 Task: Create relationship between tournament and venue object.
Action: Mouse moved to (922, 73)
Screenshot: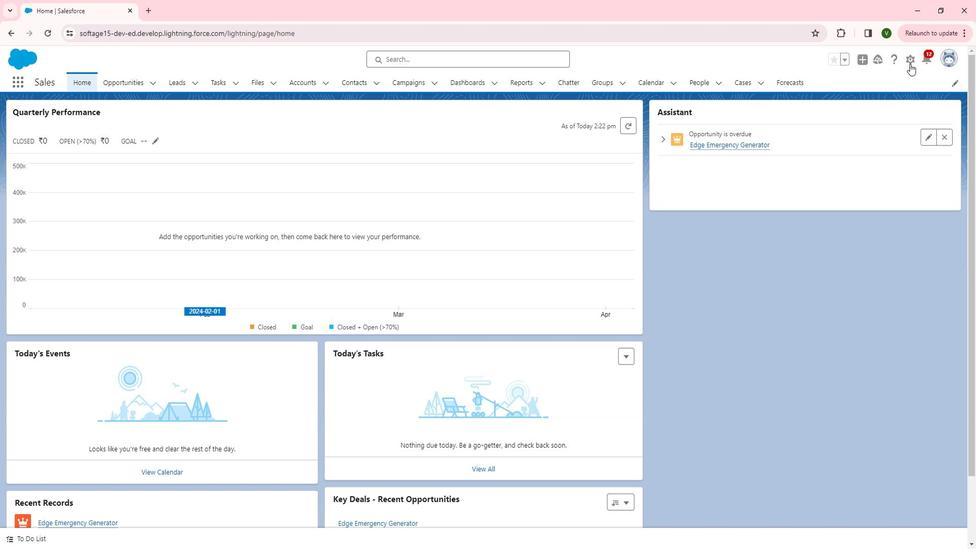 
Action: Mouse pressed left at (922, 73)
Screenshot: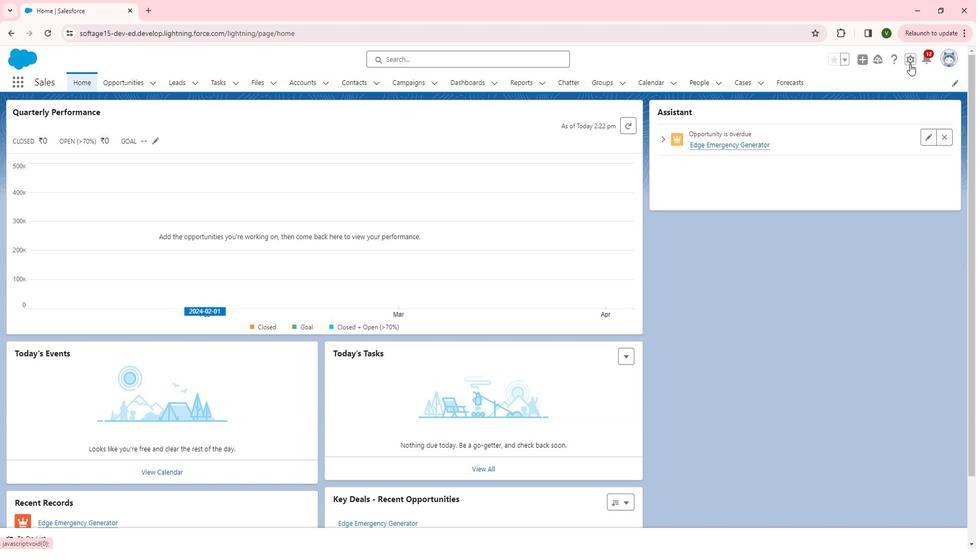
Action: Mouse moved to (891, 99)
Screenshot: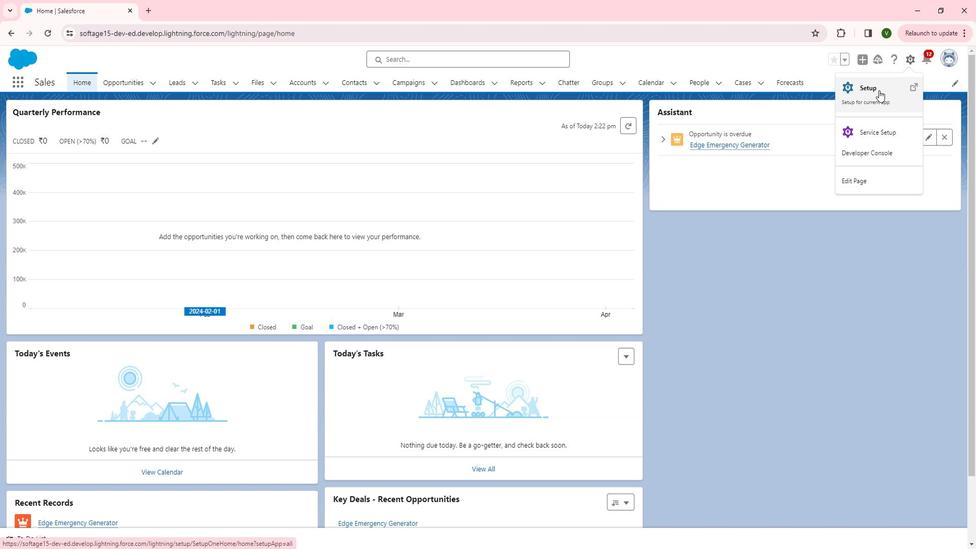
Action: Mouse pressed left at (891, 99)
Screenshot: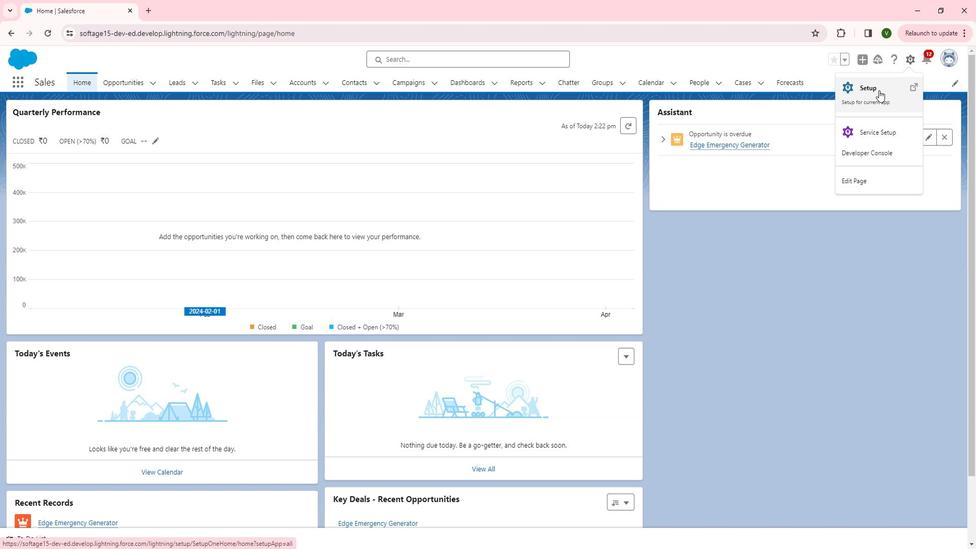 
Action: Mouse moved to (84, 456)
Screenshot: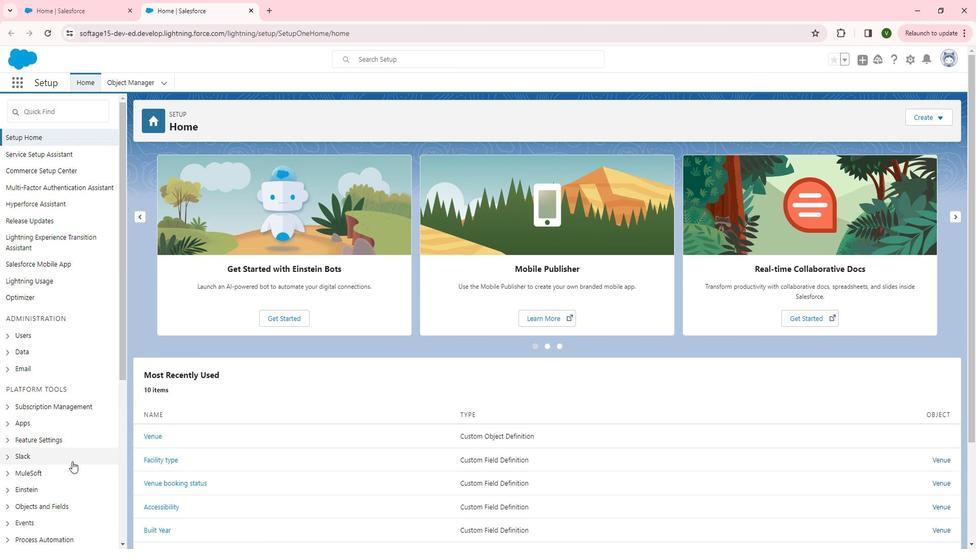 
Action: Mouse scrolled (84, 456) with delta (0, 0)
Screenshot: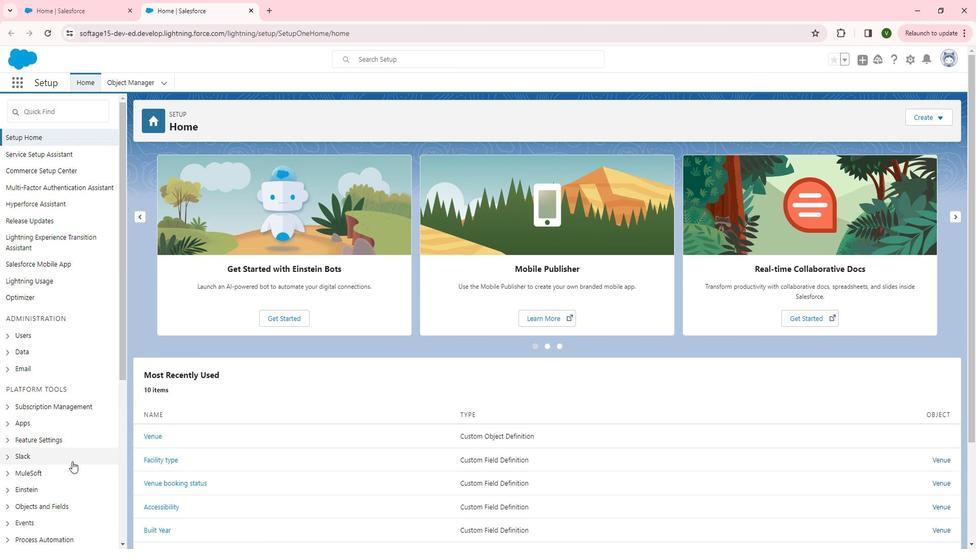 
Action: Mouse moved to (53, 447)
Screenshot: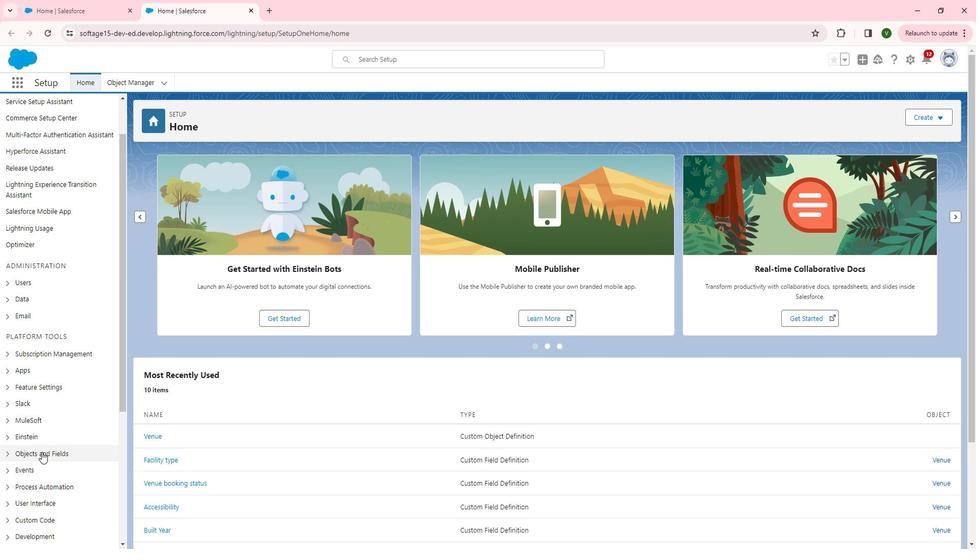 
Action: Mouse pressed left at (53, 447)
Screenshot: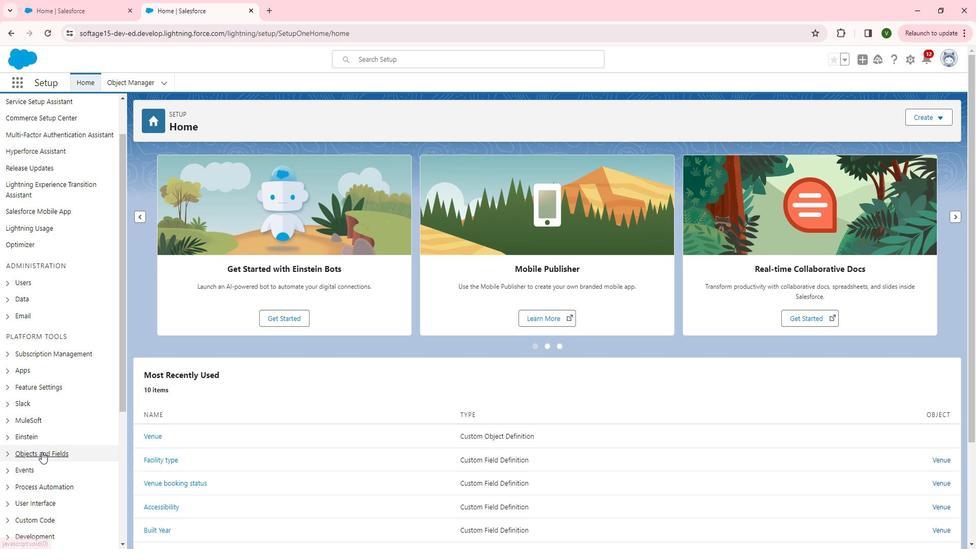 
Action: Mouse moved to (70, 465)
Screenshot: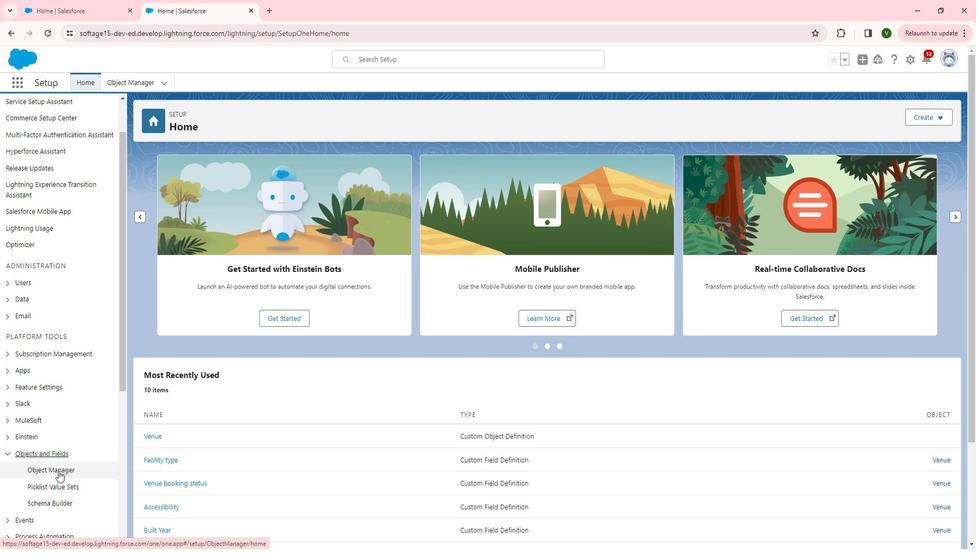 
Action: Mouse pressed left at (70, 465)
Screenshot: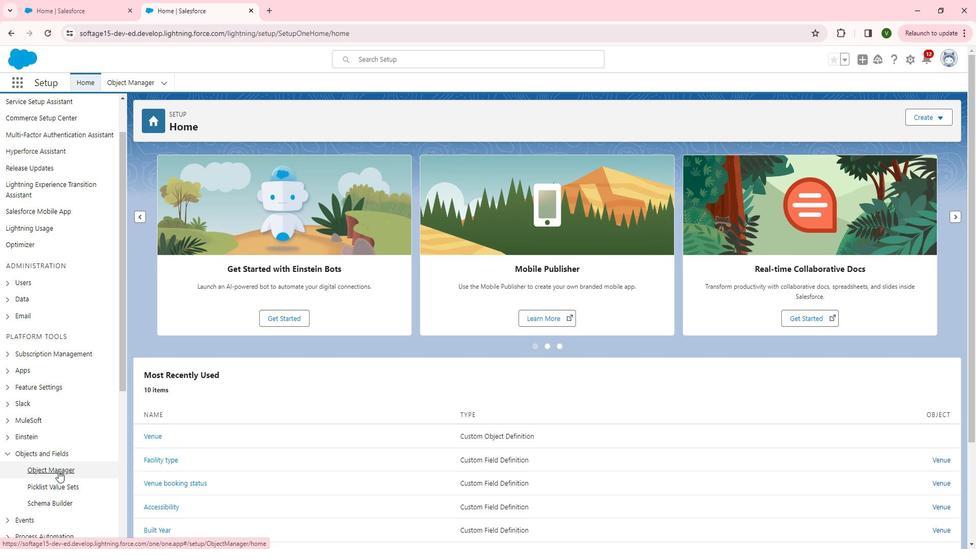 
Action: Mouse moved to (166, 396)
Screenshot: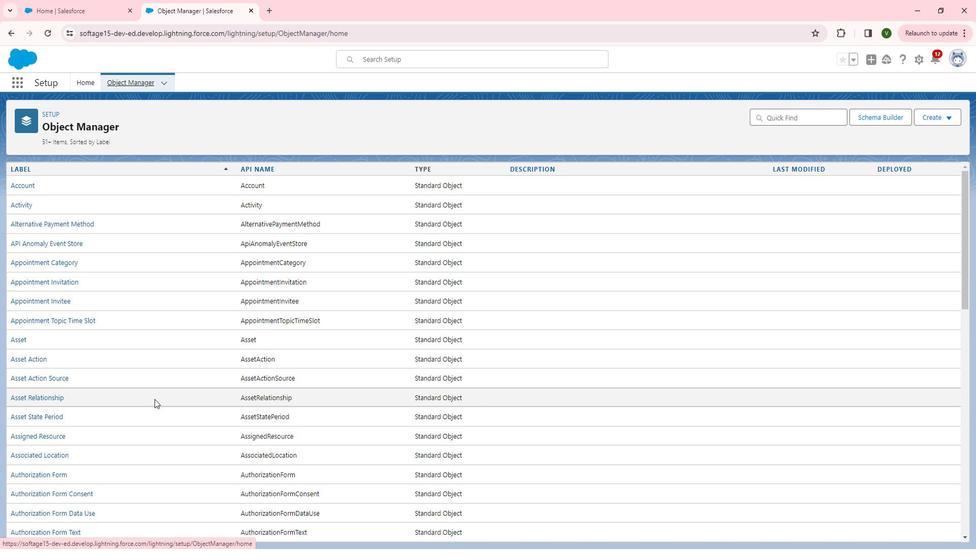 
Action: Mouse scrolled (166, 395) with delta (0, 0)
Screenshot: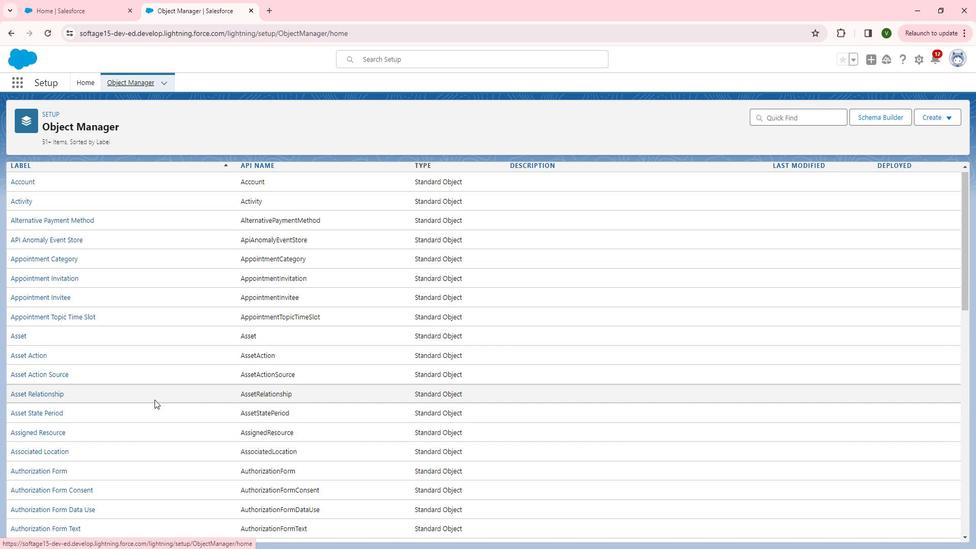 
Action: Mouse moved to (166, 397)
Screenshot: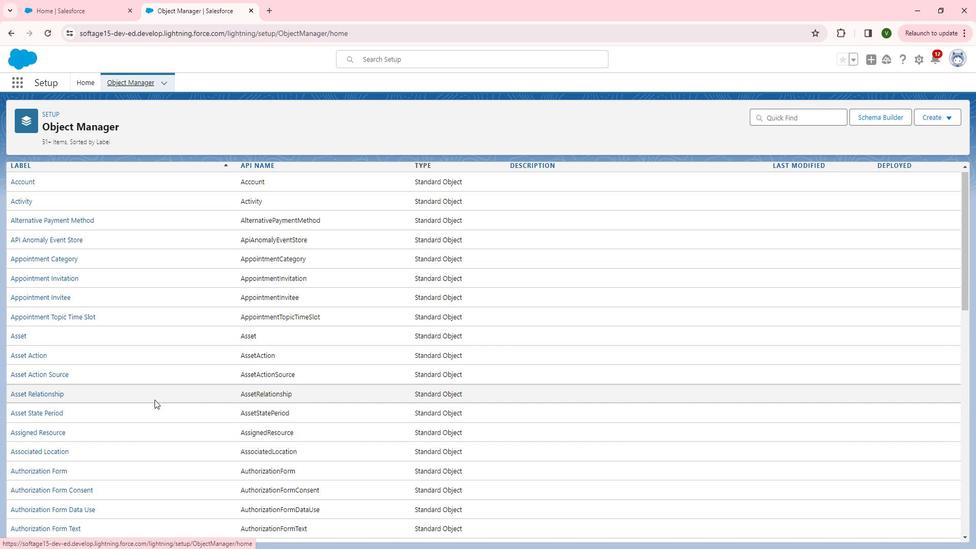 
Action: Mouse scrolled (166, 396) with delta (0, 0)
Screenshot: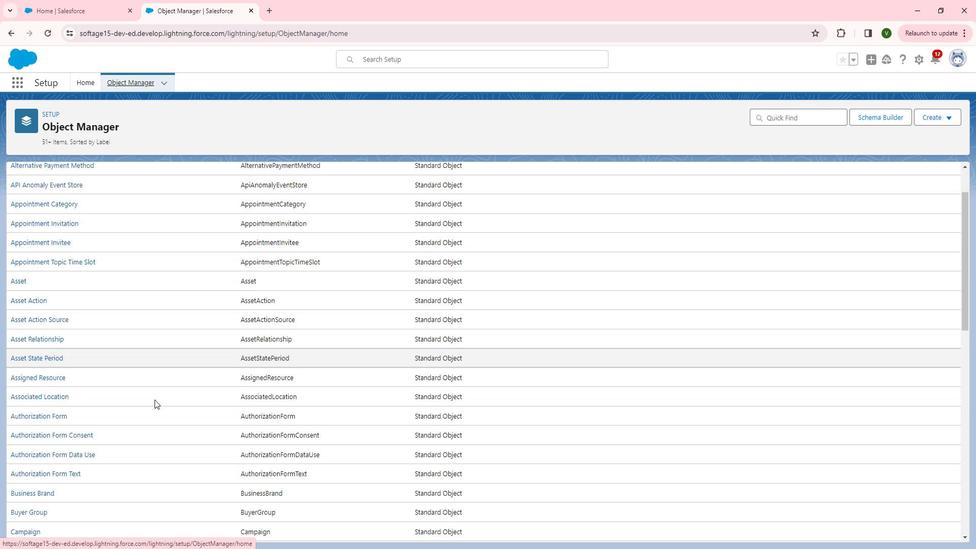 
Action: Mouse scrolled (166, 396) with delta (0, 0)
Screenshot: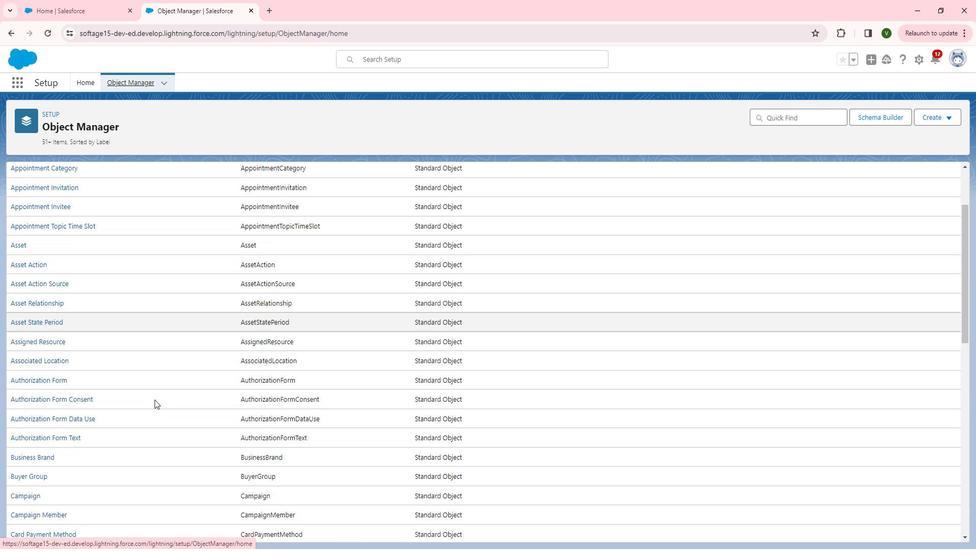 
Action: Mouse moved to (172, 398)
Screenshot: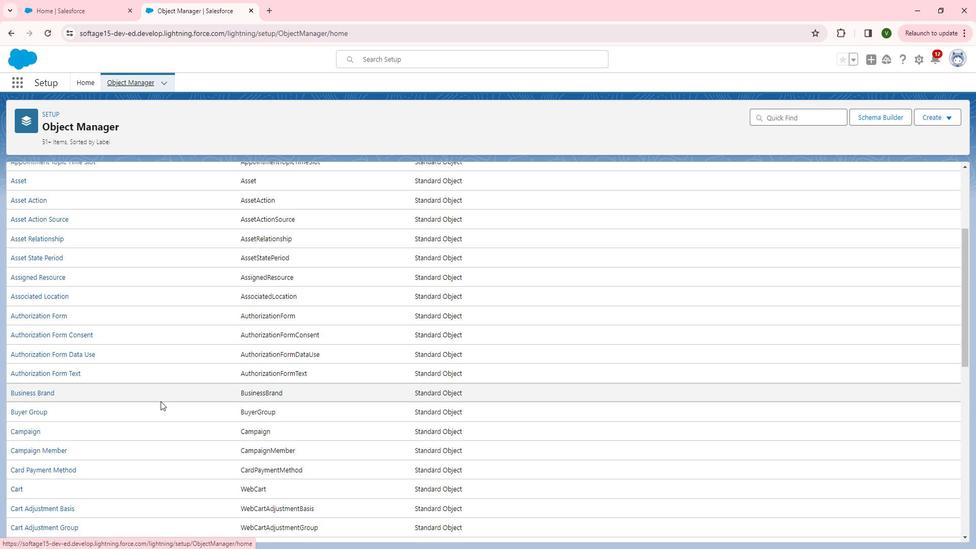 
Action: Mouse scrolled (172, 398) with delta (0, 0)
Screenshot: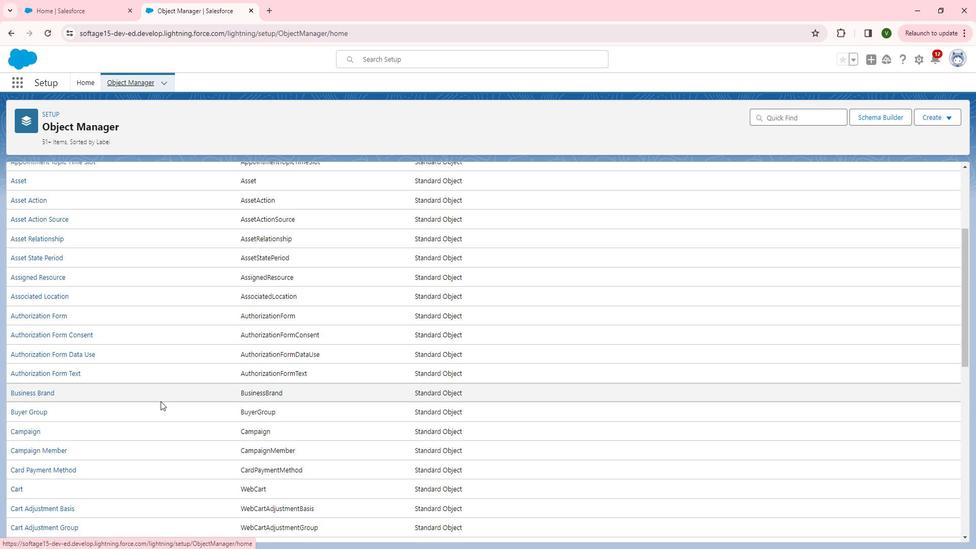 
Action: Mouse scrolled (172, 398) with delta (0, 0)
Screenshot: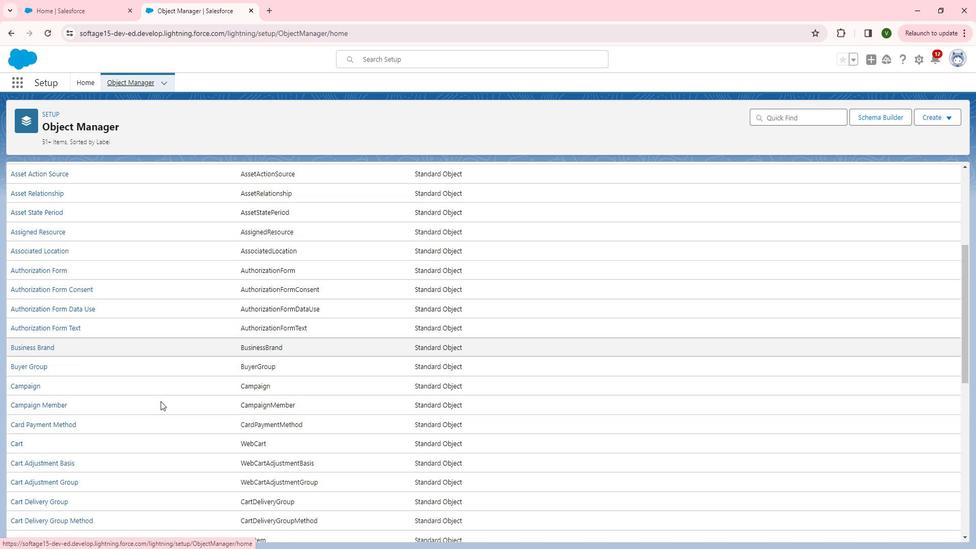 
Action: Mouse scrolled (172, 398) with delta (0, 0)
Screenshot: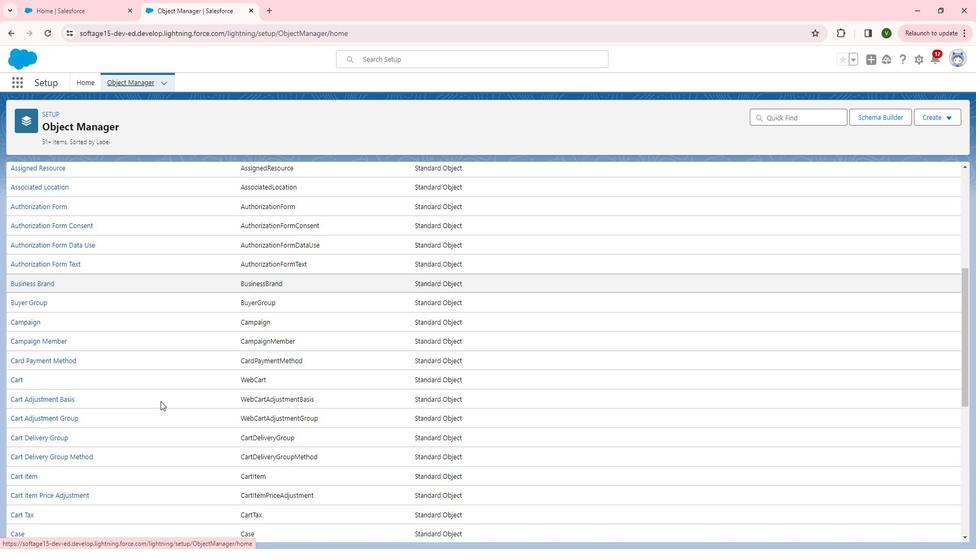 
Action: Mouse scrolled (172, 398) with delta (0, 0)
Screenshot: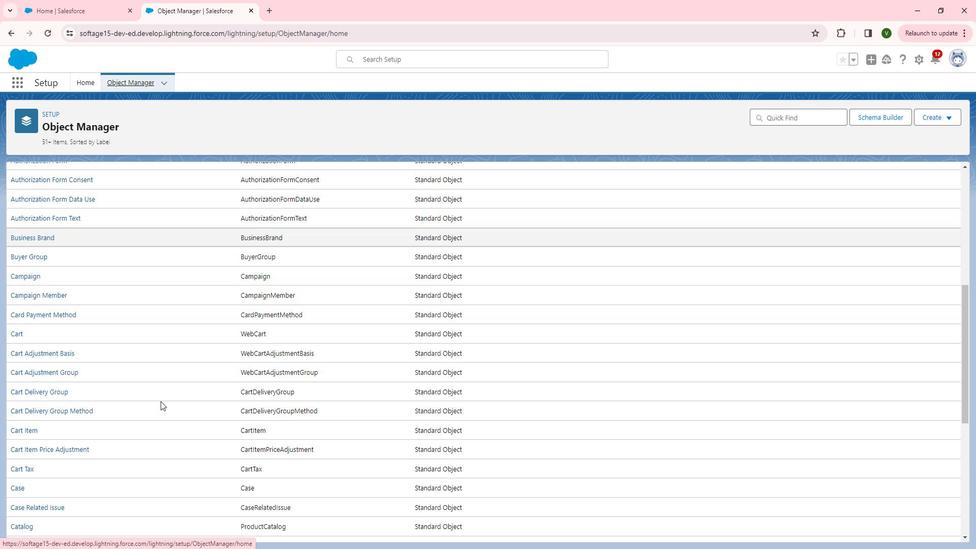 
Action: Mouse scrolled (172, 398) with delta (0, 0)
Screenshot: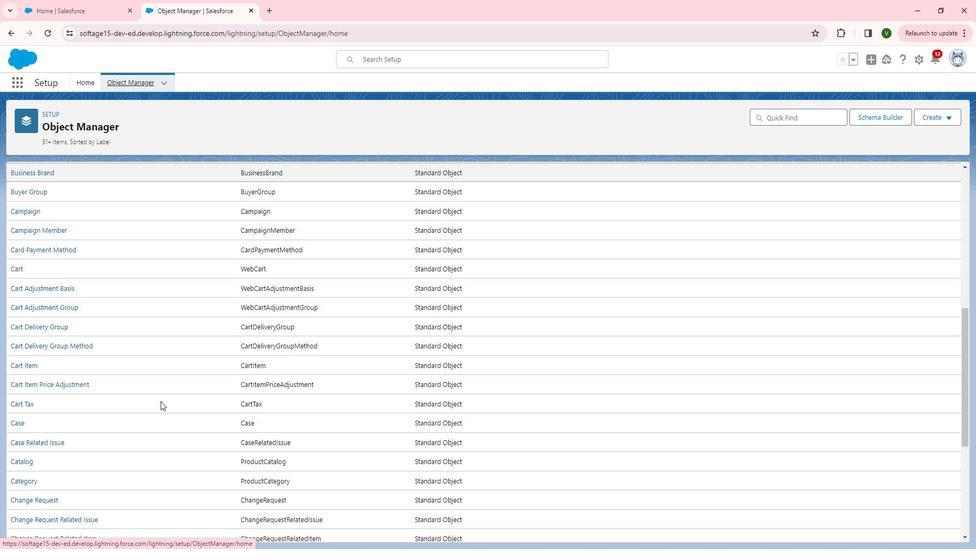 
Action: Mouse scrolled (172, 398) with delta (0, 0)
Screenshot: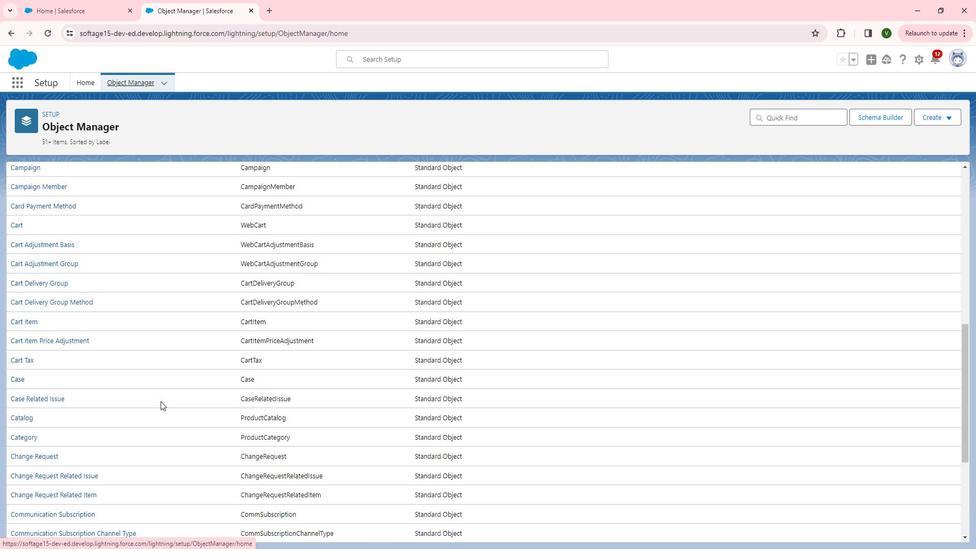 
Action: Mouse scrolled (172, 398) with delta (0, 0)
Screenshot: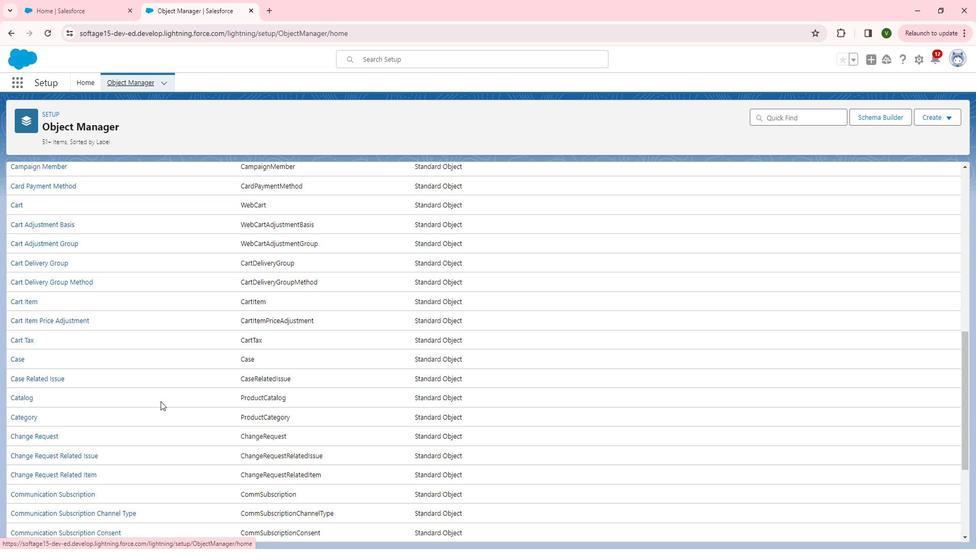
Action: Mouse scrolled (172, 398) with delta (0, 0)
Screenshot: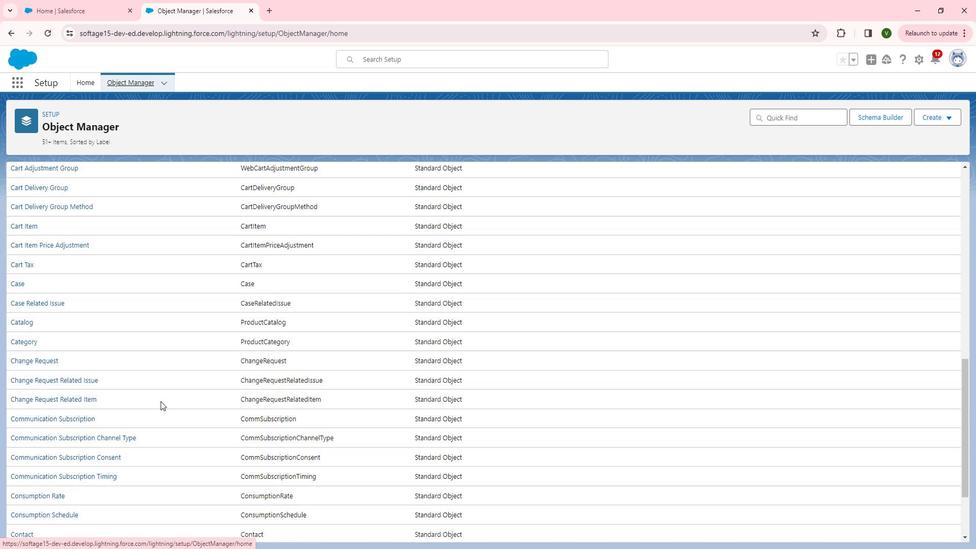 
Action: Mouse scrolled (172, 398) with delta (0, 0)
Screenshot: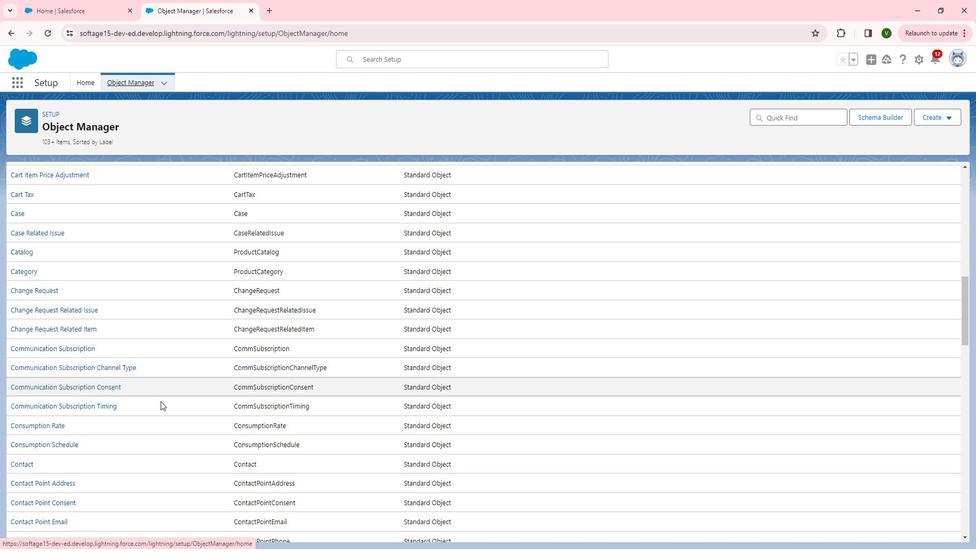 
Action: Mouse scrolled (172, 398) with delta (0, 0)
Screenshot: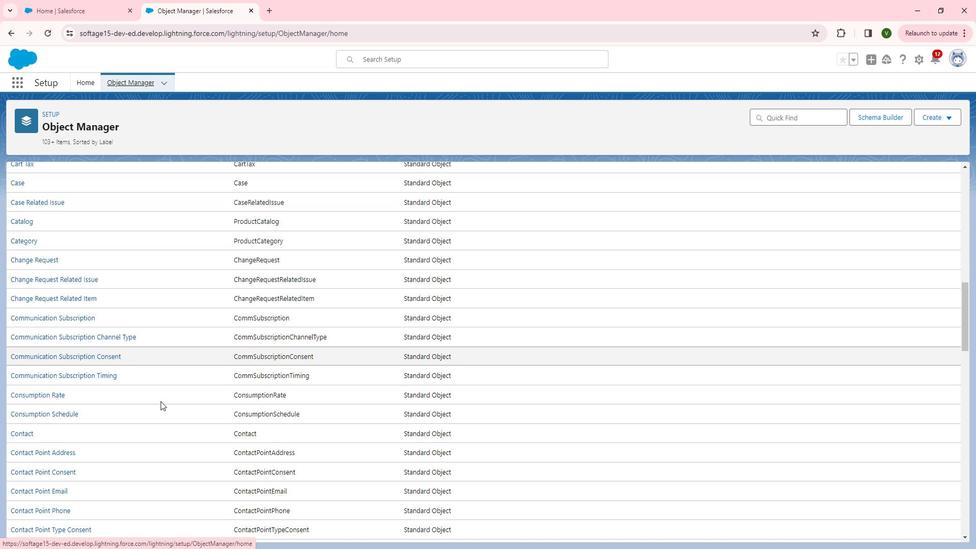 
Action: Mouse scrolled (172, 398) with delta (0, 0)
Screenshot: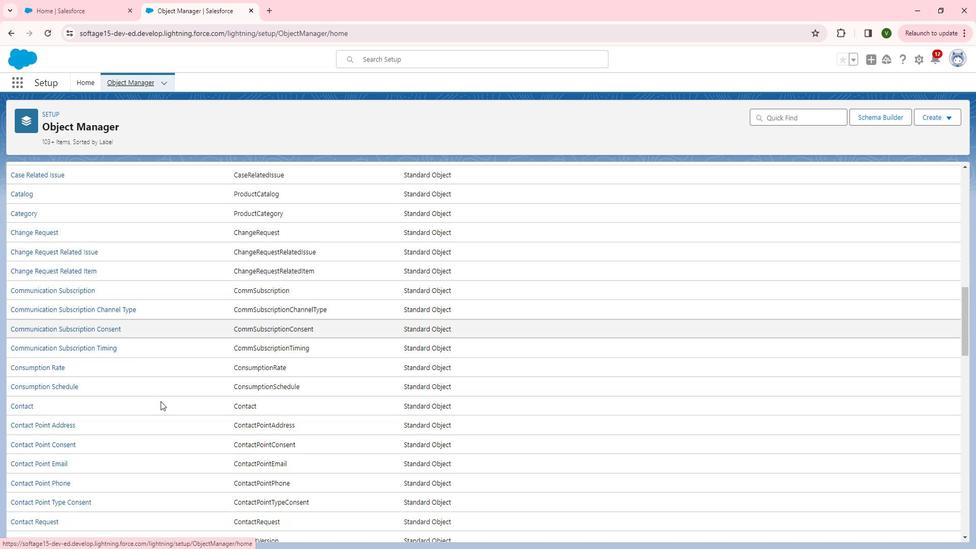
Action: Mouse scrolled (172, 398) with delta (0, 0)
Screenshot: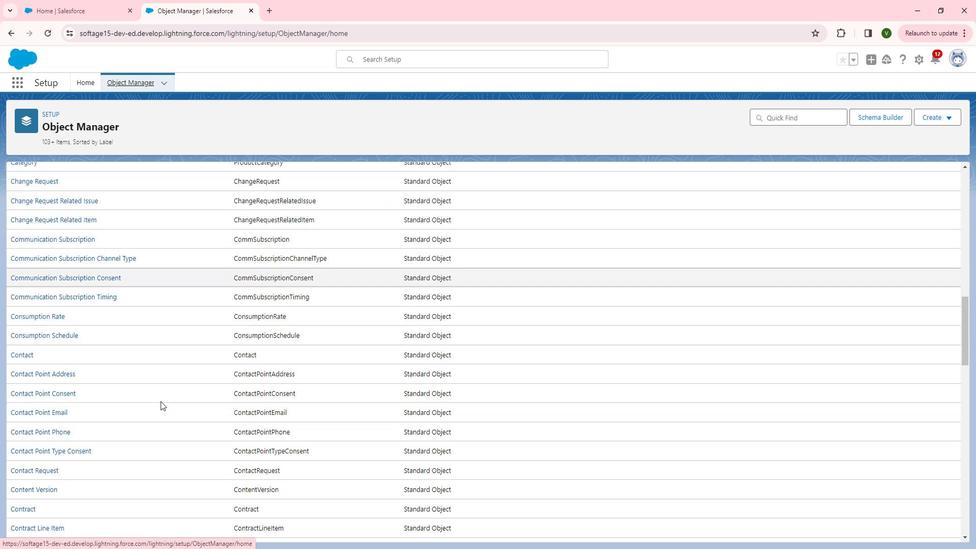 
Action: Mouse moved to (172, 399)
Screenshot: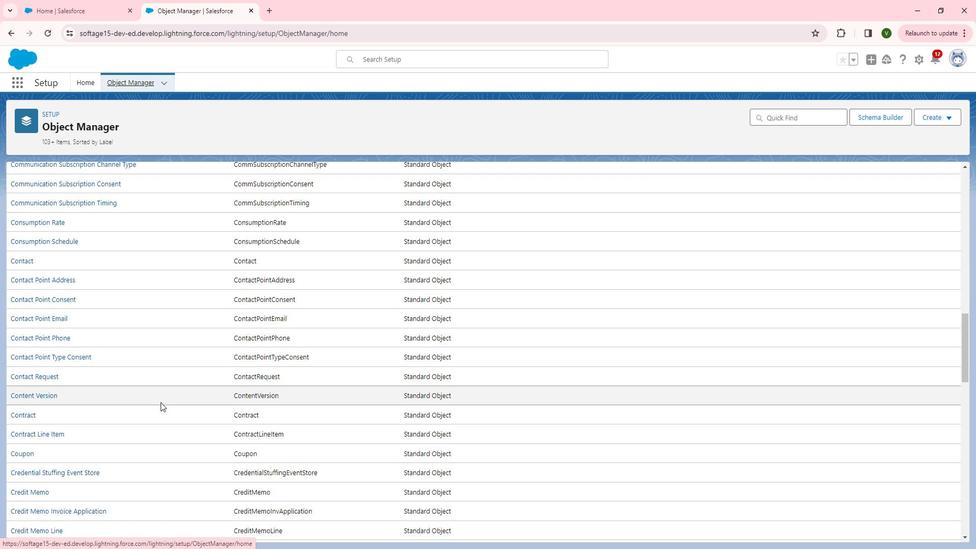
Action: Mouse scrolled (172, 399) with delta (0, 0)
Screenshot: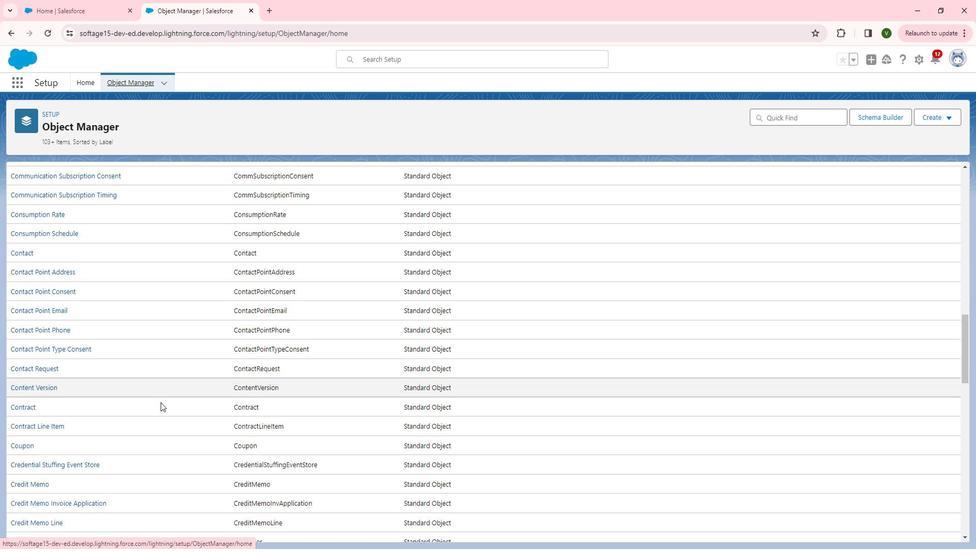 
Action: Mouse scrolled (172, 399) with delta (0, 0)
Screenshot: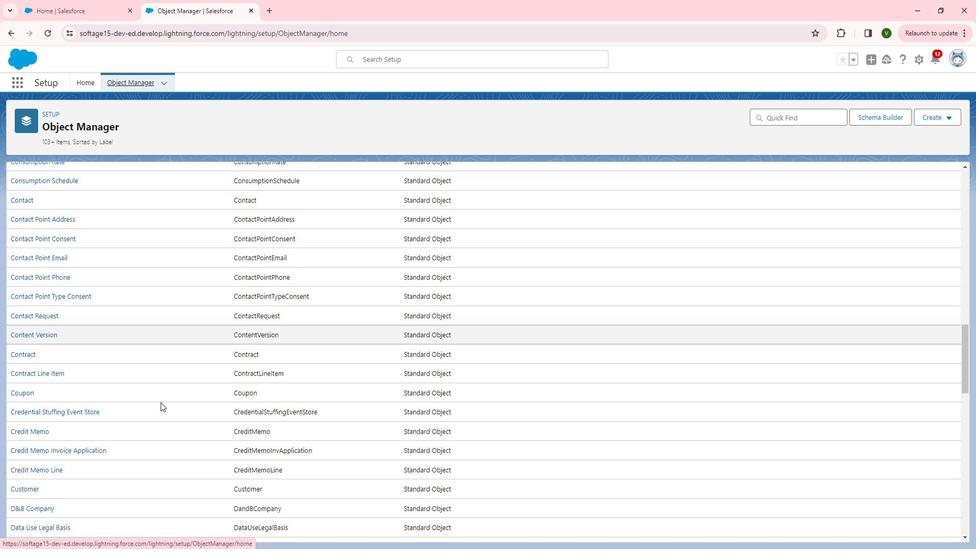 
Action: Mouse scrolled (172, 399) with delta (0, 0)
Screenshot: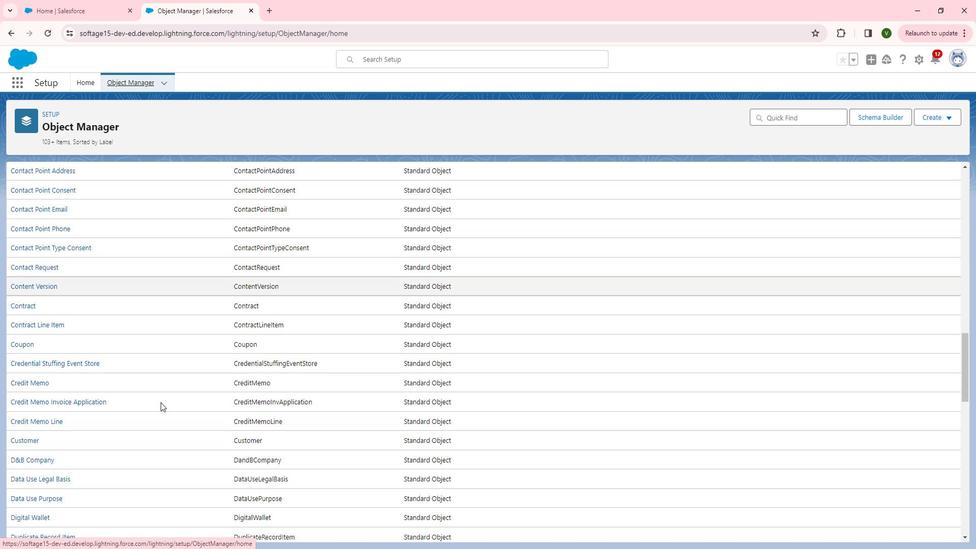 
Action: Mouse scrolled (172, 399) with delta (0, 0)
Screenshot: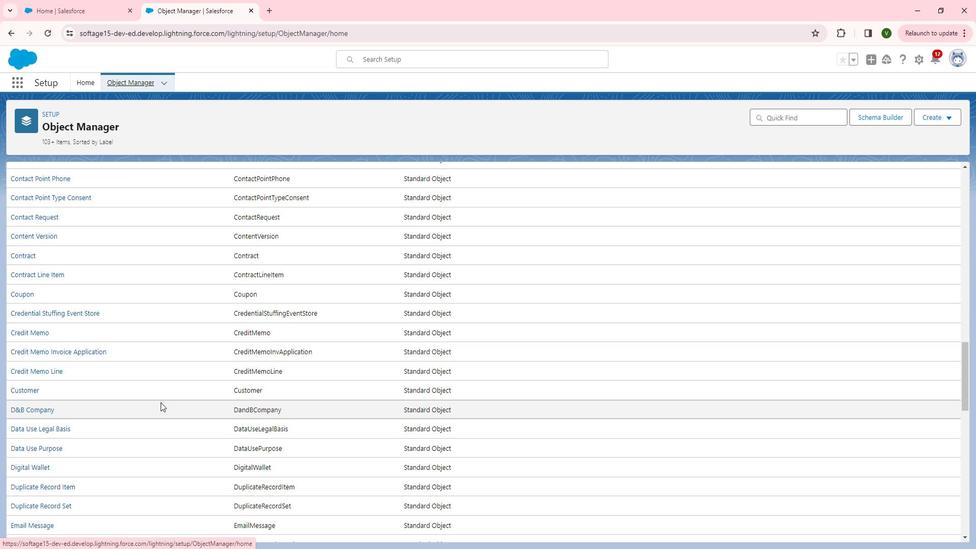 
Action: Mouse scrolled (172, 399) with delta (0, 0)
Screenshot: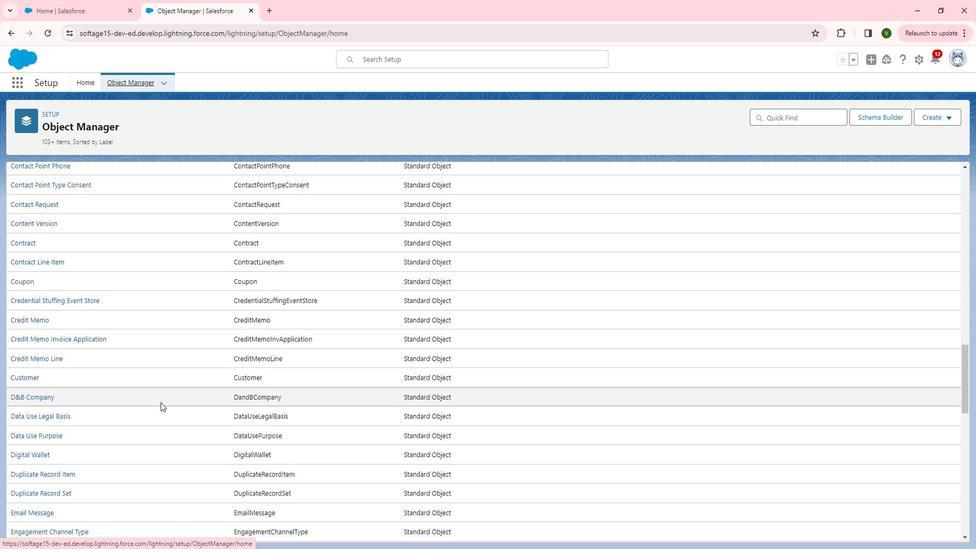 
Action: Mouse scrolled (172, 399) with delta (0, 0)
Screenshot: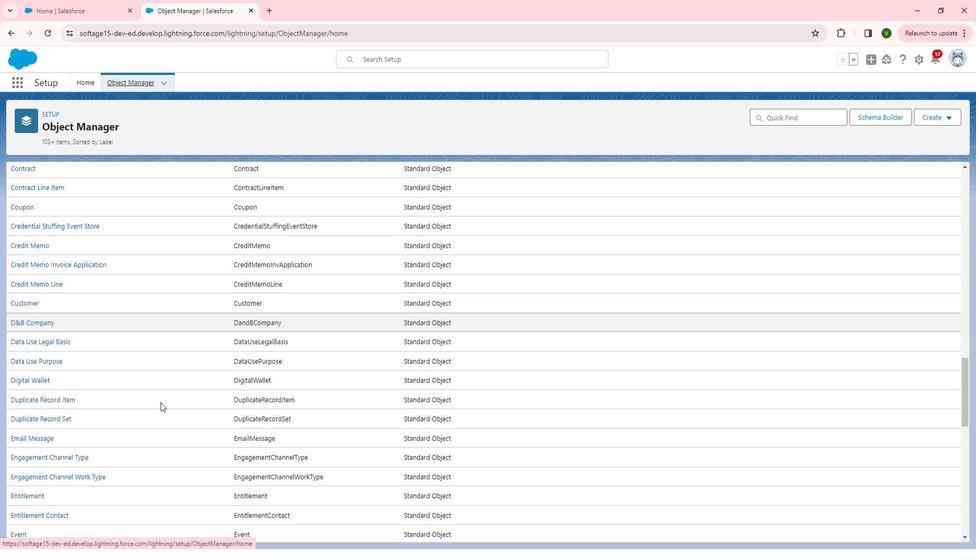 
Action: Mouse scrolled (172, 399) with delta (0, 0)
Screenshot: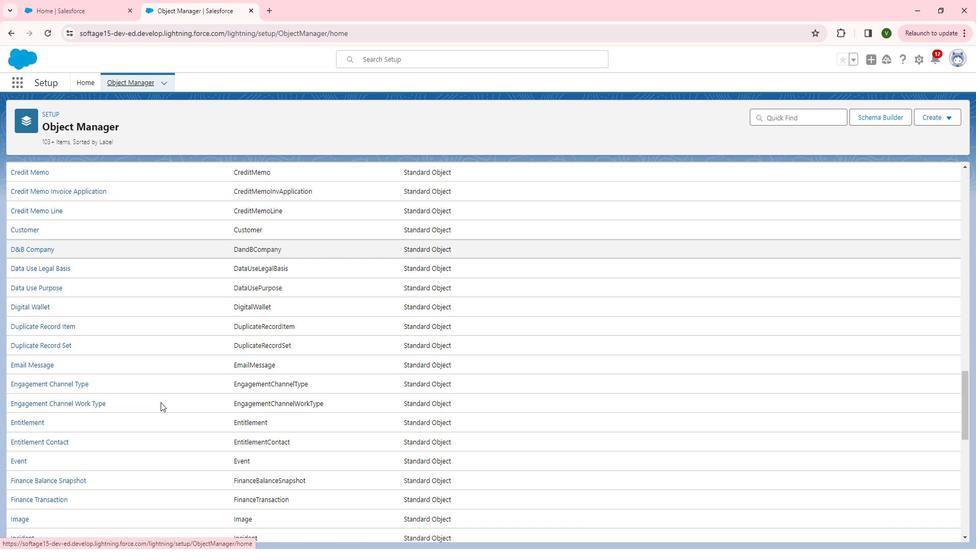 
Action: Mouse scrolled (172, 399) with delta (0, 0)
Screenshot: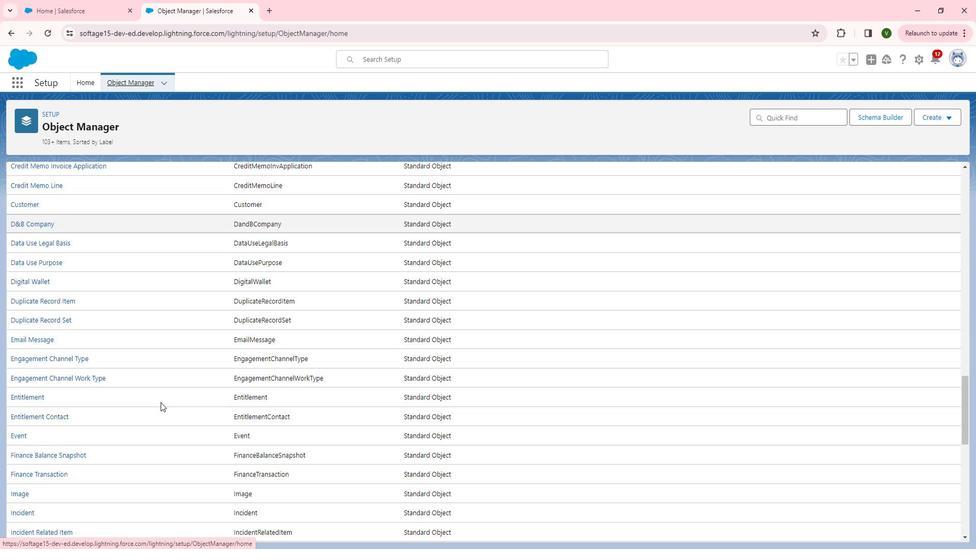 
Action: Mouse scrolled (172, 399) with delta (0, 0)
Screenshot: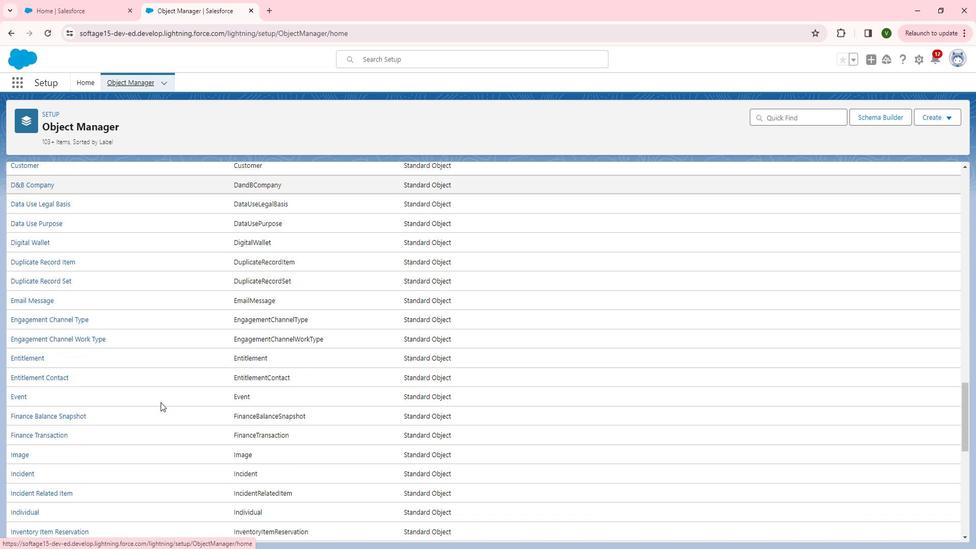 
Action: Mouse scrolled (172, 399) with delta (0, 0)
Screenshot: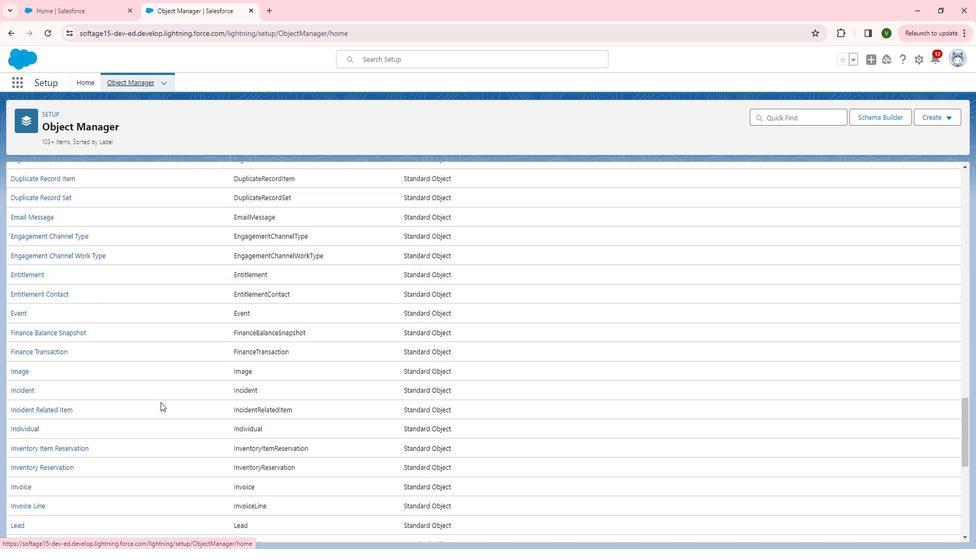
Action: Mouse scrolled (172, 399) with delta (0, 0)
Screenshot: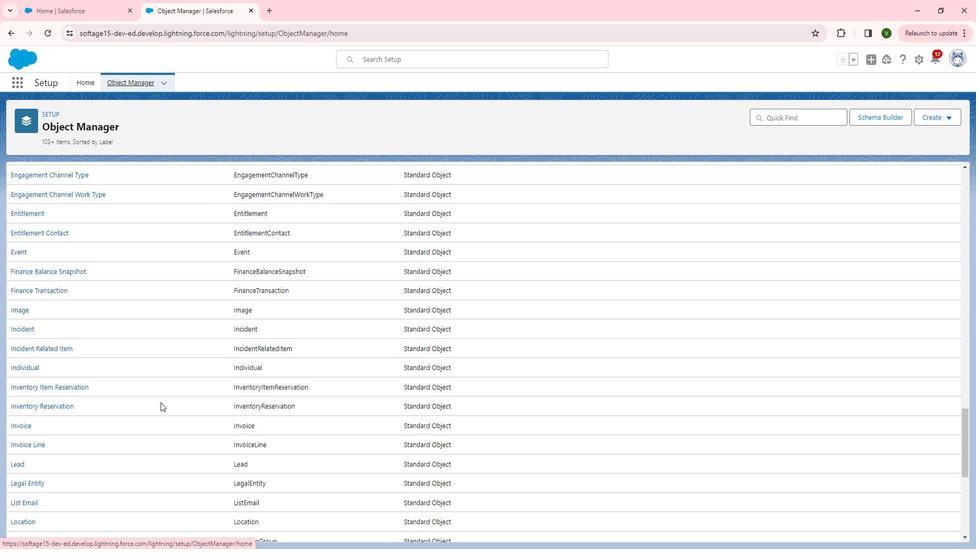 
Action: Mouse scrolled (172, 399) with delta (0, 0)
Screenshot: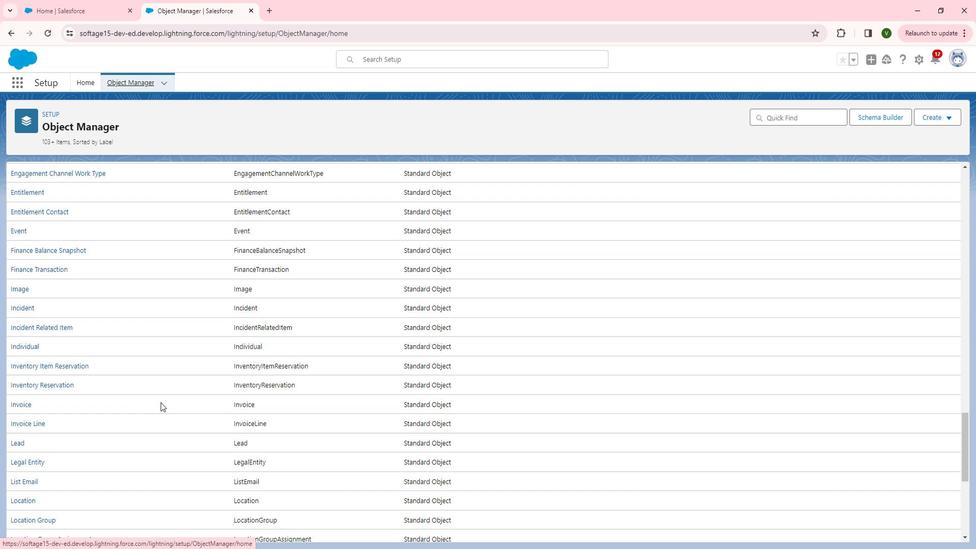 
Action: Mouse scrolled (172, 399) with delta (0, 0)
Screenshot: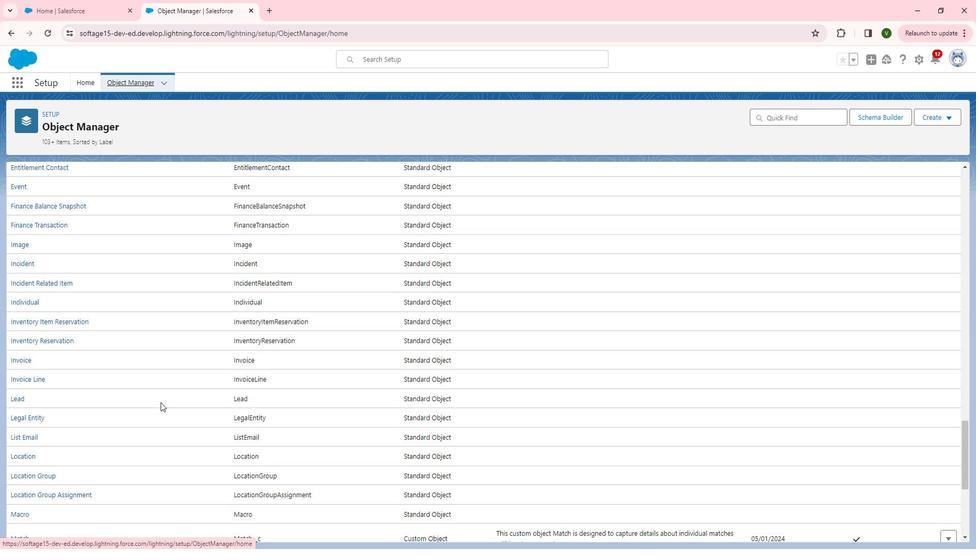 
Action: Mouse scrolled (172, 399) with delta (0, 0)
Screenshot: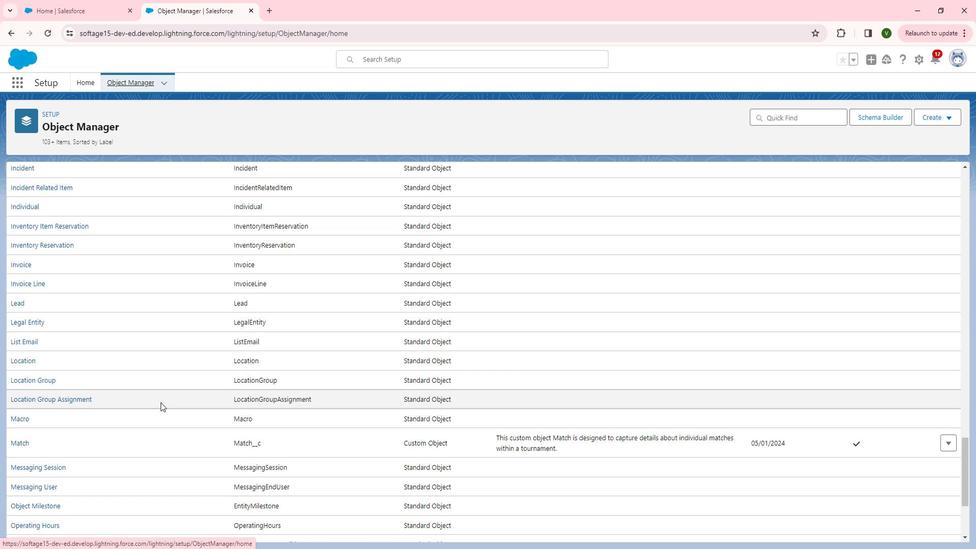 
Action: Mouse scrolled (172, 399) with delta (0, 0)
Screenshot: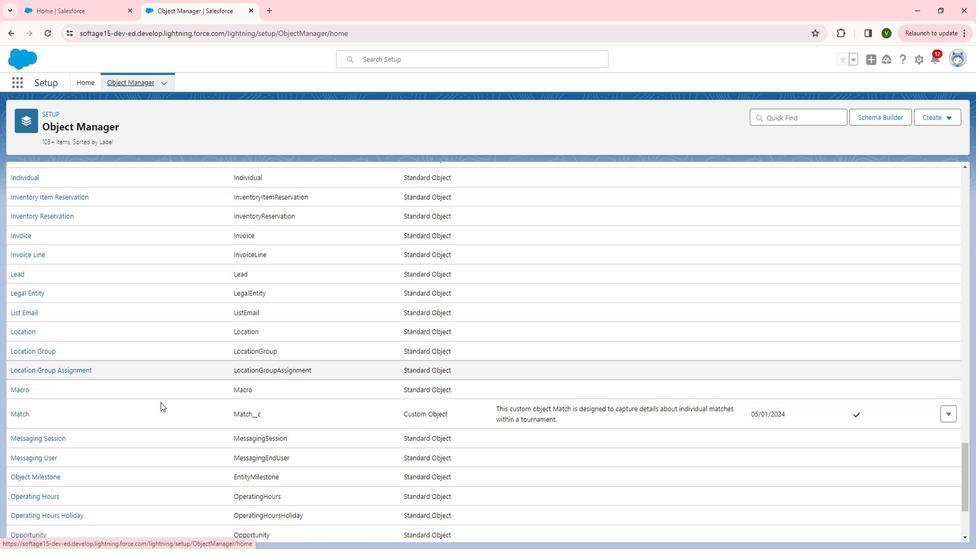 
Action: Mouse scrolled (172, 399) with delta (0, 0)
Screenshot: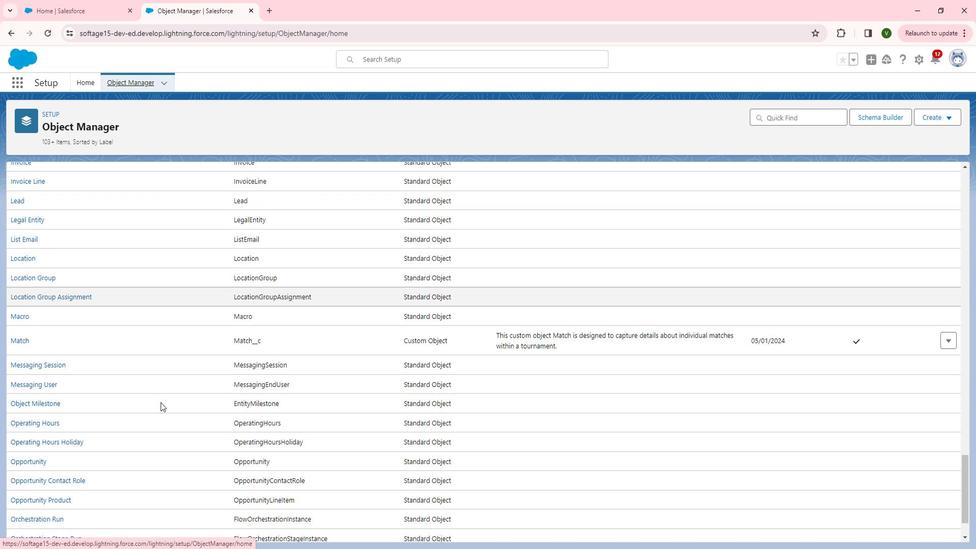 
Action: Mouse scrolled (172, 399) with delta (0, 0)
Screenshot: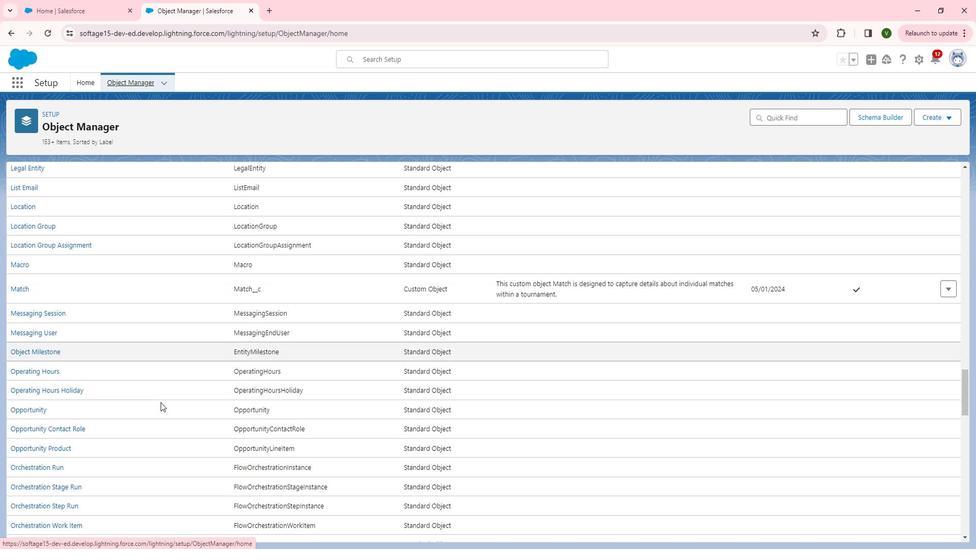 
Action: Mouse scrolled (172, 399) with delta (0, 0)
Screenshot: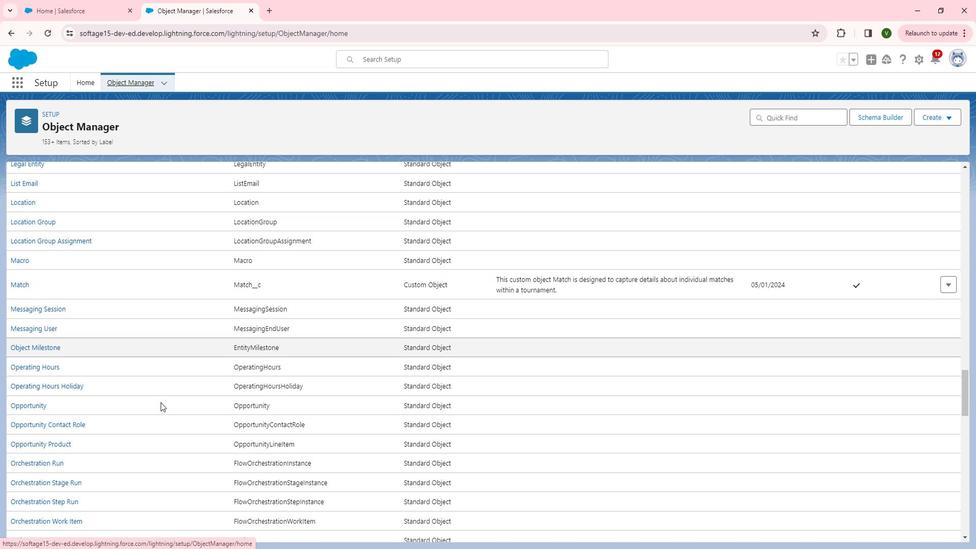 
Action: Mouse scrolled (172, 399) with delta (0, 0)
Screenshot: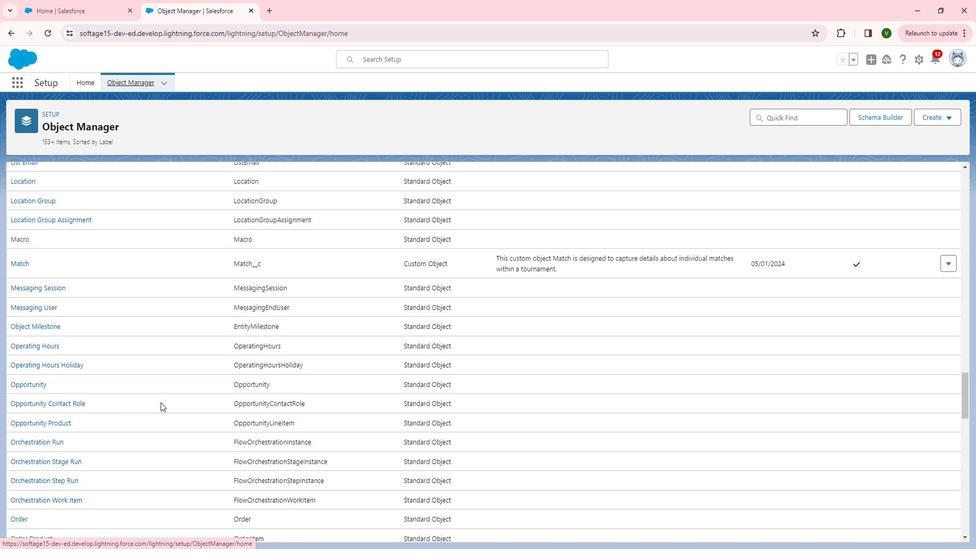 
Action: Mouse scrolled (172, 399) with delta (0, 0)
Screenshot: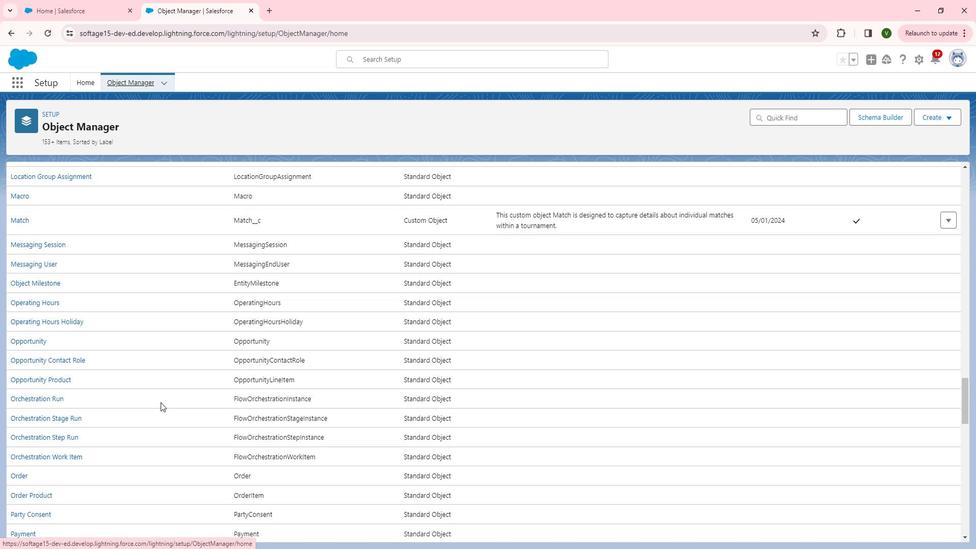 
Action: Mouse scrolled (172, 399) with delta (0, 0)
Screenshot: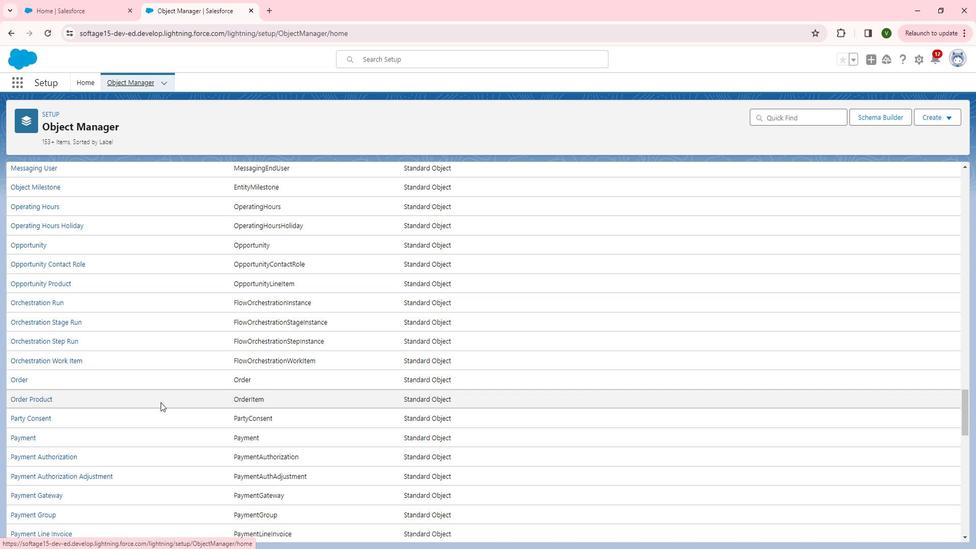 
Action: Mouse scrolled (172, 399) with delta (0, 0)
Screenshot: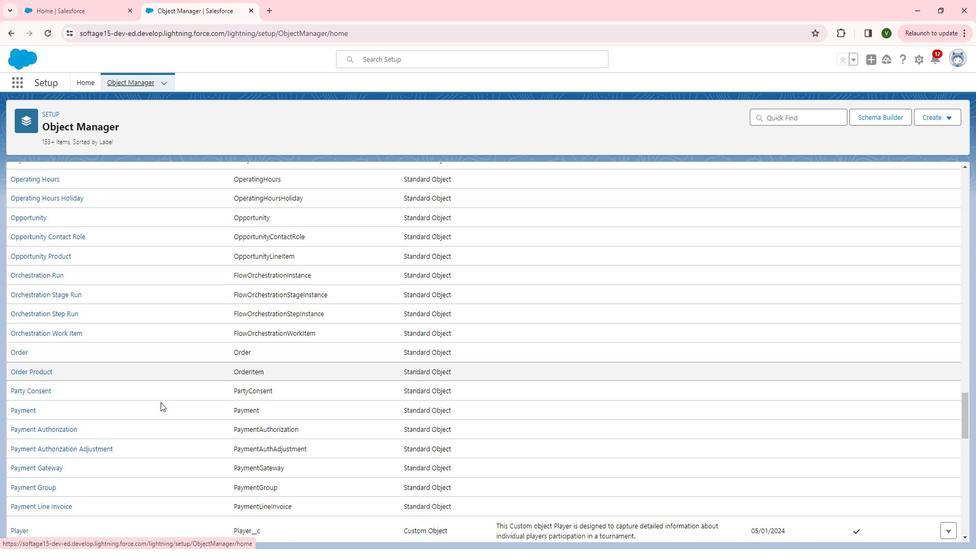 
Action: Mouse scrolled (172, 399) with delta (0, 0)
Screenshot: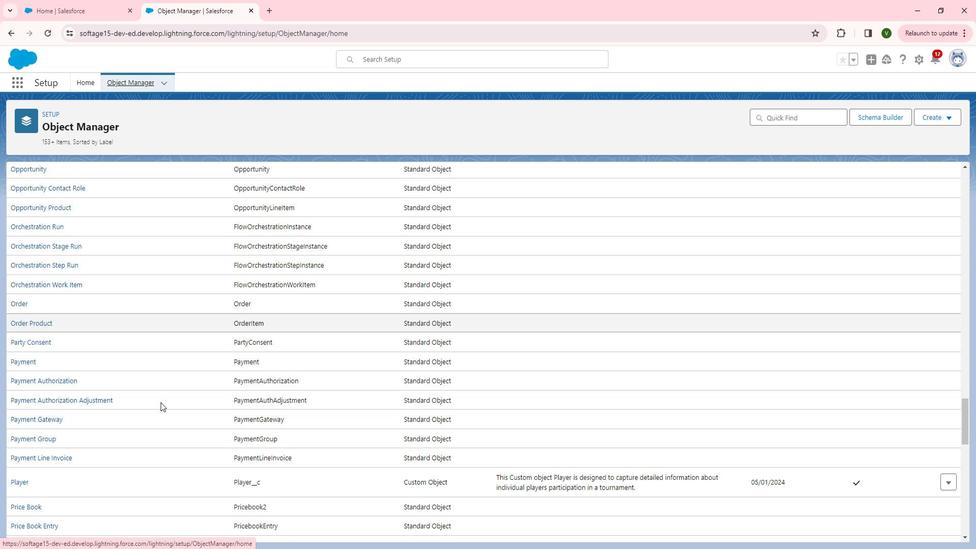 
Action: Mouse scrolled (172, 399) with delta (0, 0)
Screenshot: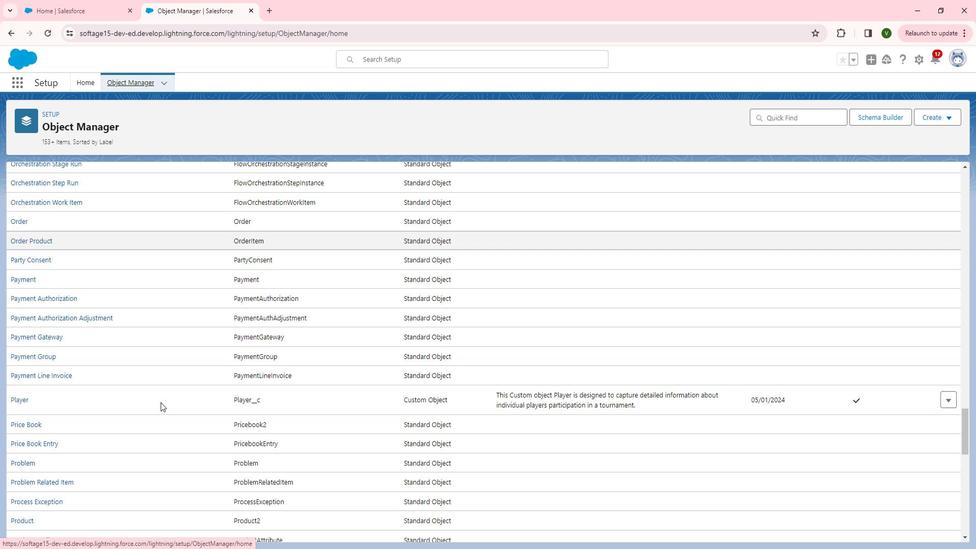 
Action: Mouse scrolled (172, 399) with delta (0, 0)
Screenshot: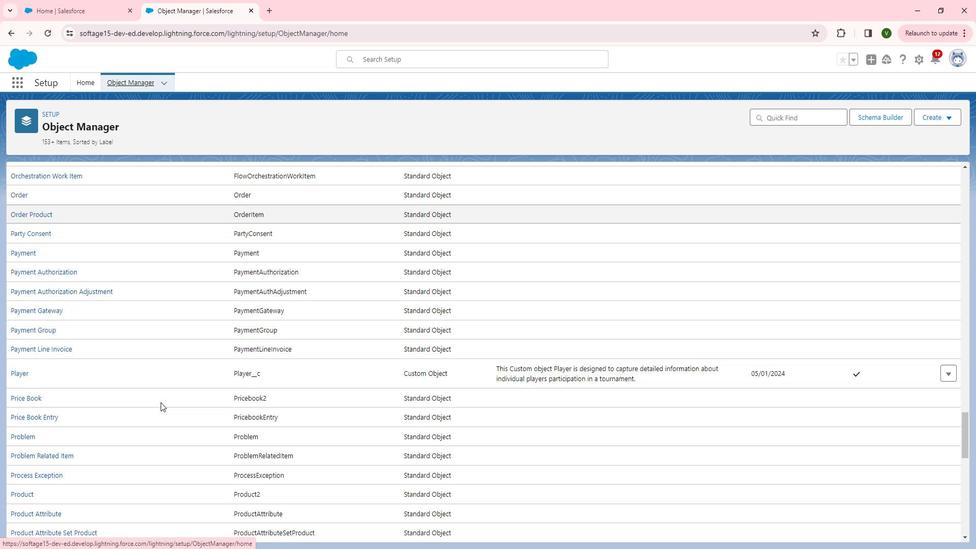 
Action: Mouse scrolled (172, 399) with delta (0, 0)
Screenshot: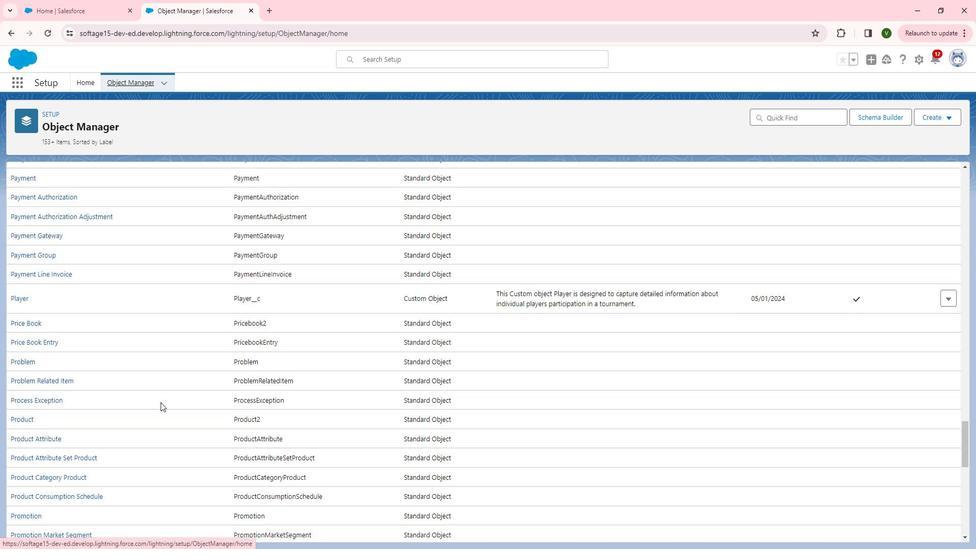 
Action: Mouse moved to (172, 399)
Screenshot: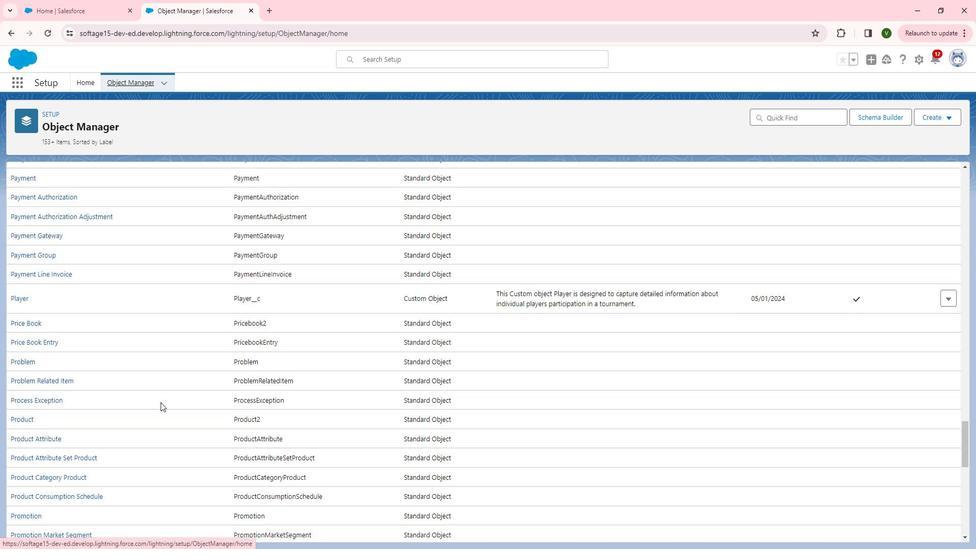 
Action: Mouse scrolled (172, 399) with delta (0, 0)
Screenshot: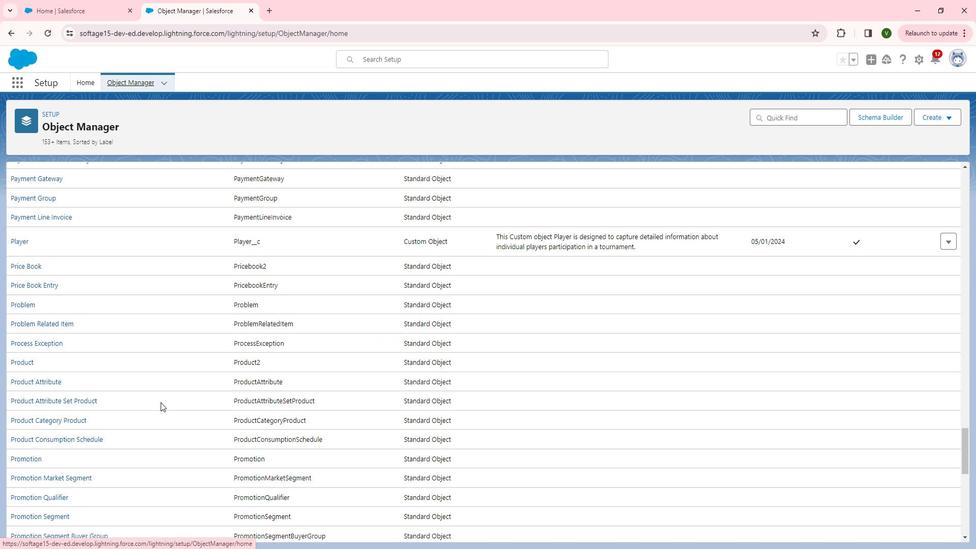 
Action: Mouse scrolled (172, 399) with delta (0, 0)
Screenshot: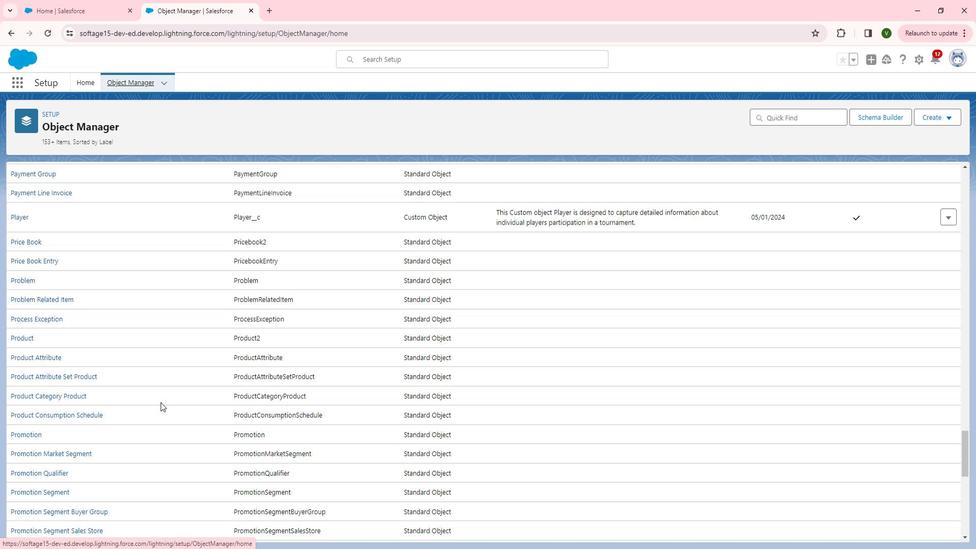 
Action: Mouse scrolled (172, 399) with delta (0, 0)
Screenshot: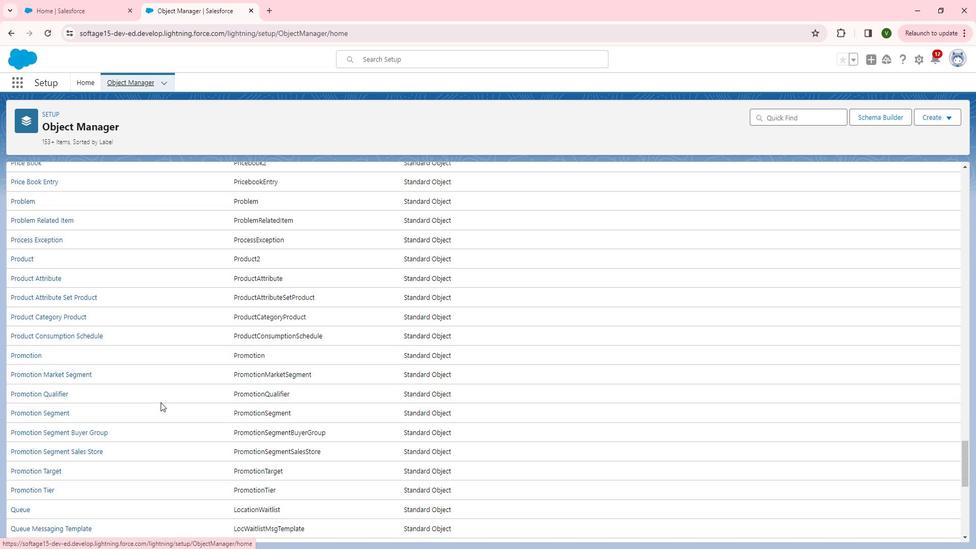 
Action: Mouse scrolled (172, 399) with delta (0, 0)
Screenshot: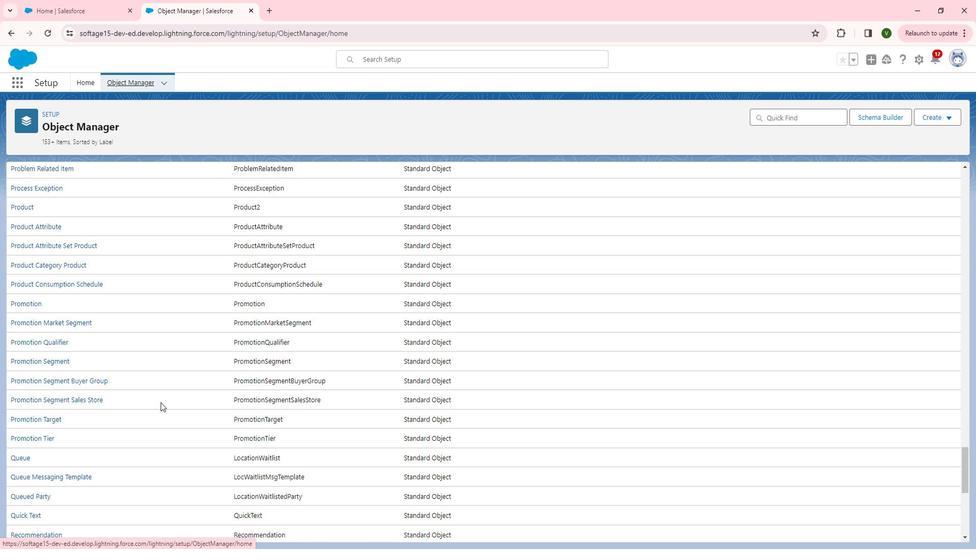 
Action: Mouse scrolled (172, 399) with delta (0, 0)
Screenshot: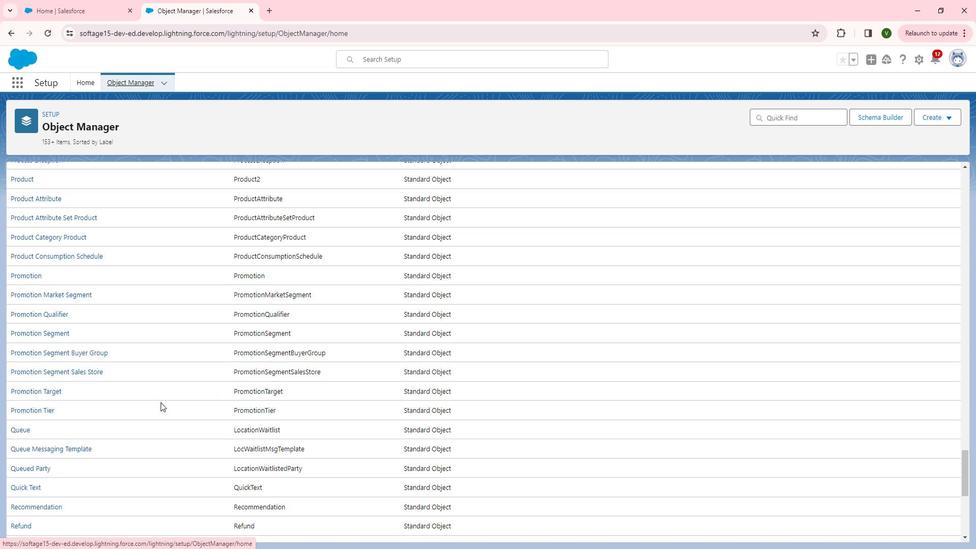 
Action: Mouse scrolled (172, 399) with delta (0, 0)
Screenshot: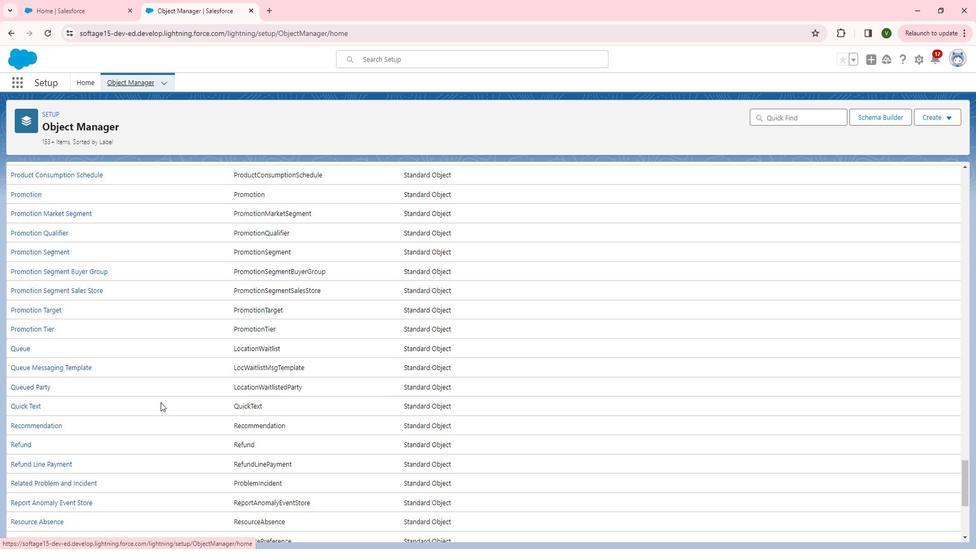 
Action: Mouse scrolled (172, 399) with delta (0, 0)
Screenshot: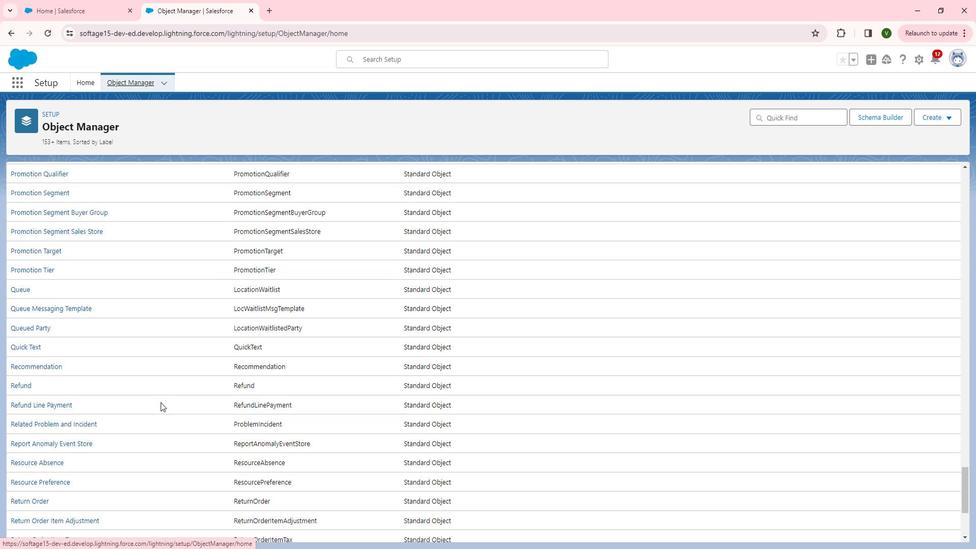 
Action: Mouse moved to (172, 399)
Screenshot: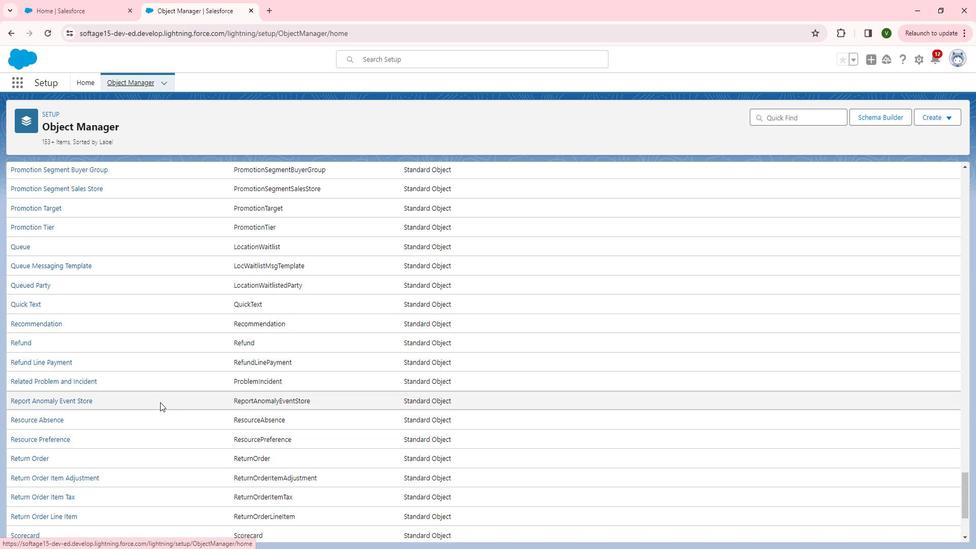 
Action: Mouse scrolled (172, 399) with delta (0, 0)
Screenshot: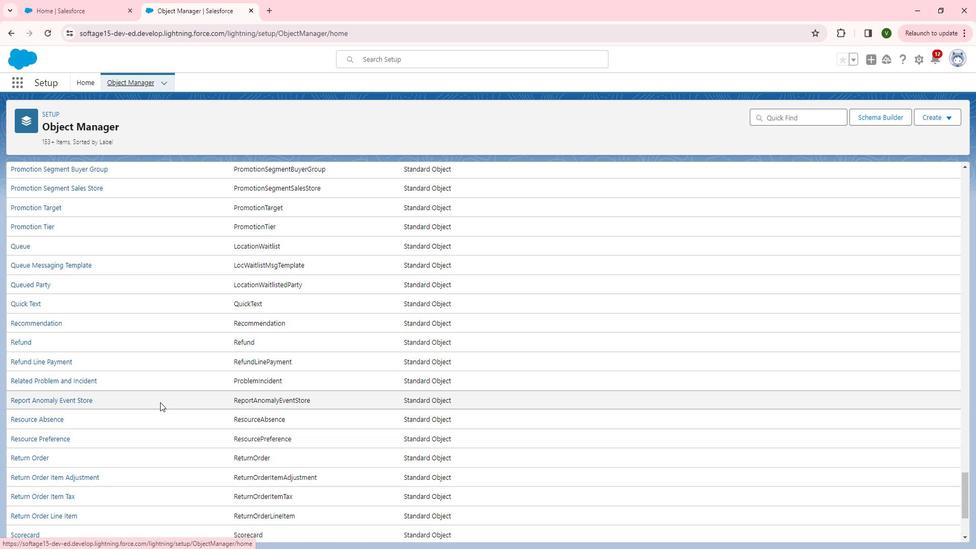 
Action: Mouse scrolled (172, 399) with delta (0, 0)
Screenshot: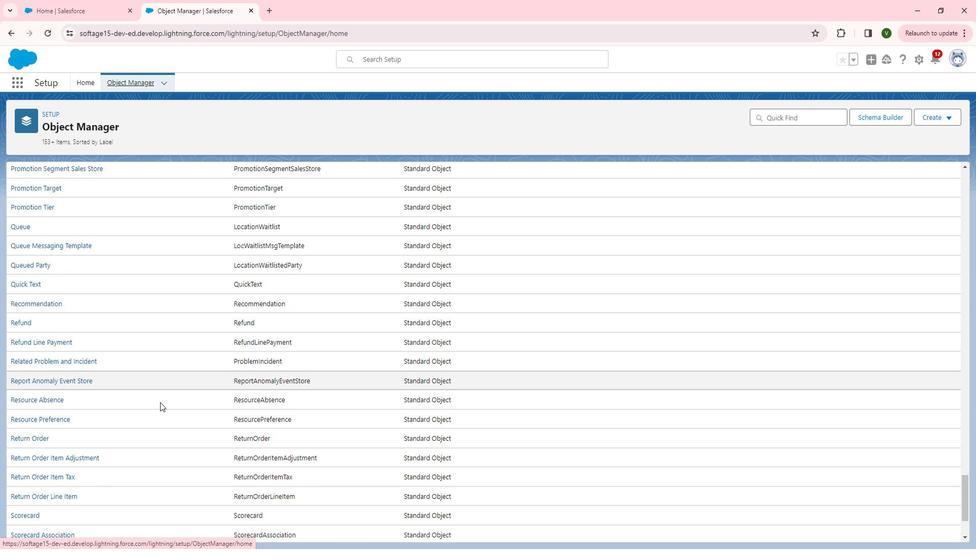 
Action: Mouse scrolled (172, 399) with delta (0, 0)
Screenshot: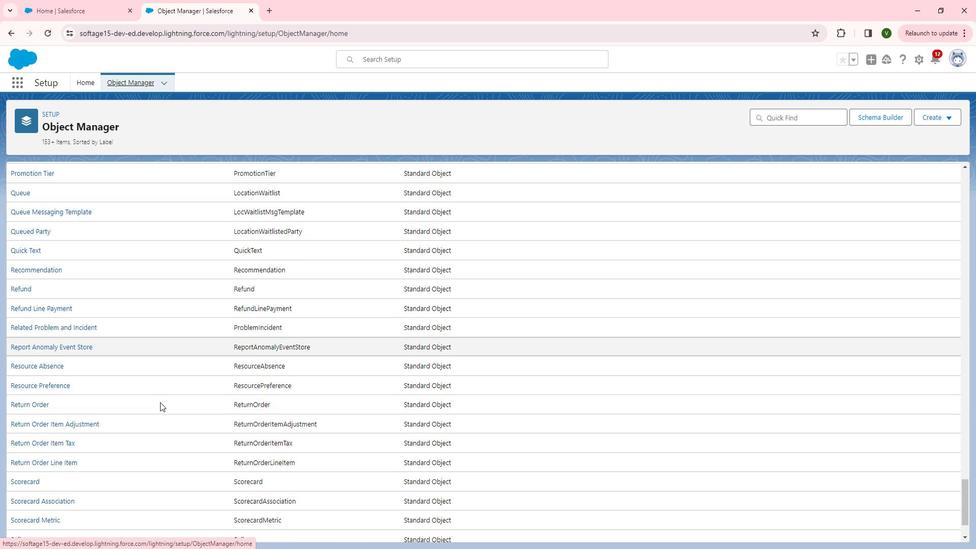 
Action: Mouse scrolled (172, 399) with delta (0, 0)
Screenshot: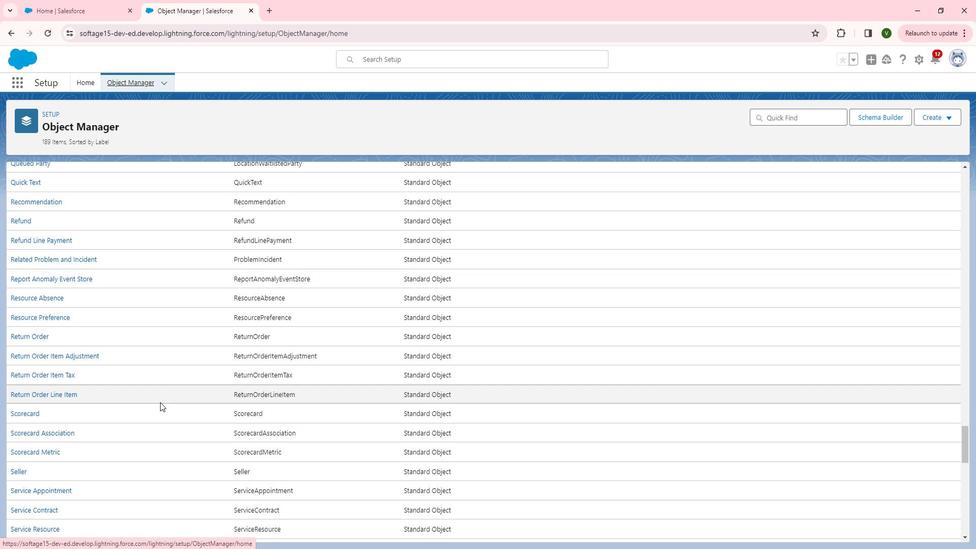 
Action: Mouse scrolled (172, 399) with delta (0, 0)
Screenshot: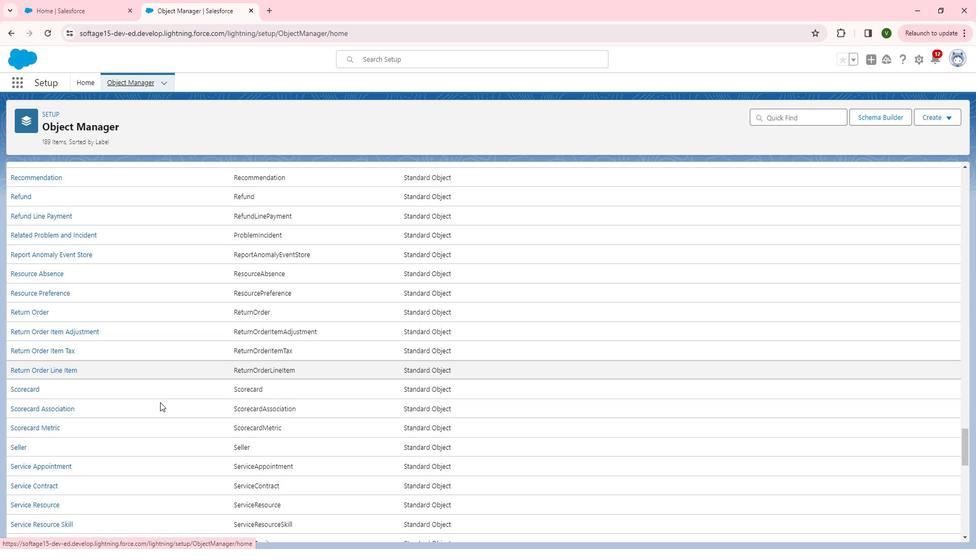 
Action: Mouse scrolled (172, 399) with delta (0, 0)
Screenshot: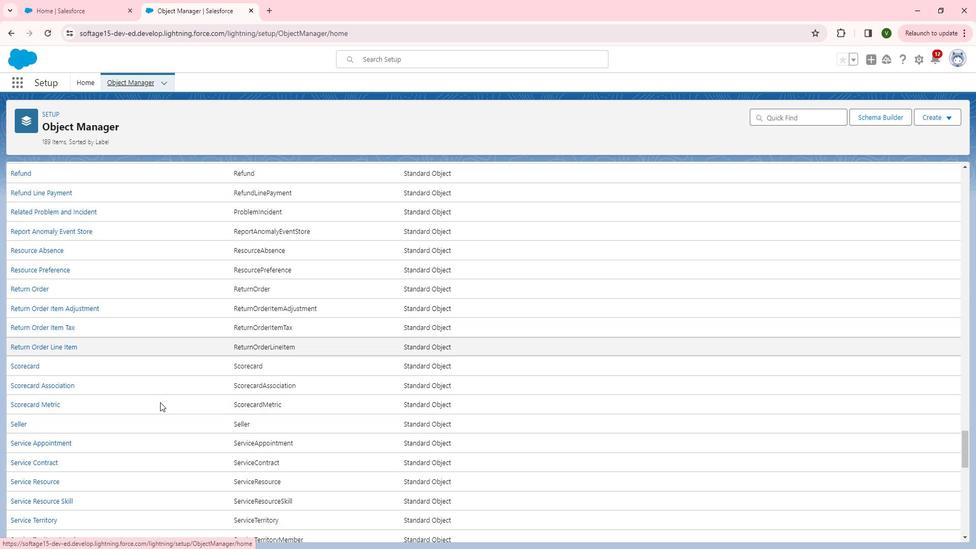 
Action: Mouse scrolled (172, 399) with delta (0, 0)
Screenshot: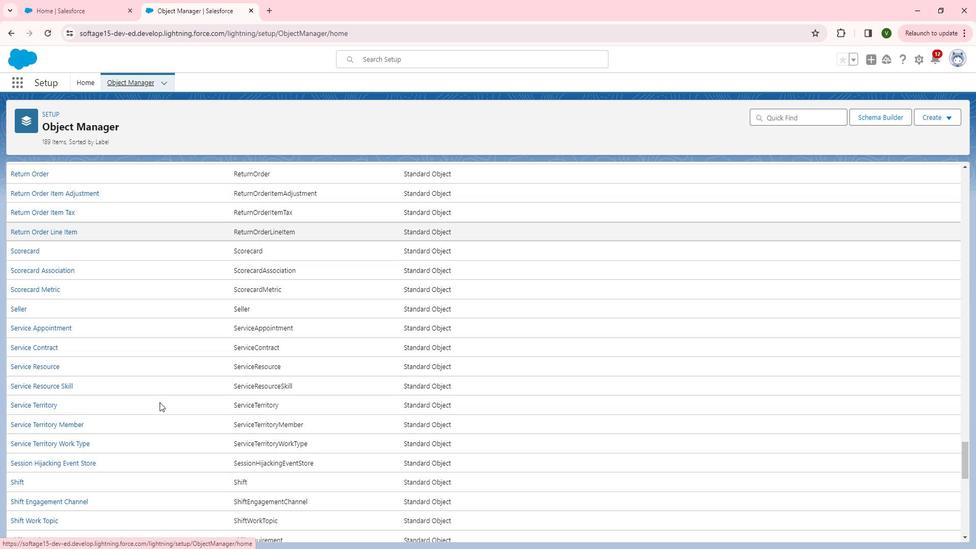 
Action: Mouse moved to (171, 399)
Screenshot: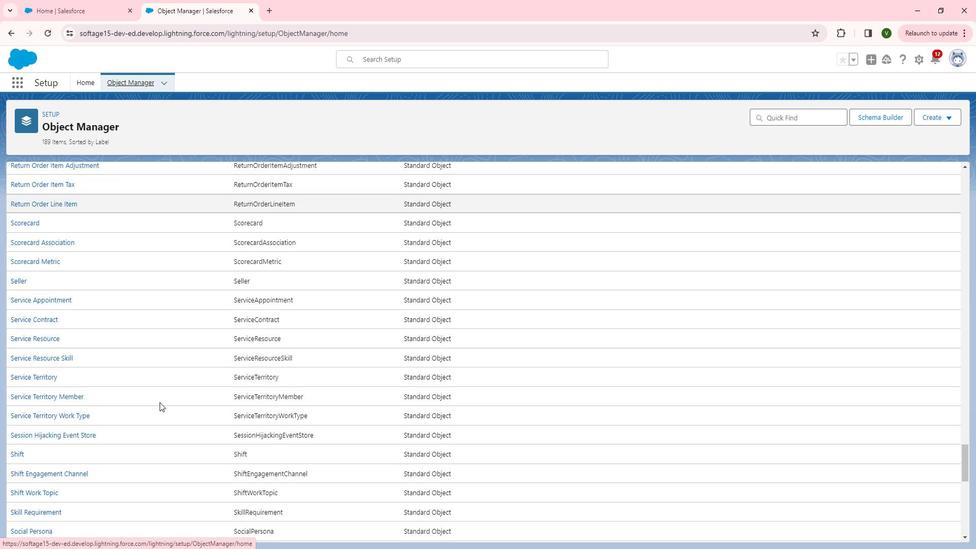 
Action: Mouse scrolled (171, 399) with delta (0, 0)
Screenshot: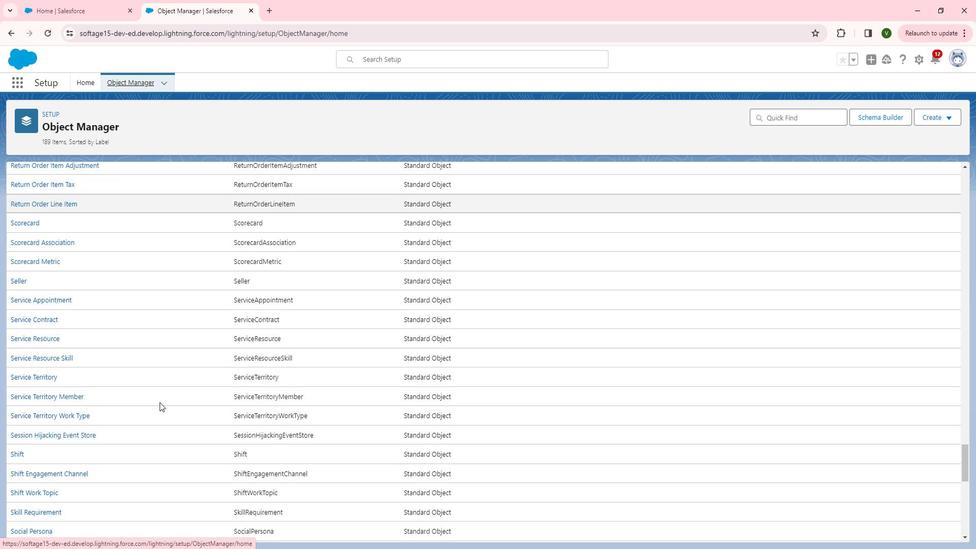 
Action: Mouse scrolled (171, 399) with delta (0, 0)
Screenshot: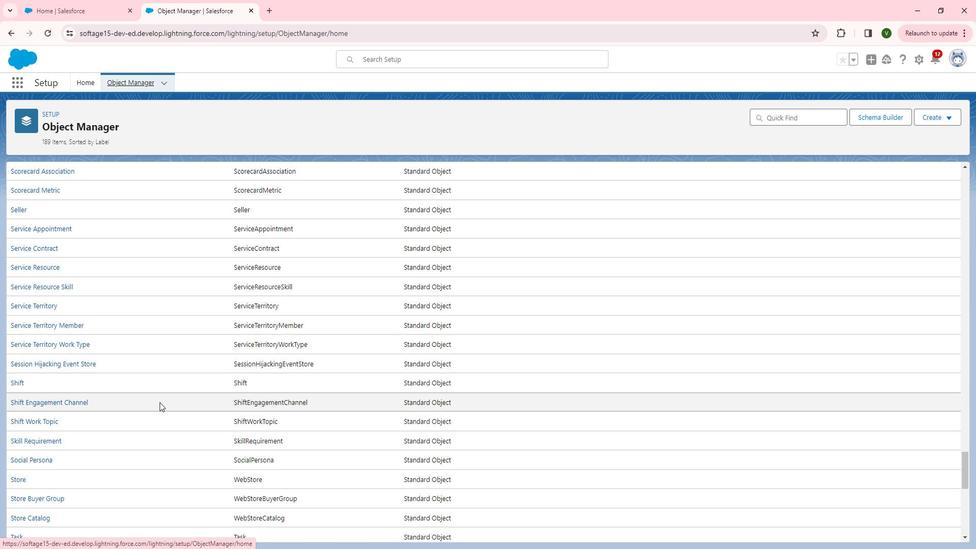 
Action: Mouse scrolled (171, 399) with delta (0, 0)
Screenshot: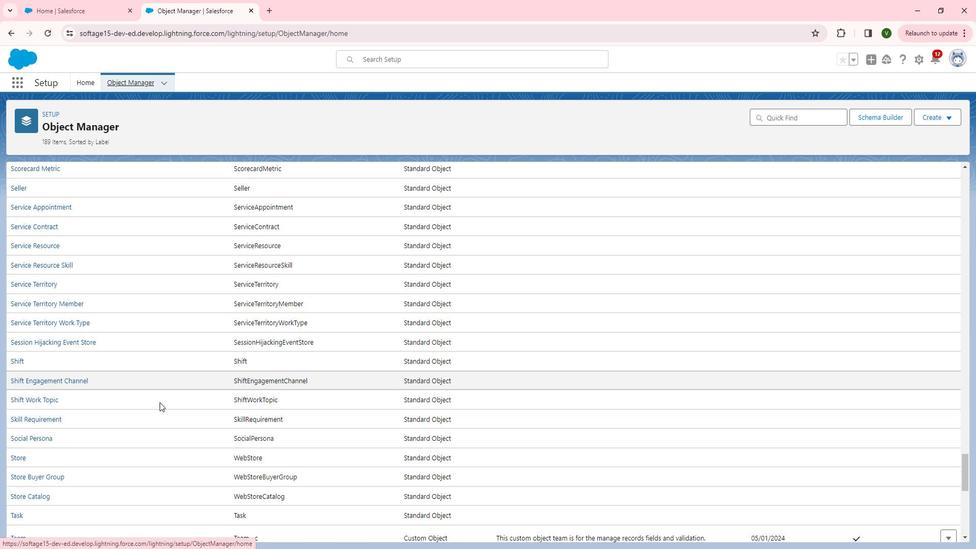 
Action: Mouse scrolled (171, 399) with delta (0, 0)
Screenshot: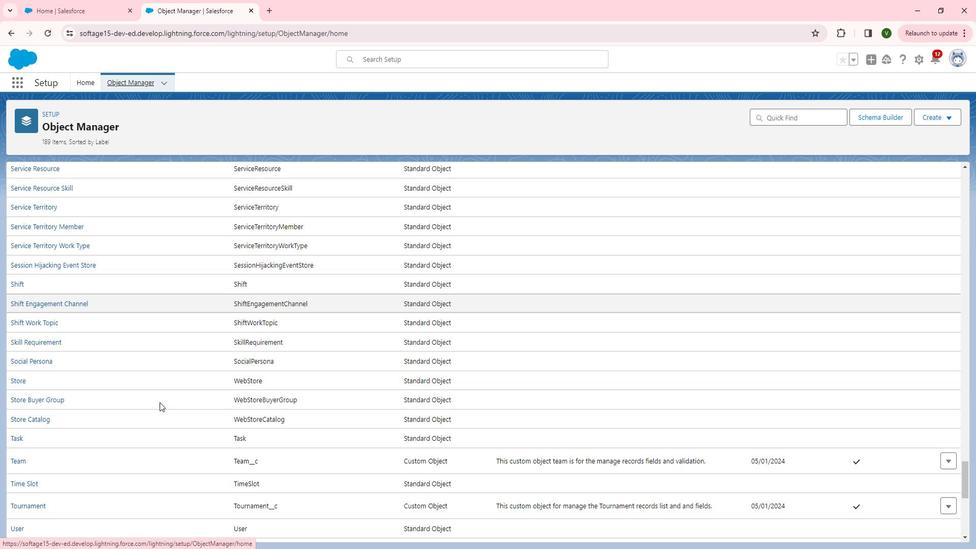 
Action: Mouse scrolled (171, 399) with delta (0, 0)
Screenshot: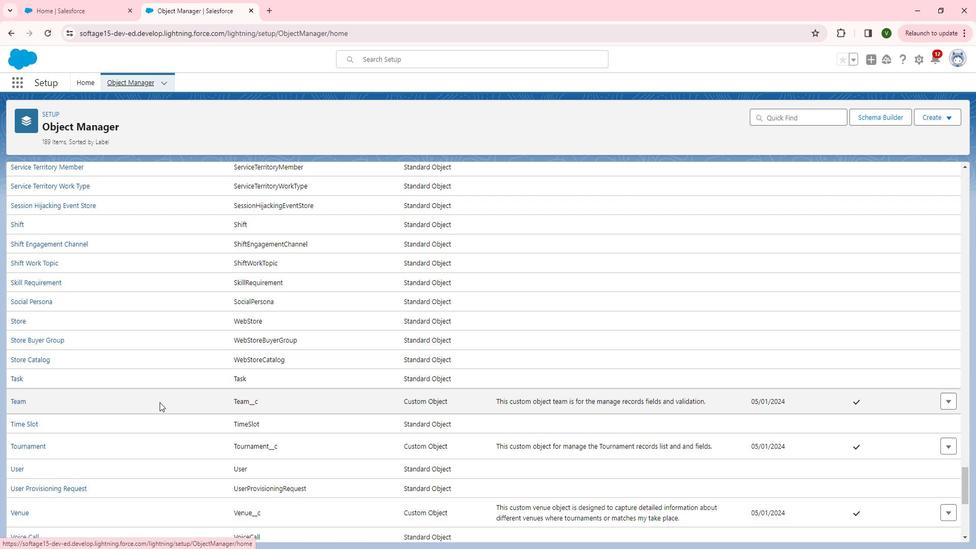 
Action: Mouse scrolled (171, 399) with delta (0, 0)
Screenshot: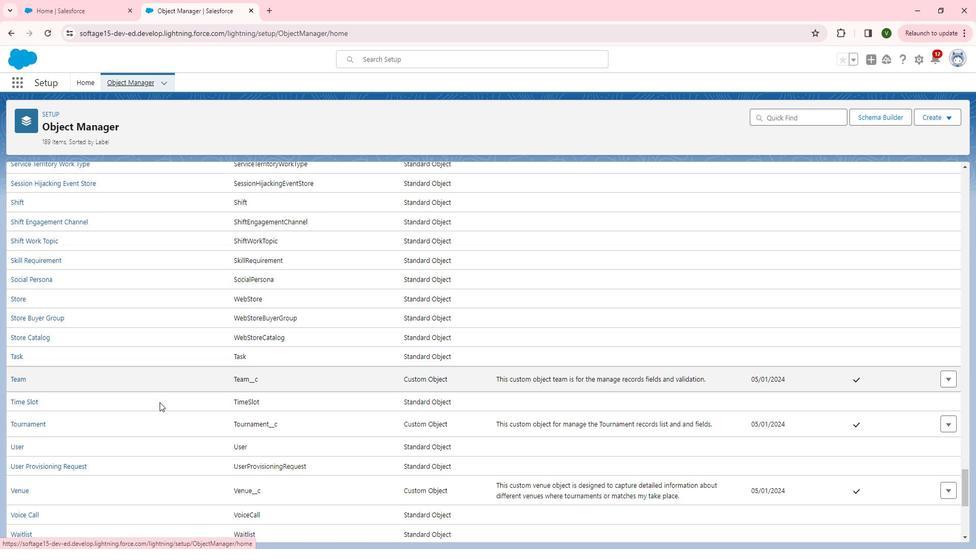 
Action: Mouse moved to (32, 405)
Screenshot: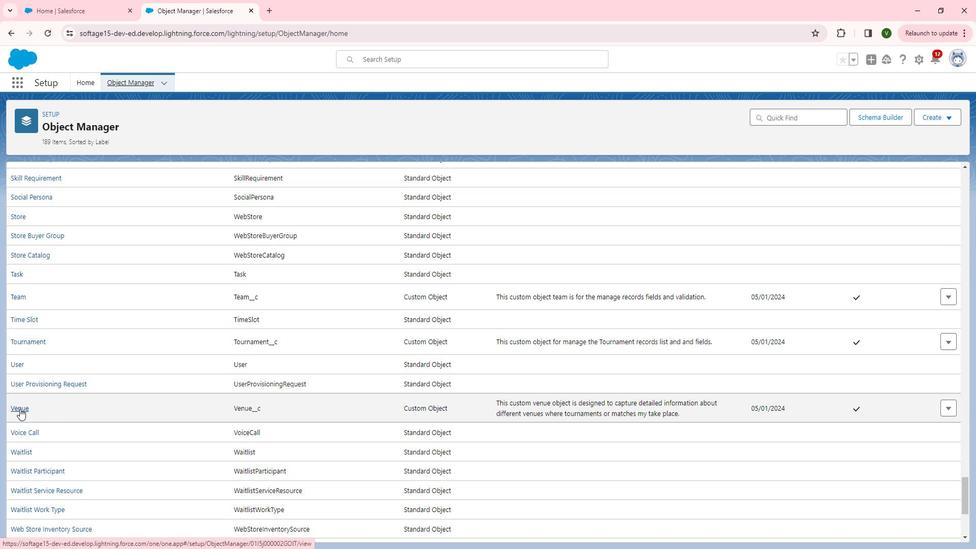 
Action: Mouse pressed left at (32, 405)
Screenshot: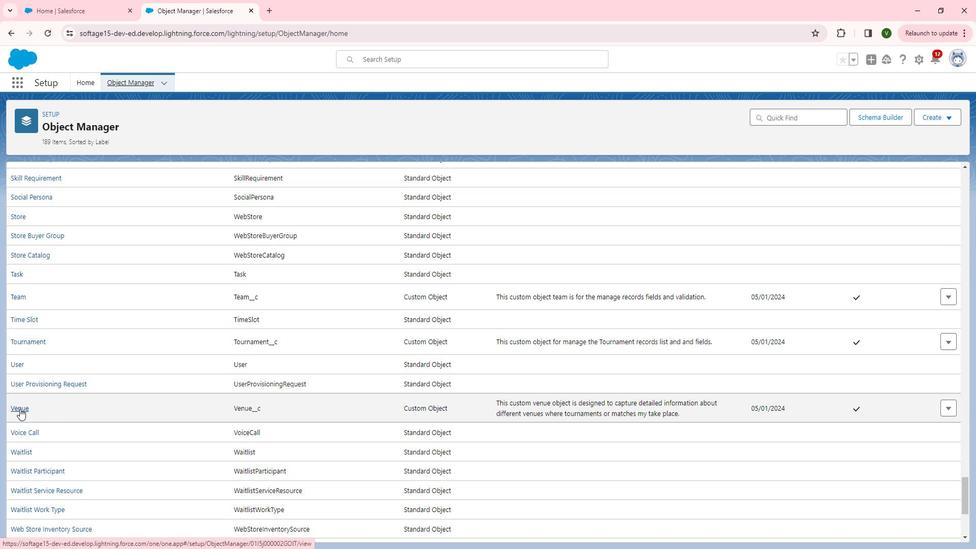 
Action: Mouse moved to (70, 193)
Screenshot: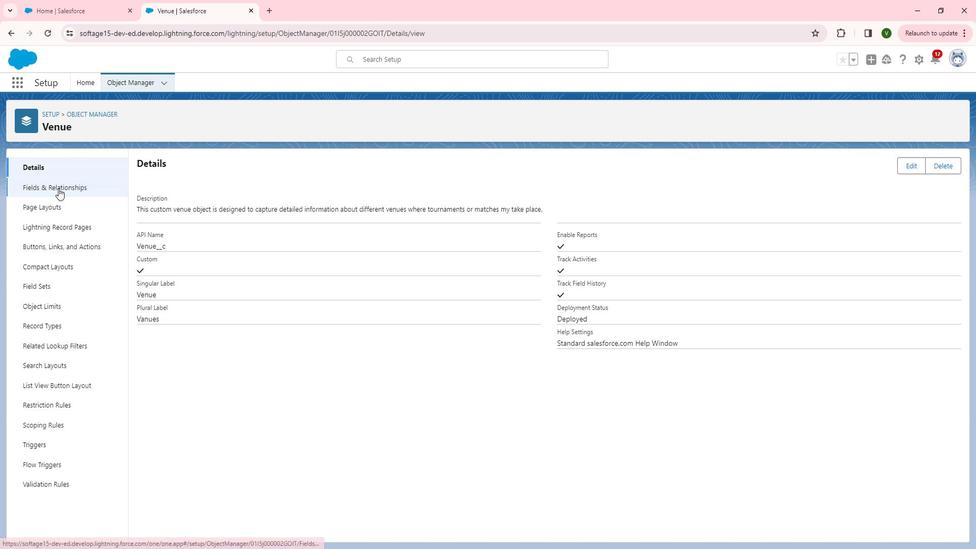 
Action: Mouse pressed left at (70, 193)
Screenshot: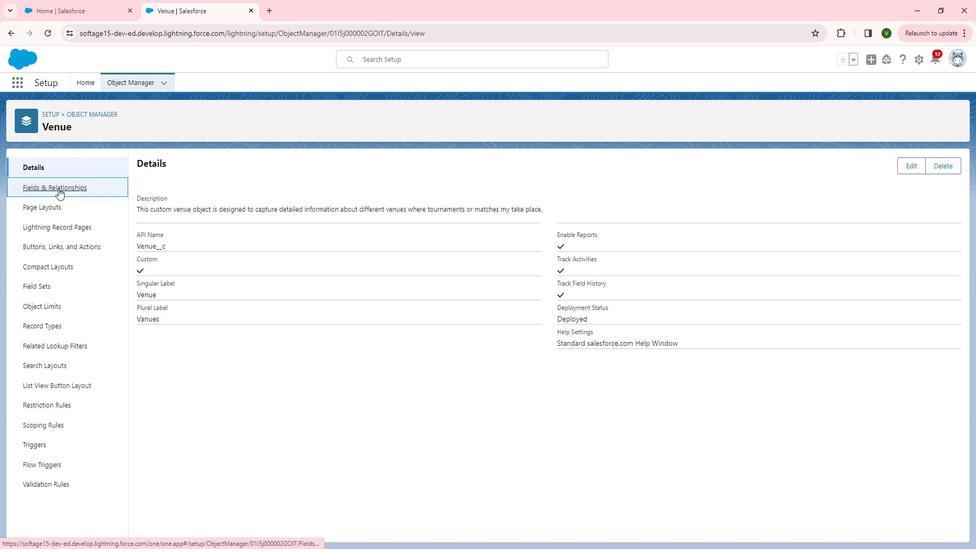 
Action: Mouse moved to (758, 179)
Screenshot: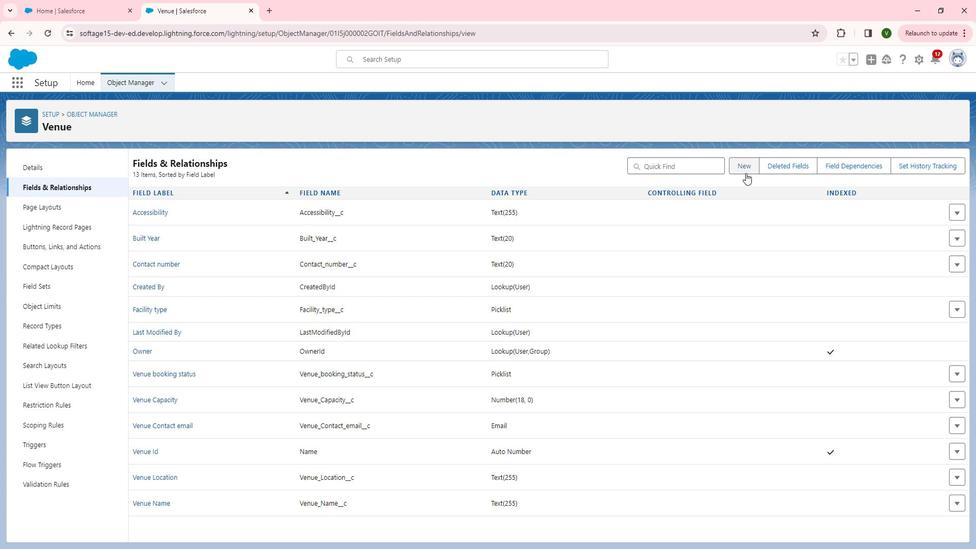 
Action: Mouse pressed left at (758, 179)
Screenshot: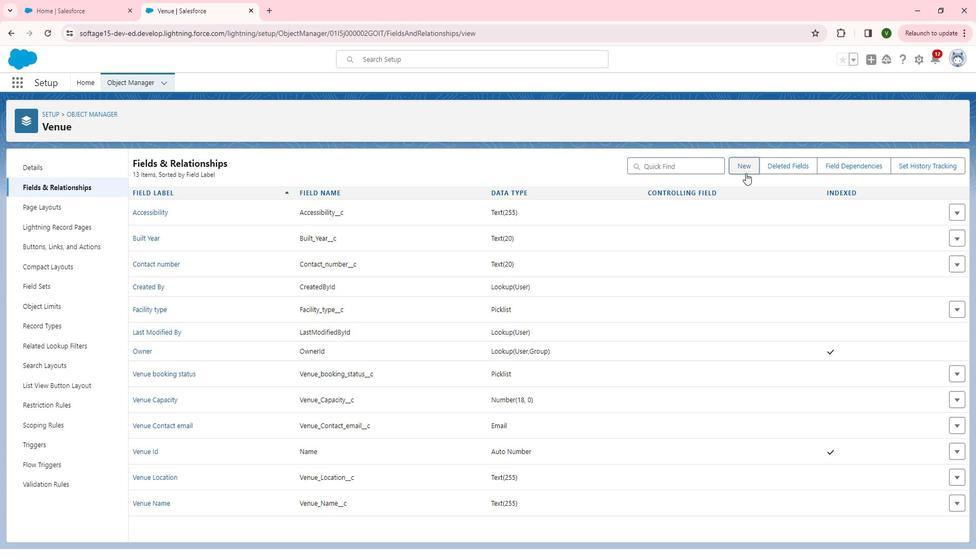 
Action: Mouse moved to (205, 353)
Screenshot: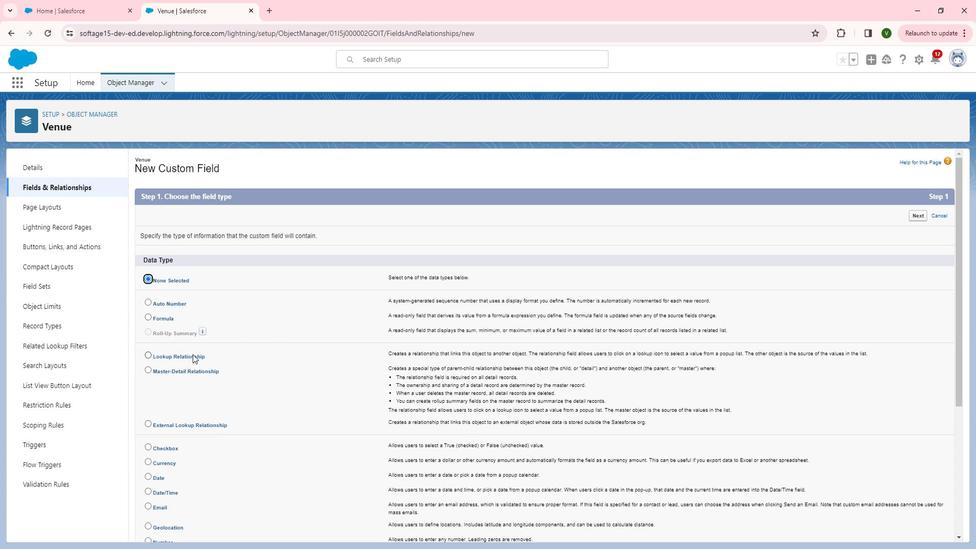 
Action: Mouse pressed left at (205, 353)
Screenshot: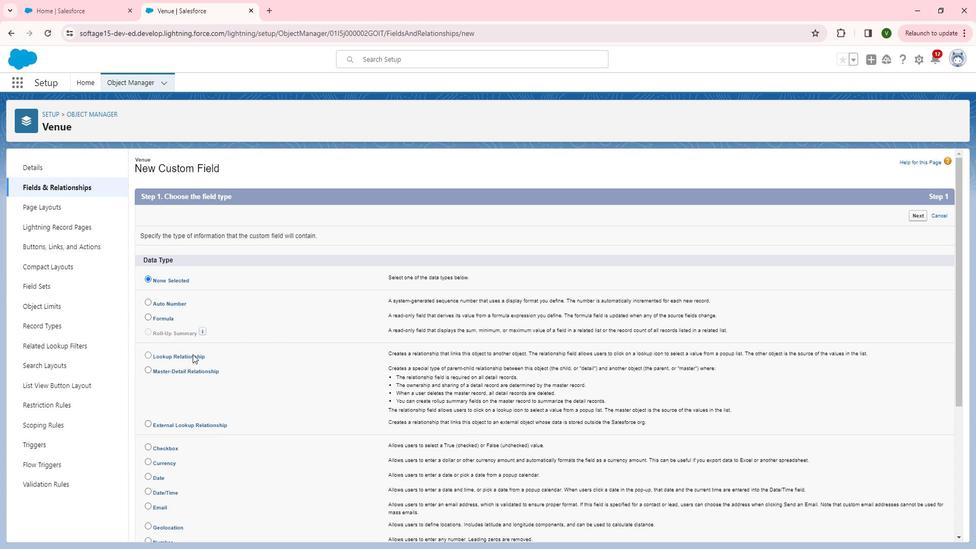 
Action: Mouse moved to (933, 214)
Screenshot: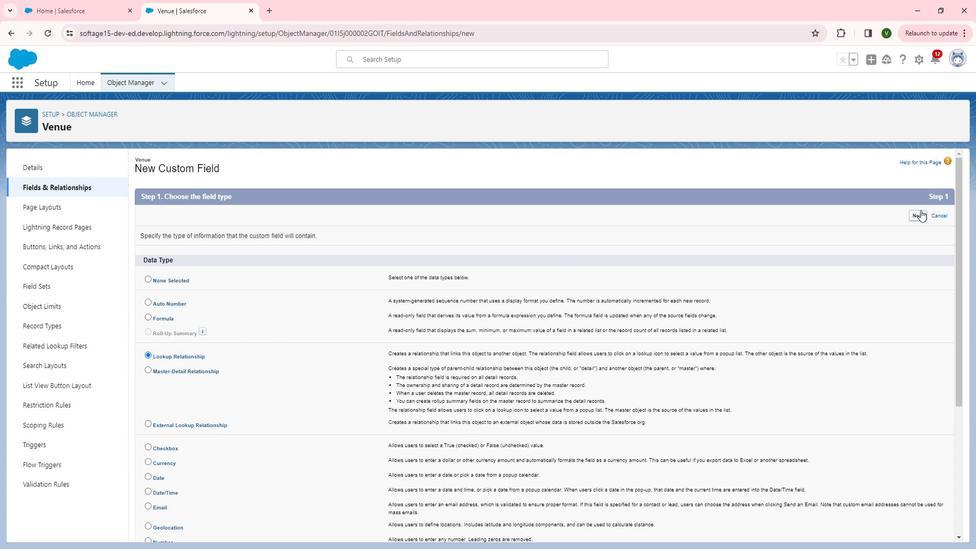 
Action: Mouse pressed left at (933, 214)
Screenshot: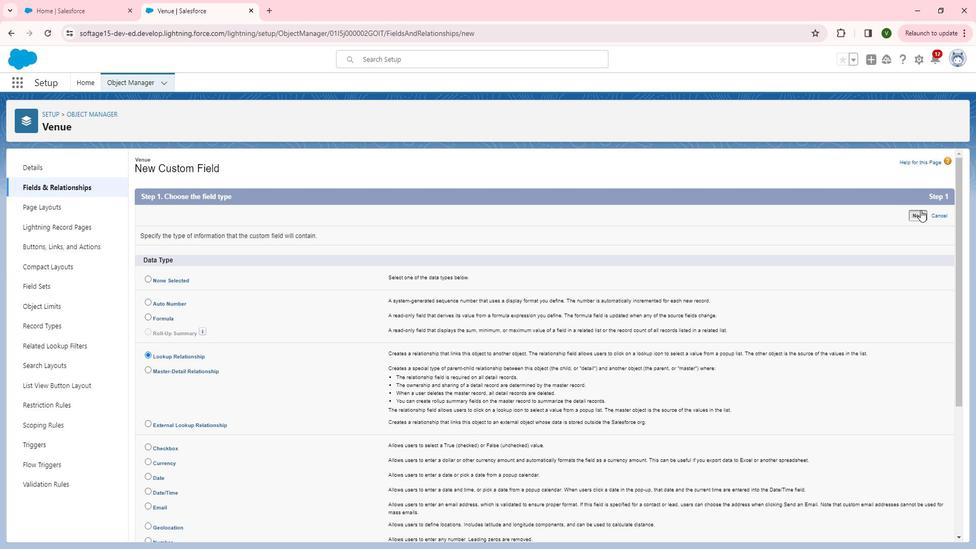 
Action: Mouse moved to (388, 257)
Screenshot: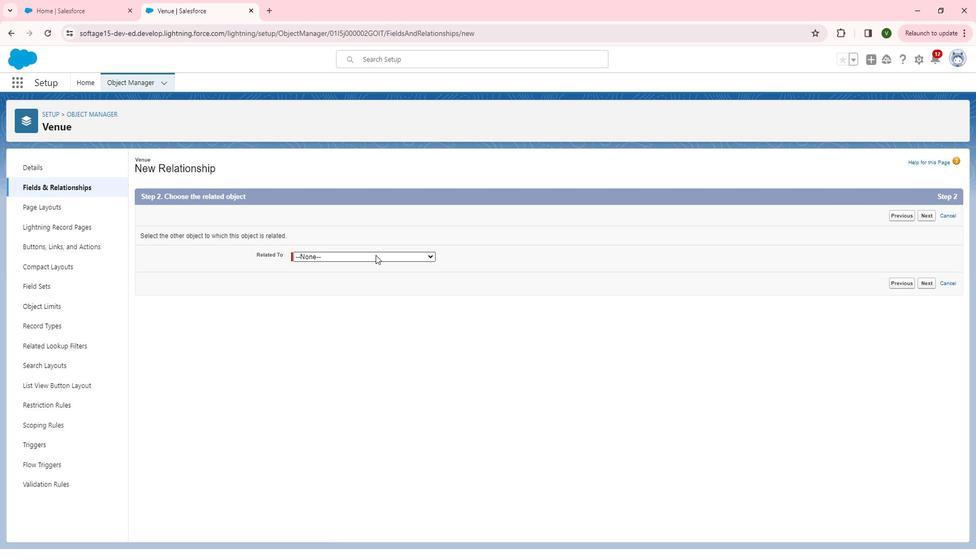 
Action: Mouse pressed left at (388, 257)
Screenshot: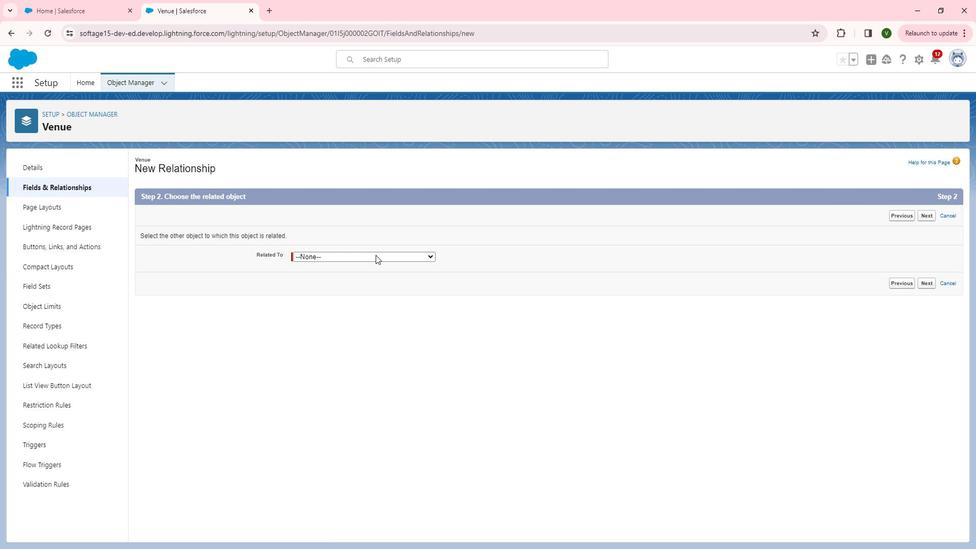
Action: Mouse moved to (366, 316)
Screenshot: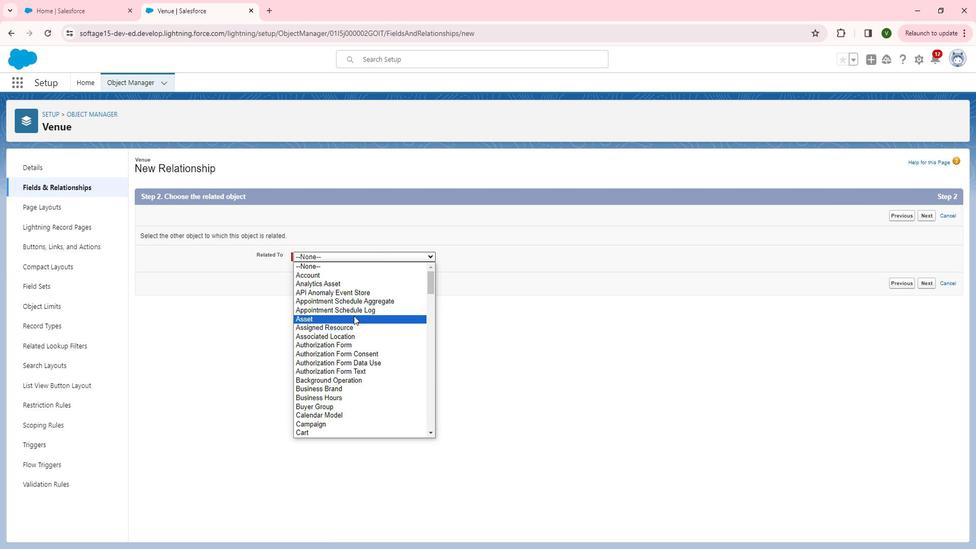 
Action: Mouse scrolled (366, 315) with delta (0, 0)
Screenshot: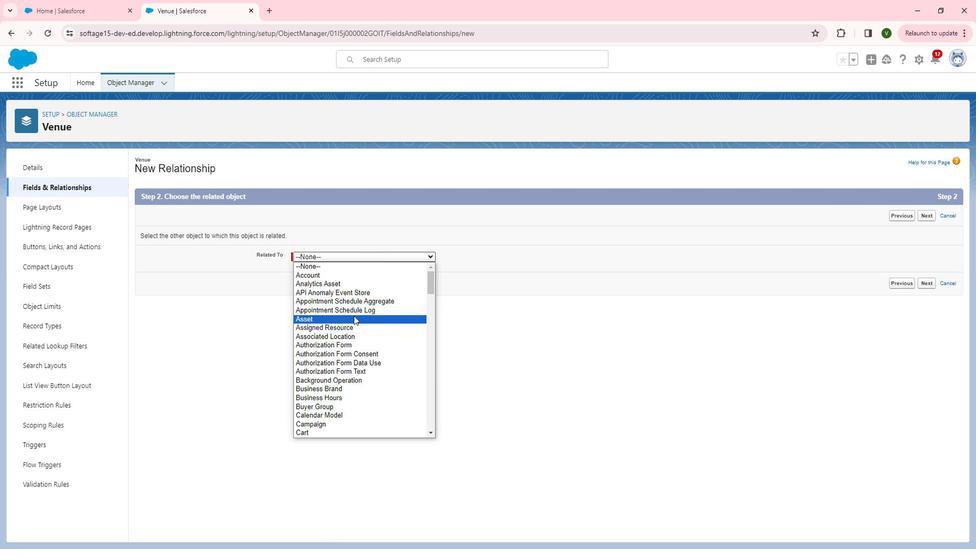 
Action: Mouse scrolled (366, 315) with delta (0, 0)
Screenshot: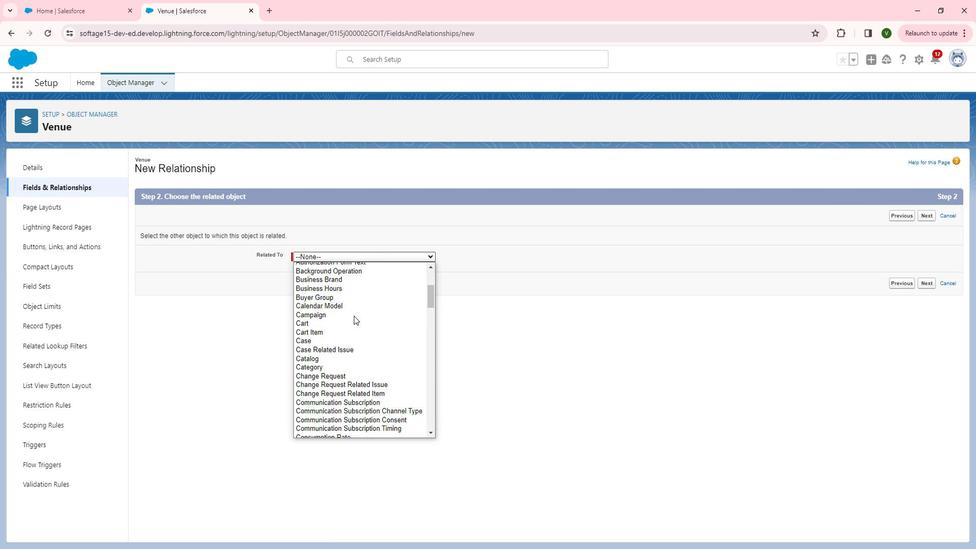 
Action: Mouse scrolled (366, 315) with delta (0, 0)
Screenshot: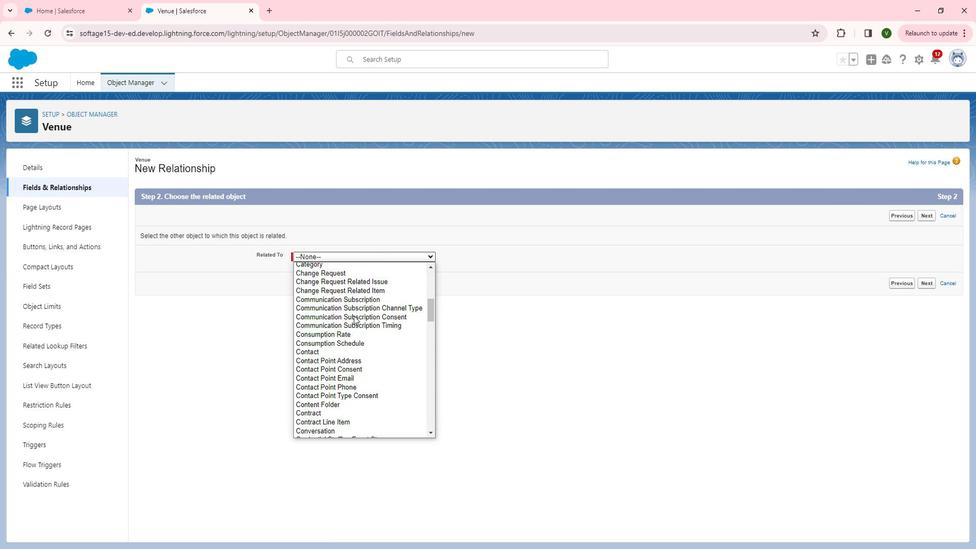 
Action: Mouse moved to (365, 316)
Screenshot: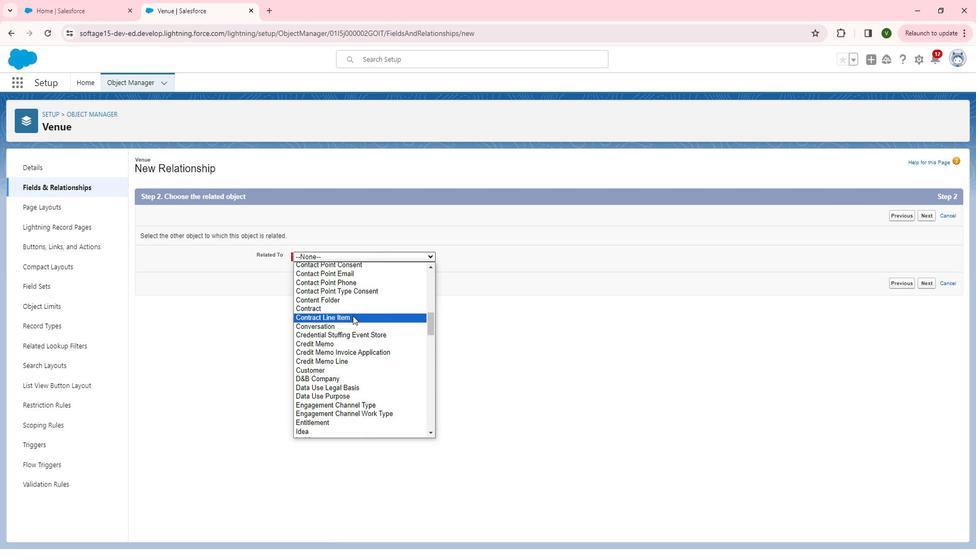 
Action: Mouse scrolled (365, 315) with delta (0, 0)
Screenshot: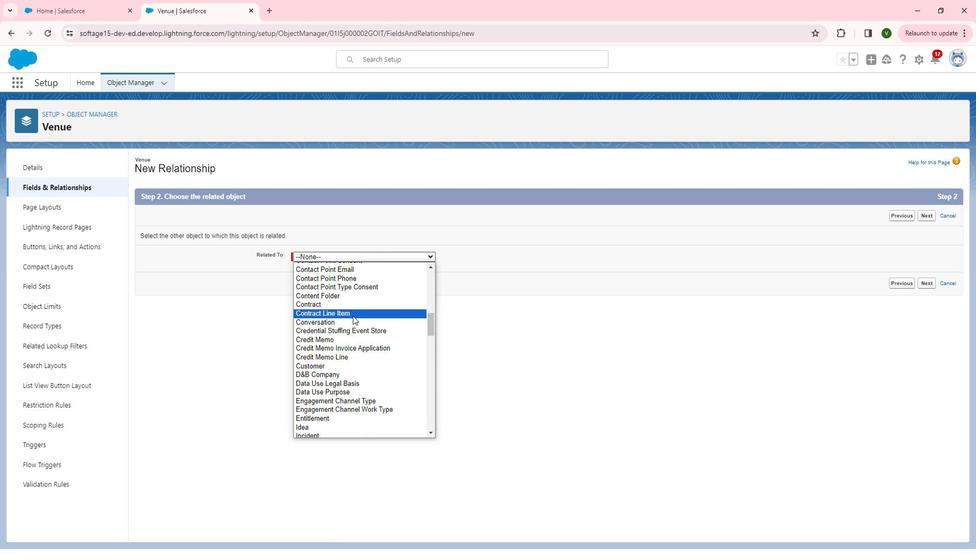 
Action: Mouse scrolled (365, 315) with delta (0, 0)
Screenshot: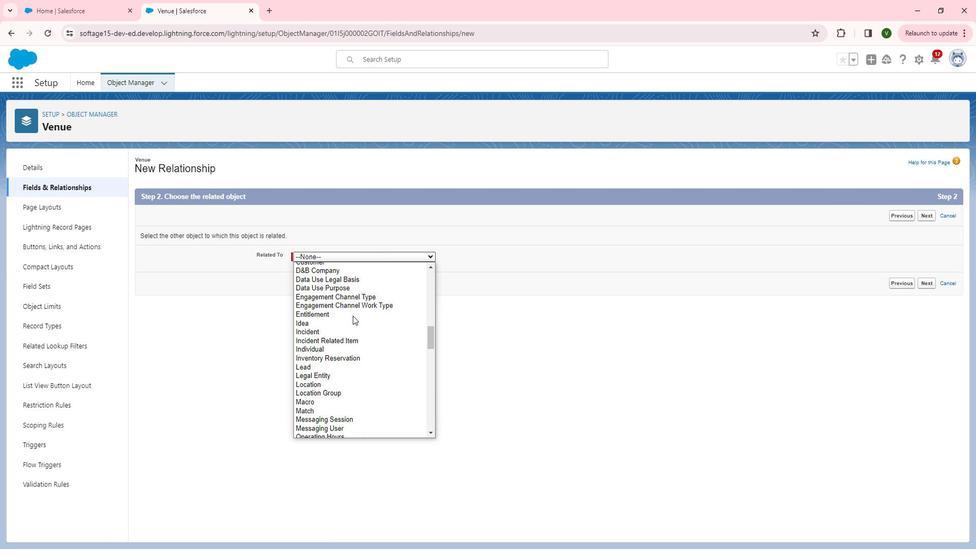 
Action: Mouse scrolled (365, 315) with delta (0, 0)
Screenshot: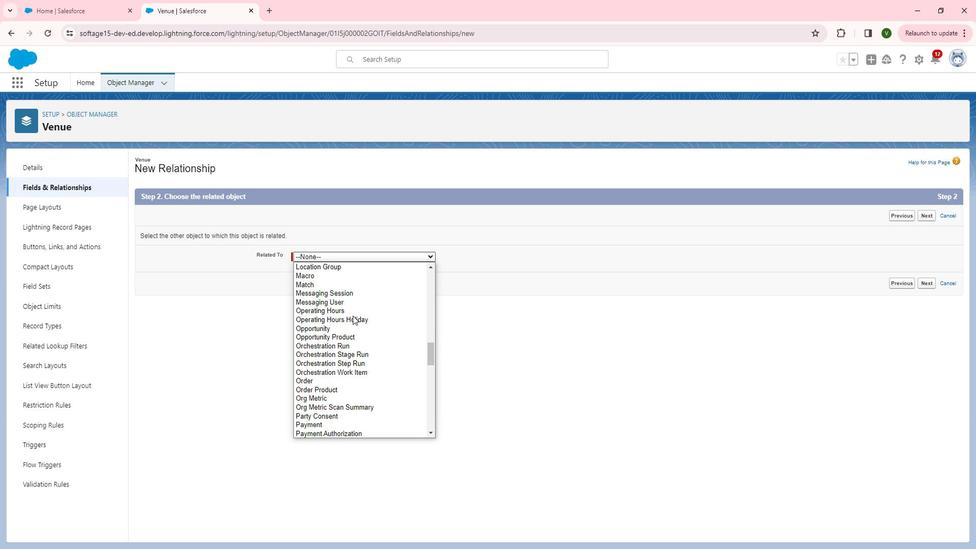 
Action: Mouse moved to (364, 316)
Screenshot: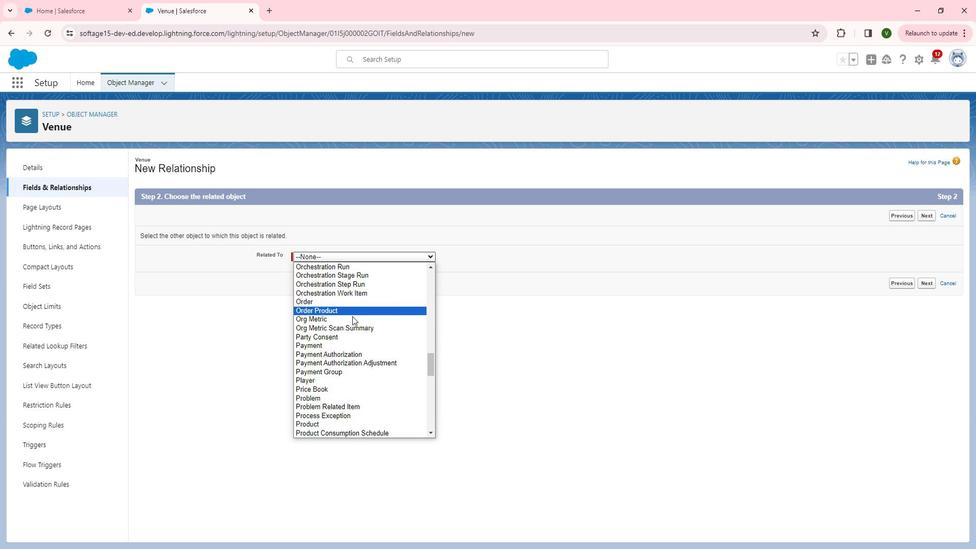 
Action: Mouse scrolled (364, 316) with delta (0, 0)
Screenshot: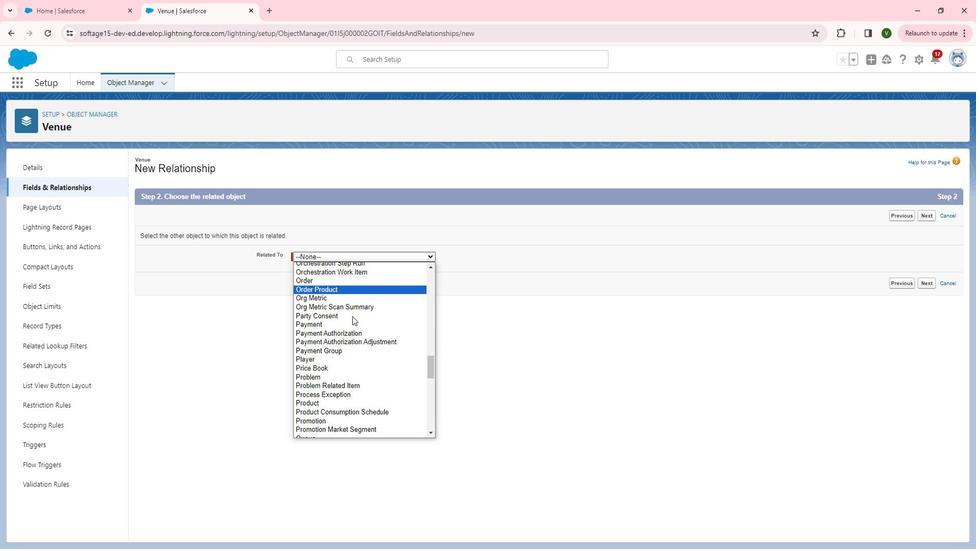 
Action: Mouse scrolled (364, 316) with delta (0, 0)
Screenshot: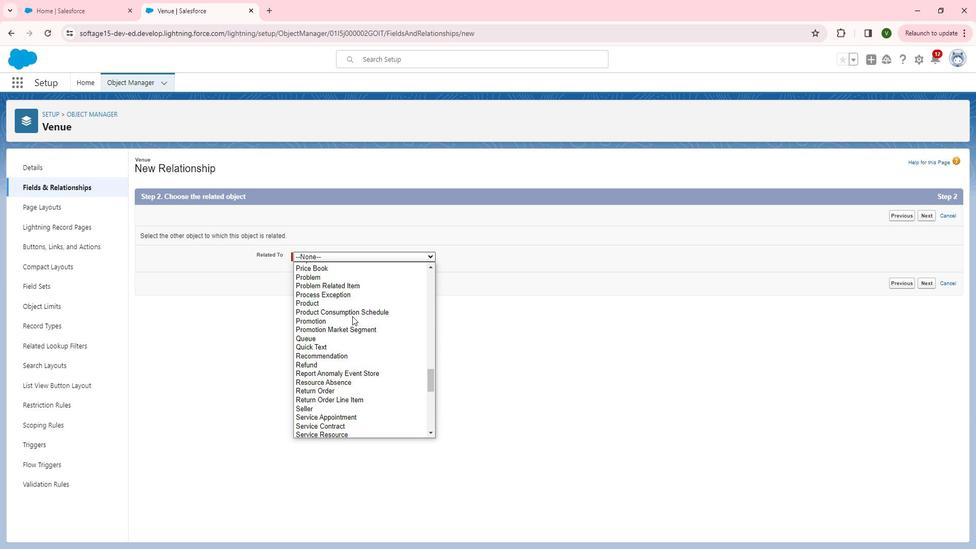 
Action: Mouse scrolled (364, 316) with delta (0, 0)
Screenshot: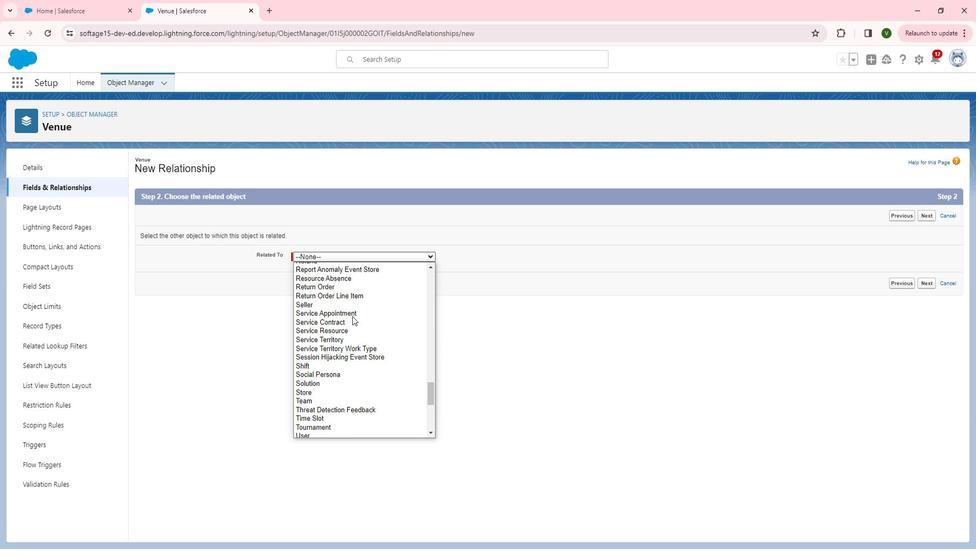 
Action: Mouse moved to (353, 330)
Screenshot: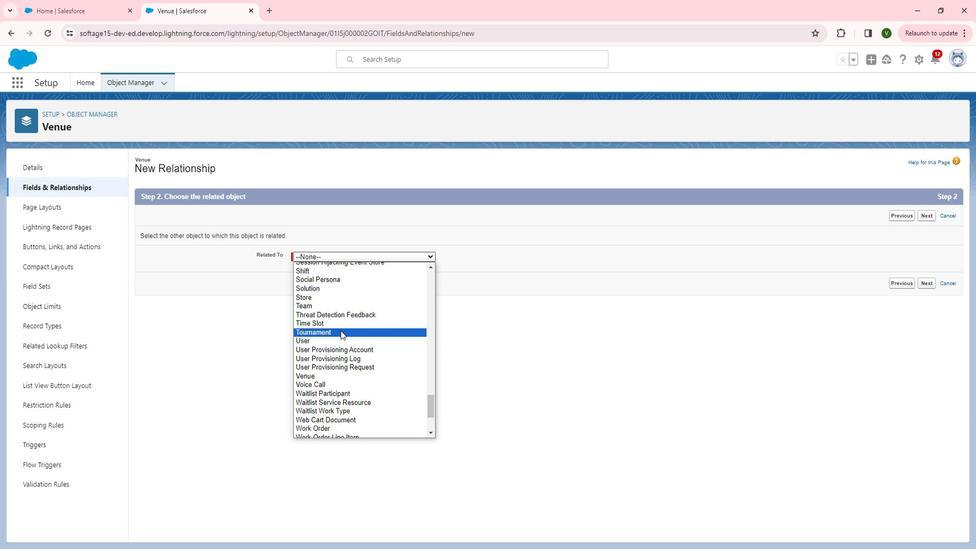 
Action: Mouse pressed left at (353, 330)
Screenshot: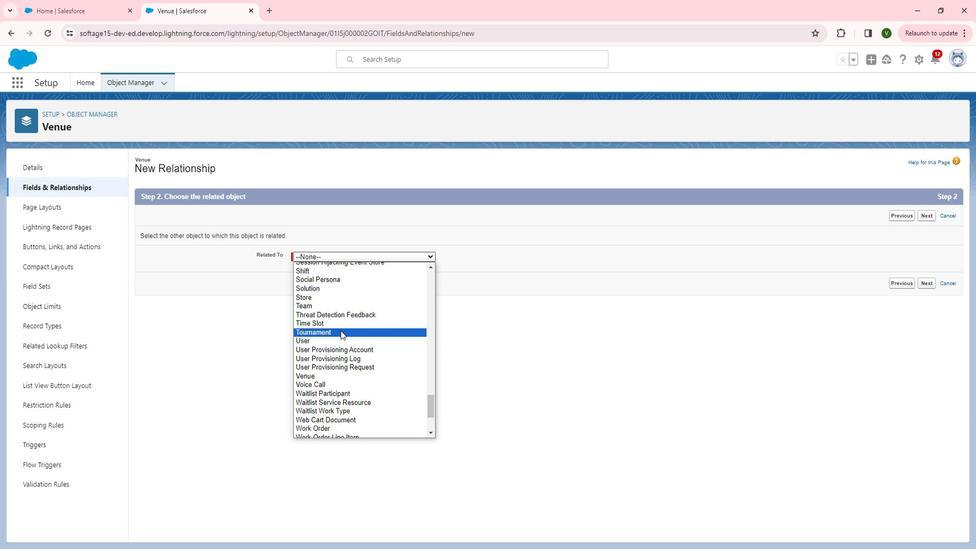 
Action: Mouse moved to (938, 221)
Screenshot: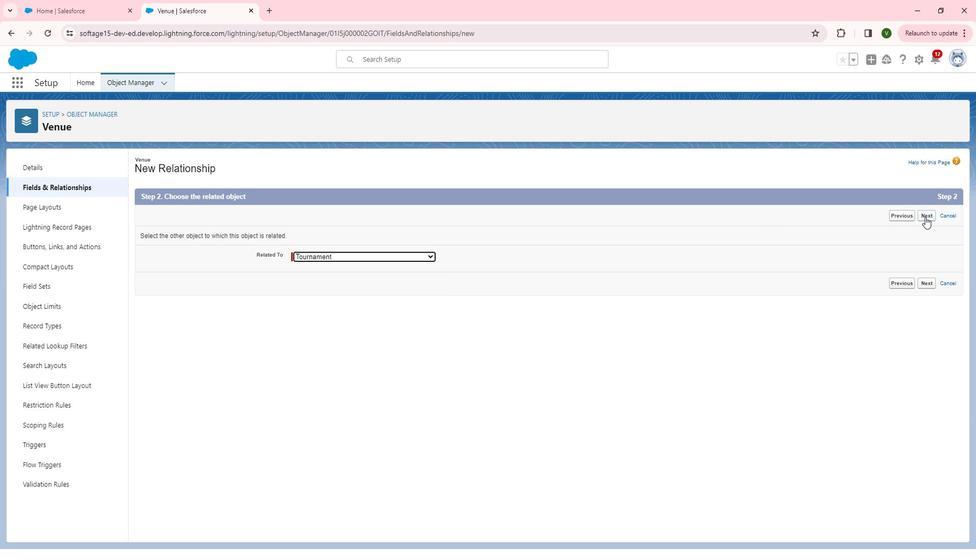 
Action: Mouse pressed left at (938, 221)
Screenshot: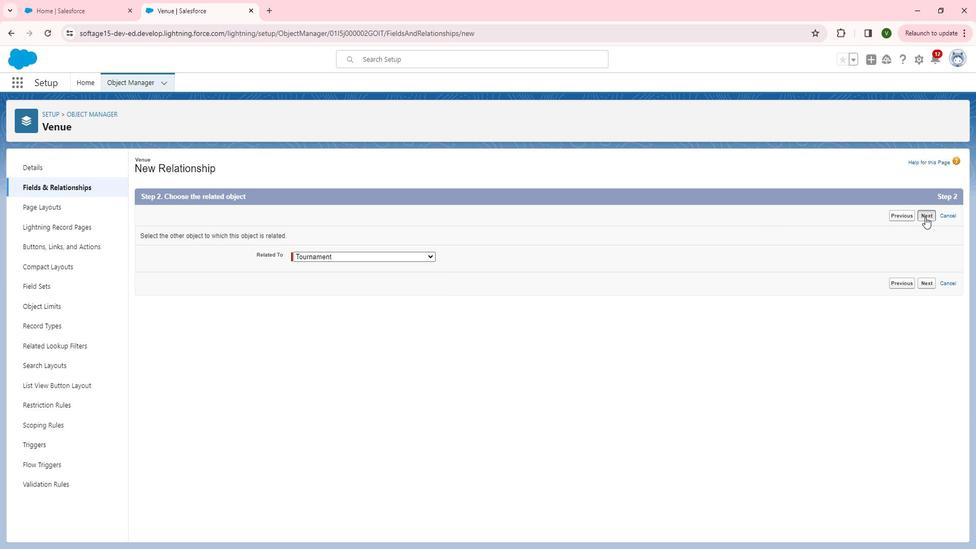 
Action: Mouse moved to (371, 238)
Screenshot: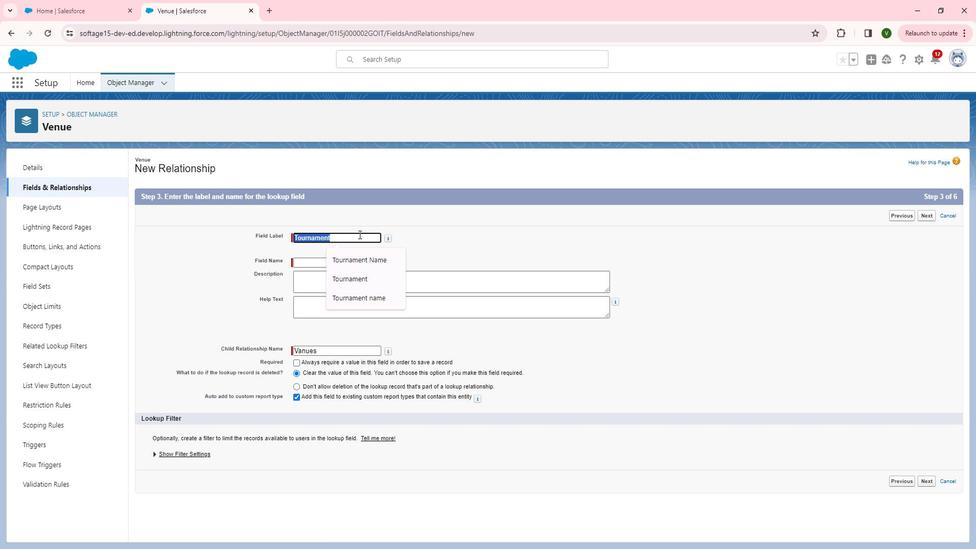 
Action: Mouse pressed left at (371, 238)
Screenshot: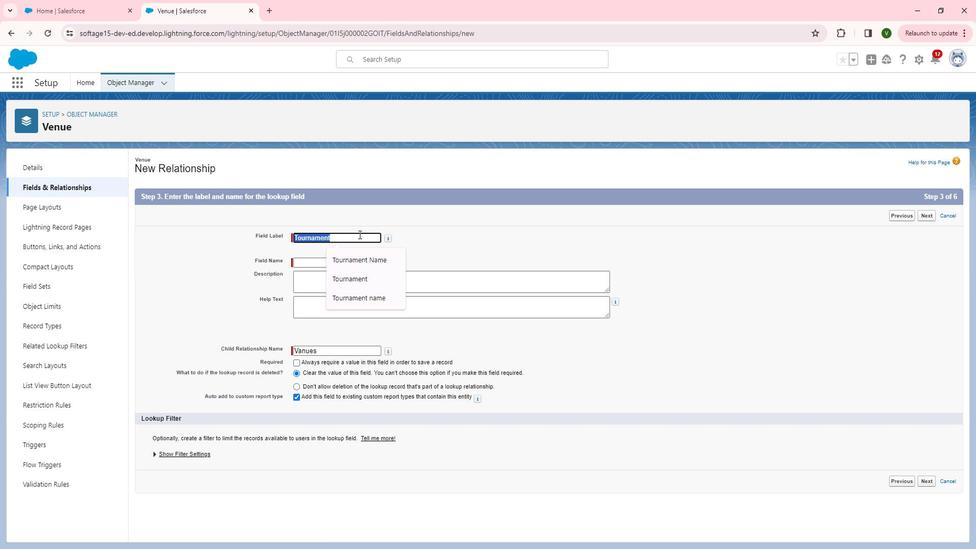 
Action: Mouse moved to (436, 246)
Screenshot: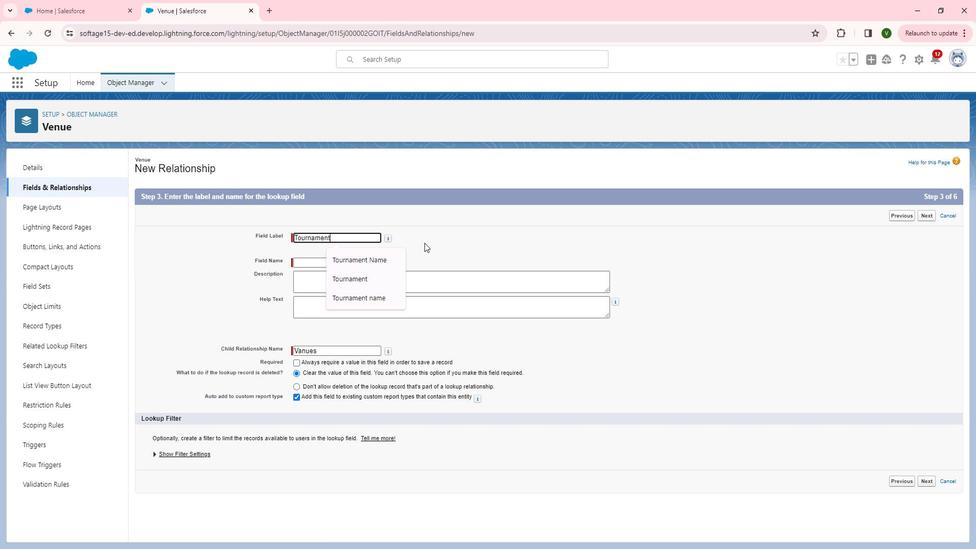 
Action: Mouse pressed left at (436, 246)
Screenshot: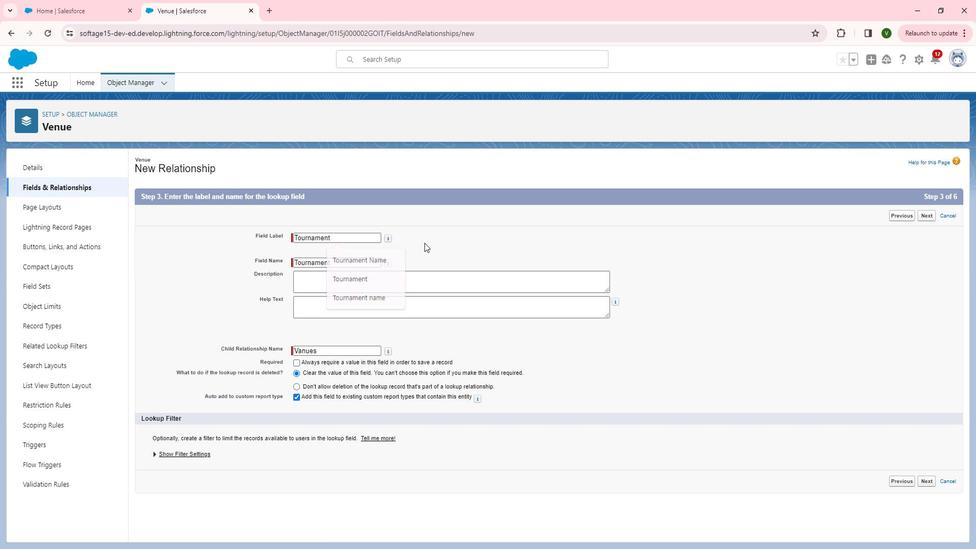 
Action: Mouse moved to (413, 275)
Screenshot: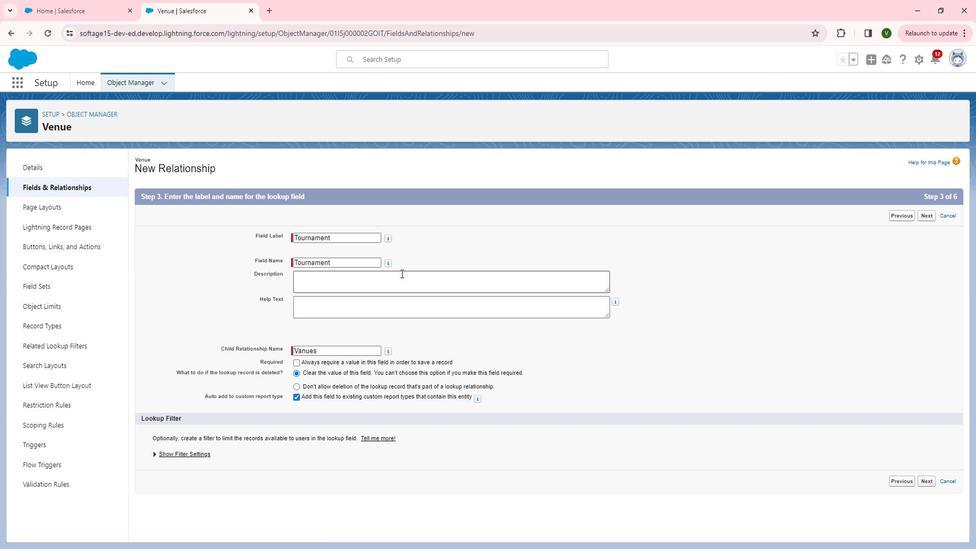
Action: Mouse pressed left at (413, 275)
Screenshot: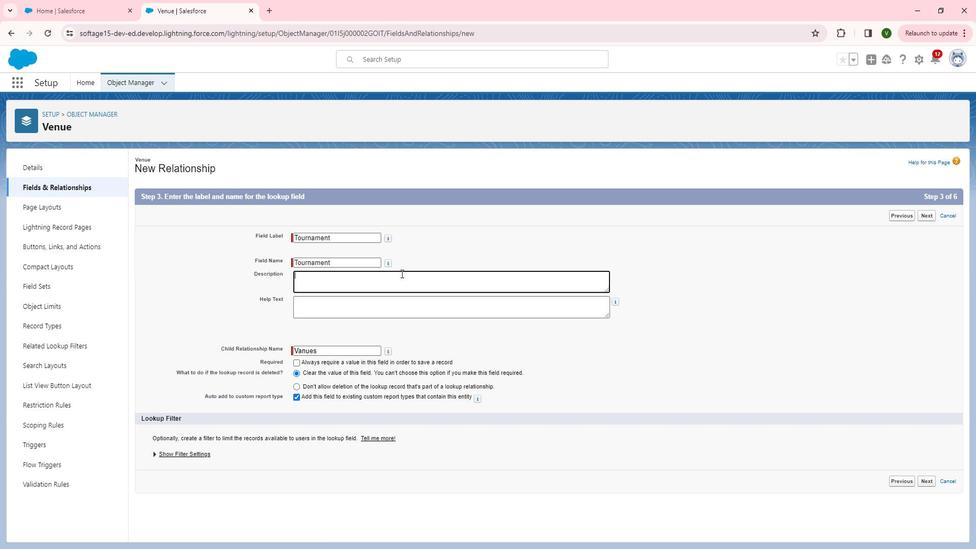 
Action: Mouse moved to (435, 267)
Screenshot: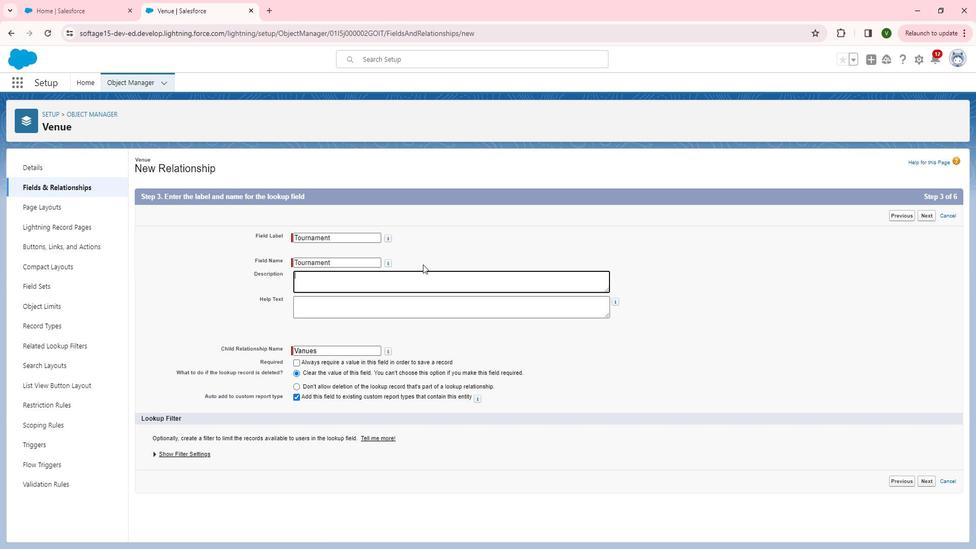 
Action: Key pressed <Key.shift>This<Key.space>field<Key.space>id<Key.backspace>s<Key.space>for<Key.space>lookup<Key.space>relationship<Key.space>is<Key.space>connection<Key.space>between<Key.space>two<Key.space>object<Key.space>where<Key.space>o<Key.backspace>venue<Key.space>has<Key.space>a<Key.space>reference<Key.space>to<Key.space>tournament.<Key.tab><Key.shift><Key.shift>Select<Key.space>tha<Key.backspace>e<Key.space>match<Key.space>associated<Key.space>with<Key.space>the<Key.space>tournament.
Screenshot: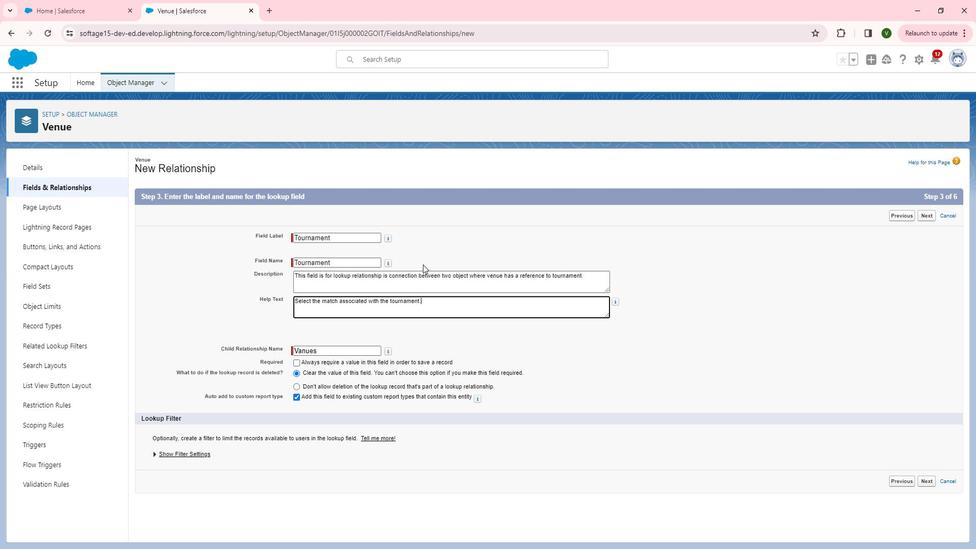 
Action: Mouse moved to (779, 358)
Screenshot: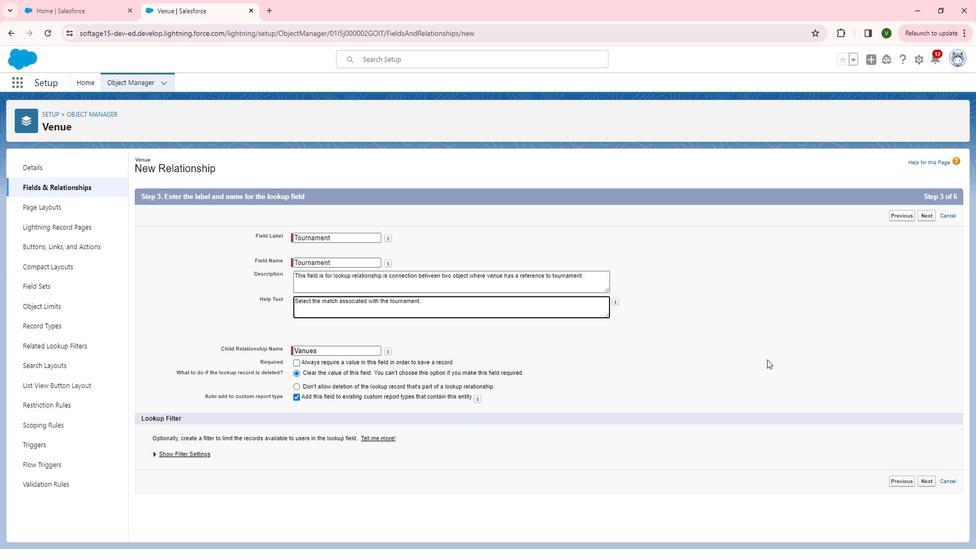 
Action: Mouse pressed left at (779, 358)
Screenshot: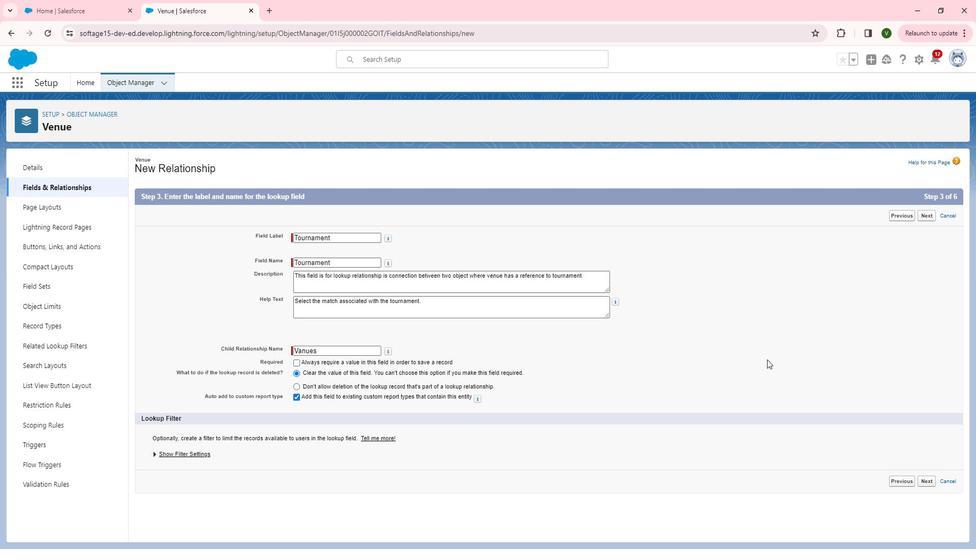 
Action: Mouse moved to (939, 476)
Screenshot: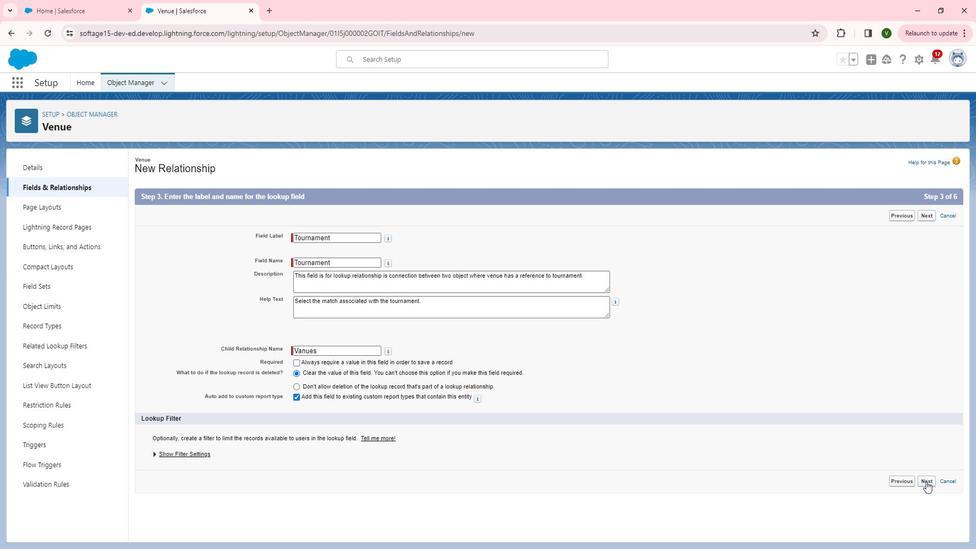 
Action: Mouse pressed left at (939, 476)
Screenshot: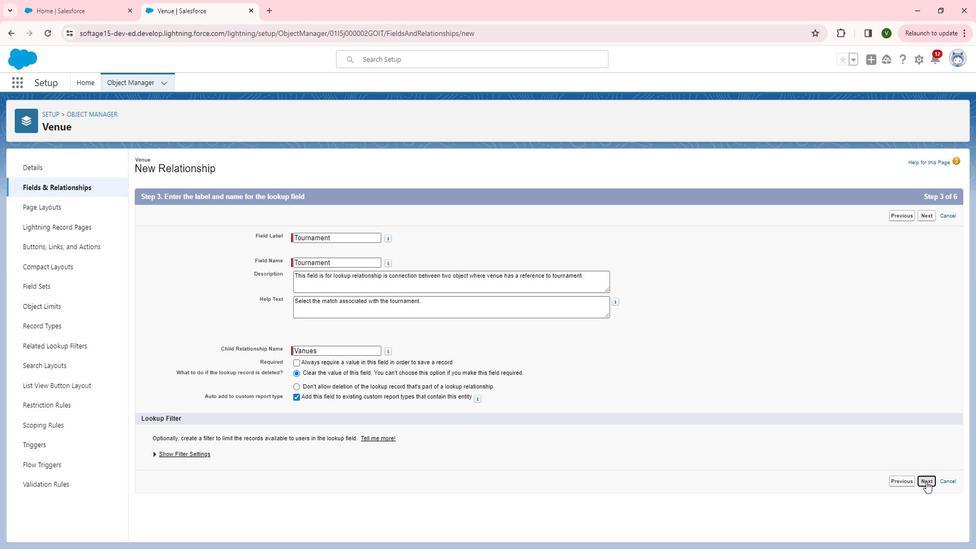 
Action: Mouse moved to (700, 301)
Screenshot: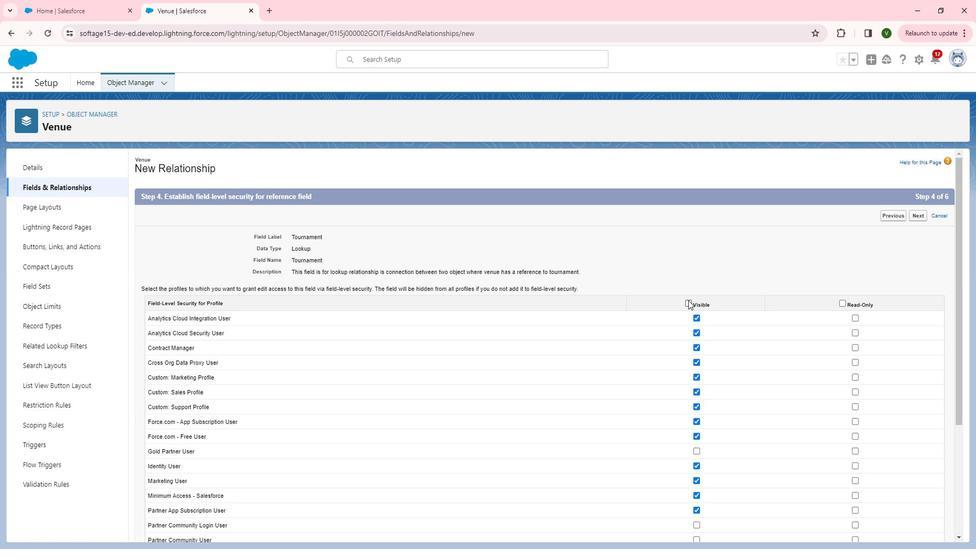 
Action: Mouse pressed left at (700, 301)
Screenshot: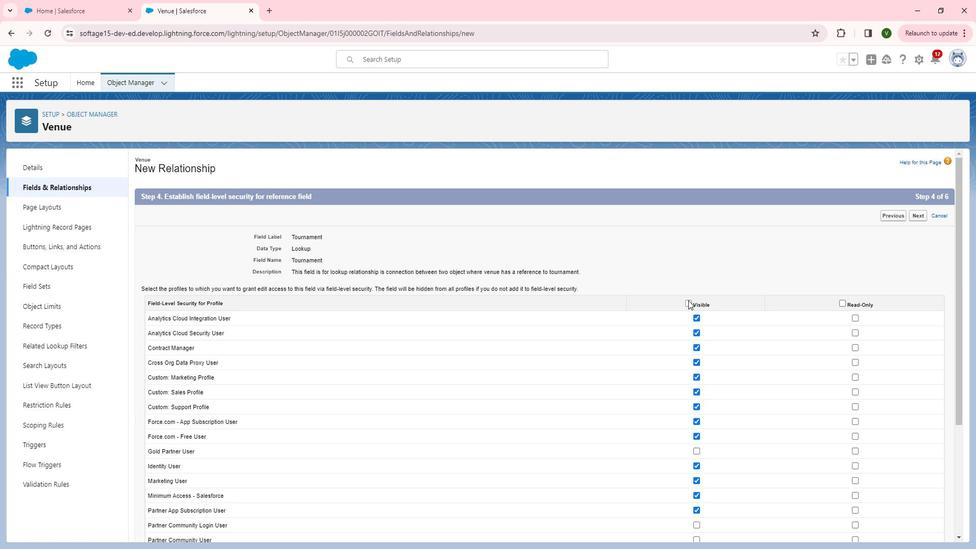 
Action: Mouse moved to (794, 375)
Screenshot: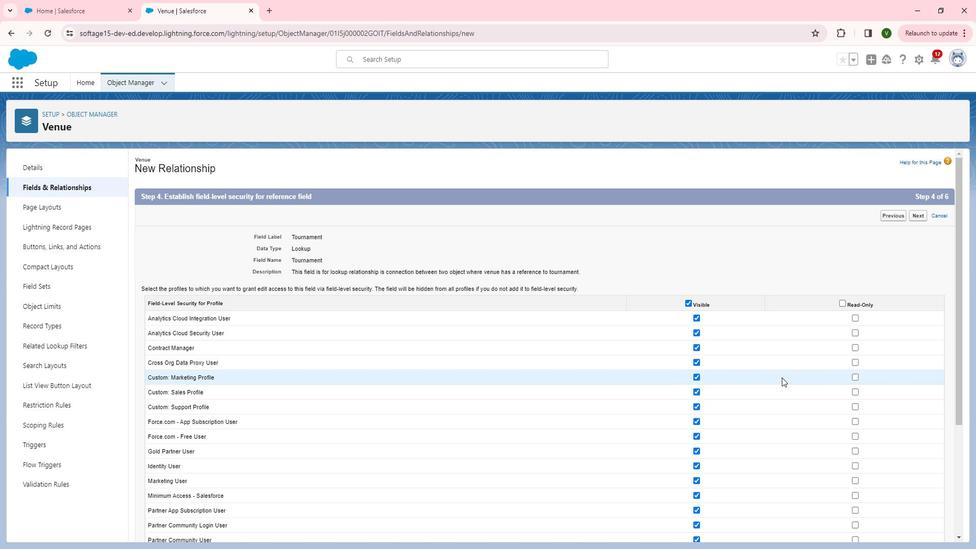 
Action: Mouse scrolled (794, 375) with delta (0, 0)
Screenshot: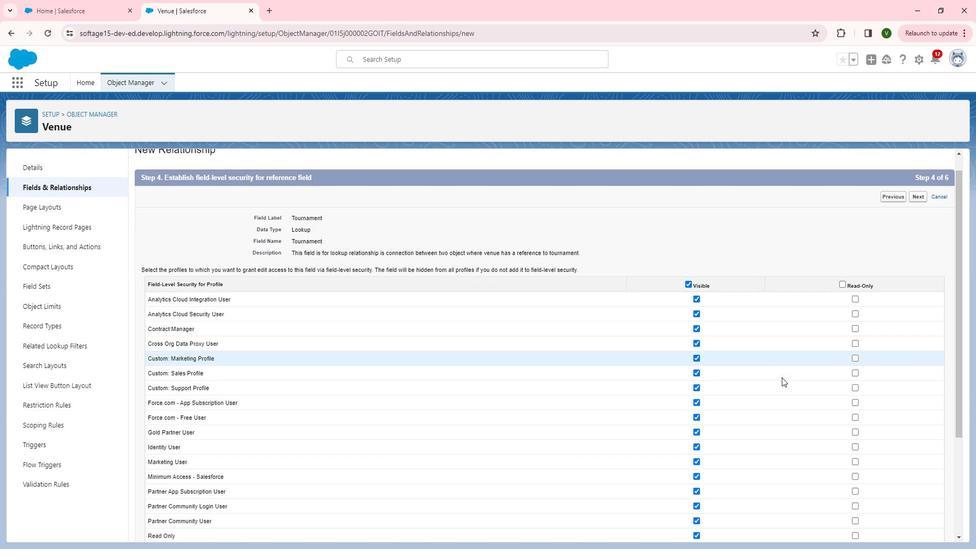 
Action: Mouse moved to (791, 374)
Screenshot: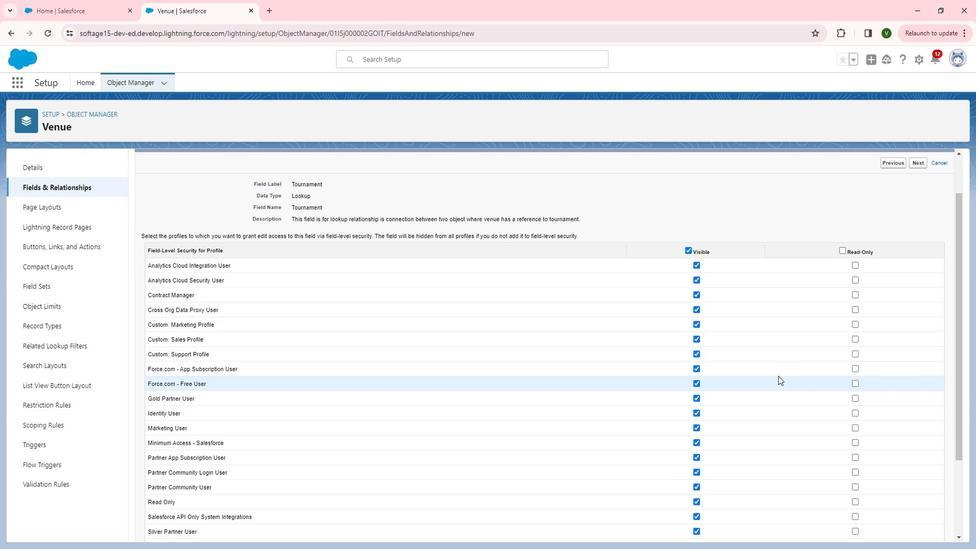 
Action: Mouse scrolled (791, 373) with delta (0, 0)
Screenshot: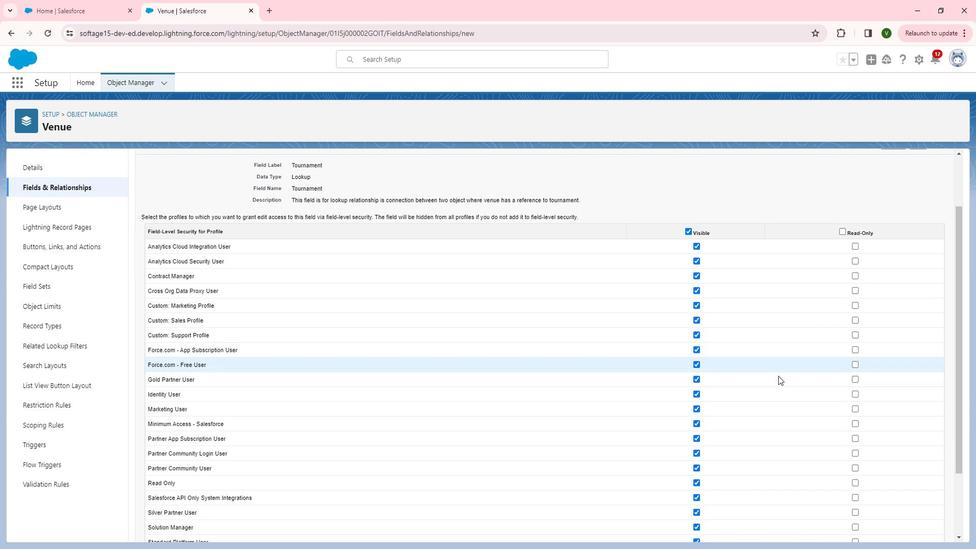 
Action: Mouse scrolled (791, 373) with delta (0, 0)
Screenshot: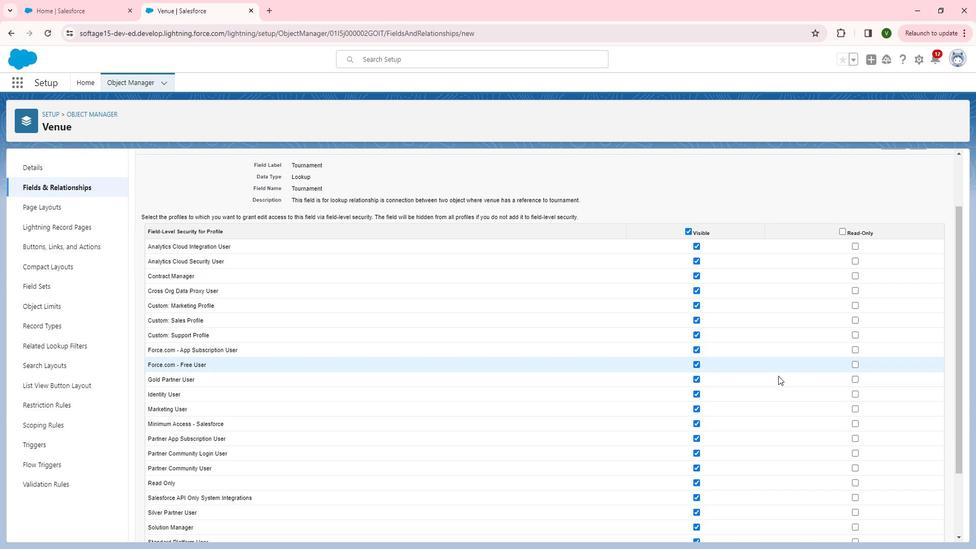 
Action: Mouse moved to (867, 164)
Screenshot: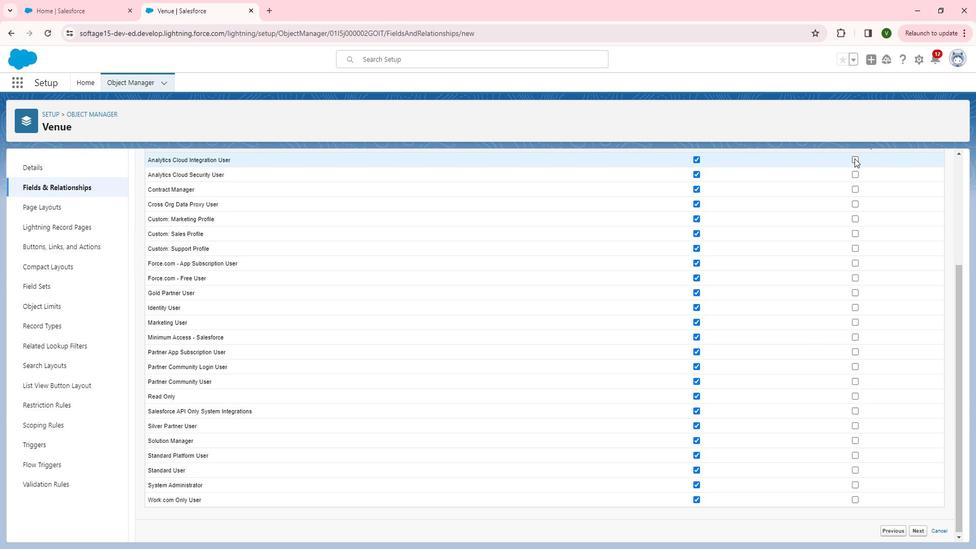 
Action: Mouse pressed left at (867, 164)
Screenshot: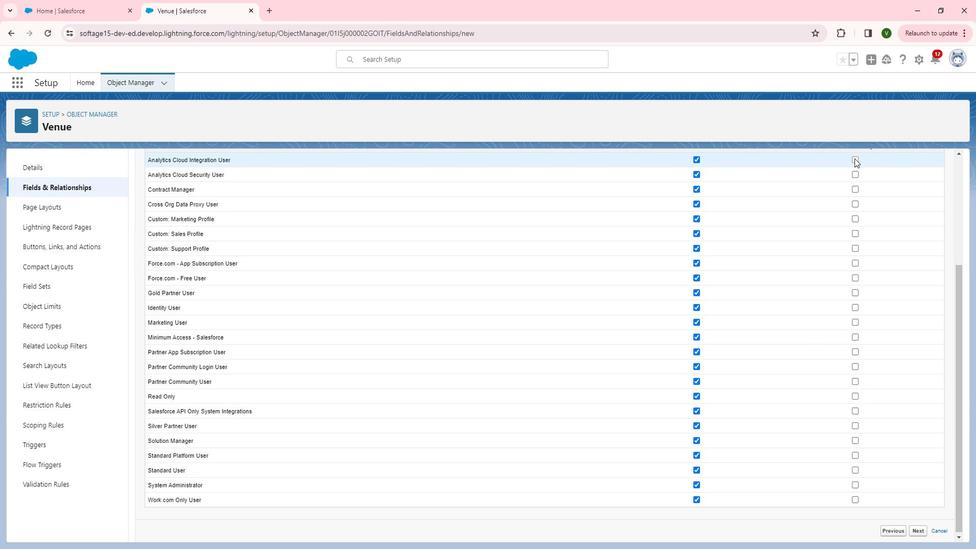 
Action: Mouse moved to (866, 209)
Screenshot: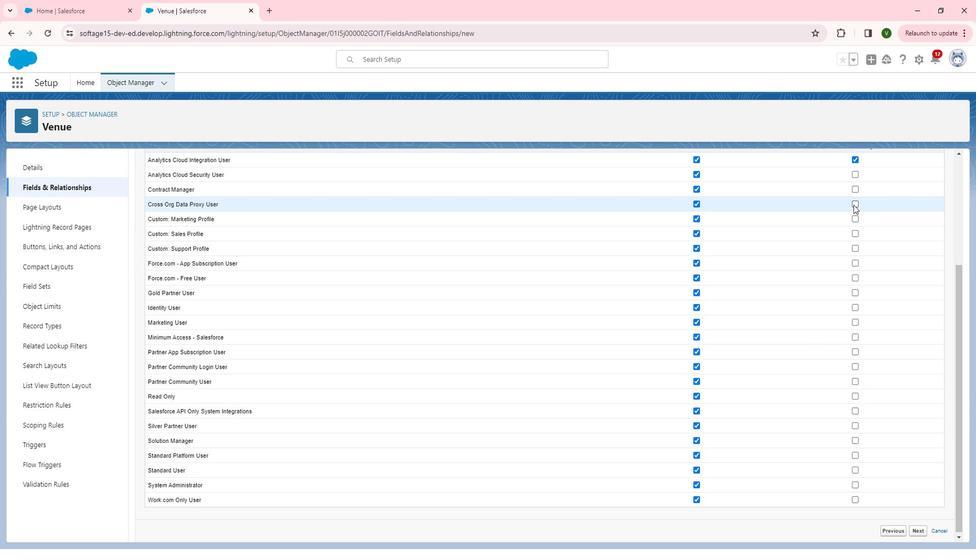 
Action: Mouse pressed left at (866, 209)
Screenshot: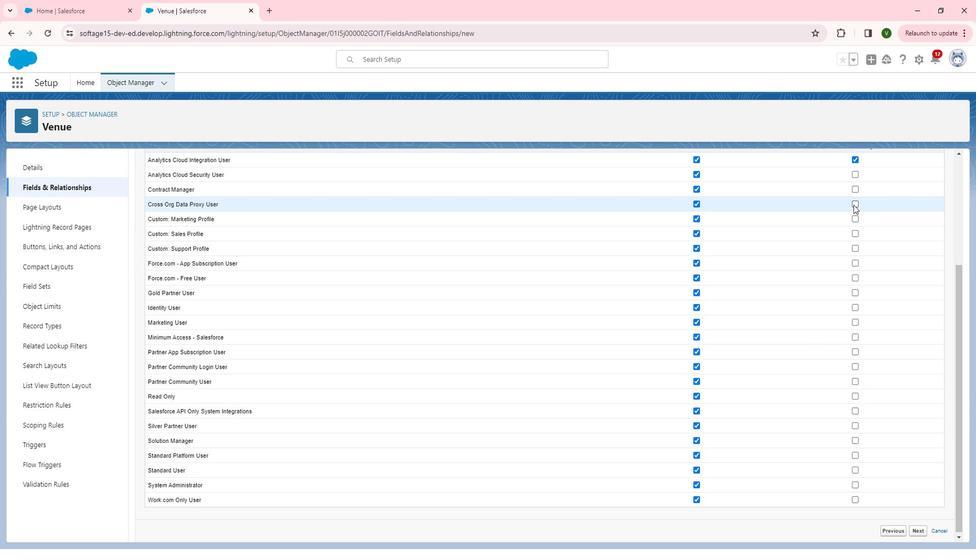 
Action: Mouse moved to (868, 225)
Screenshot: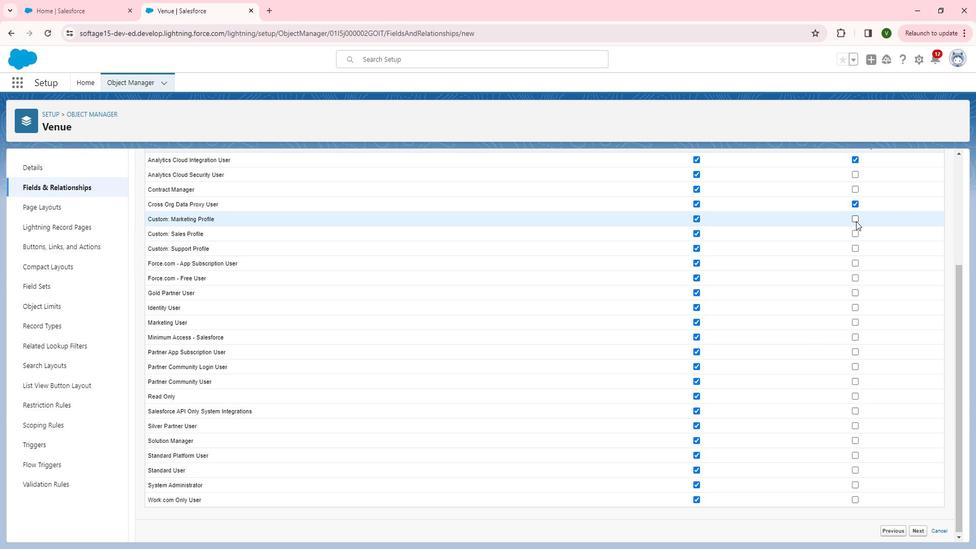 
Action: Mouse pressed left at (868, 225)
Screenshot: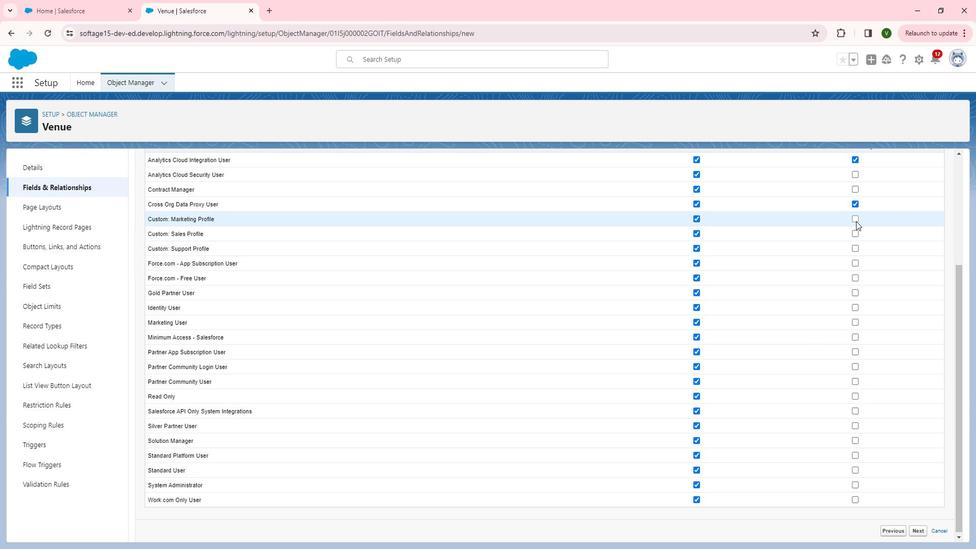 
Action: Mouse moved to (868, 295)
Screenshot: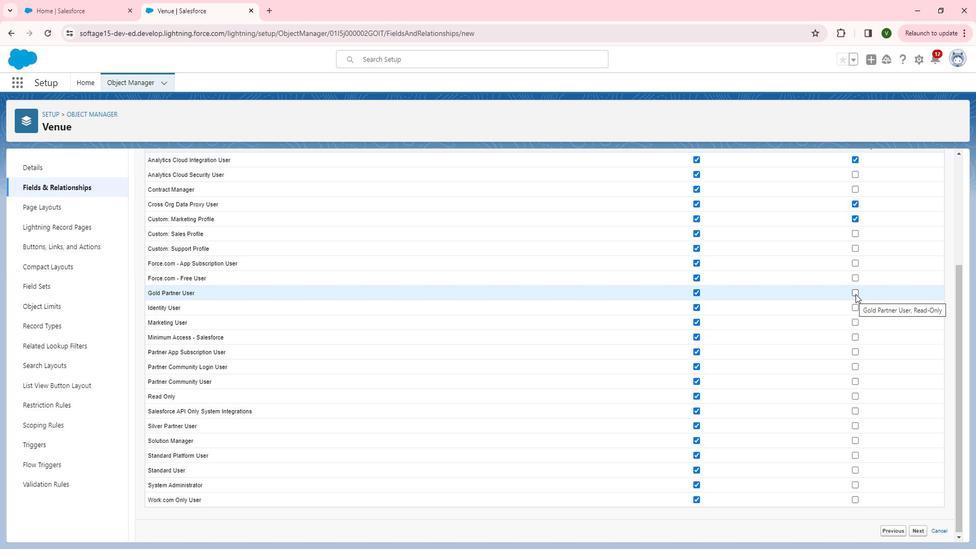 
Action: Mouse pressed left at (868, 295)
Screenshot: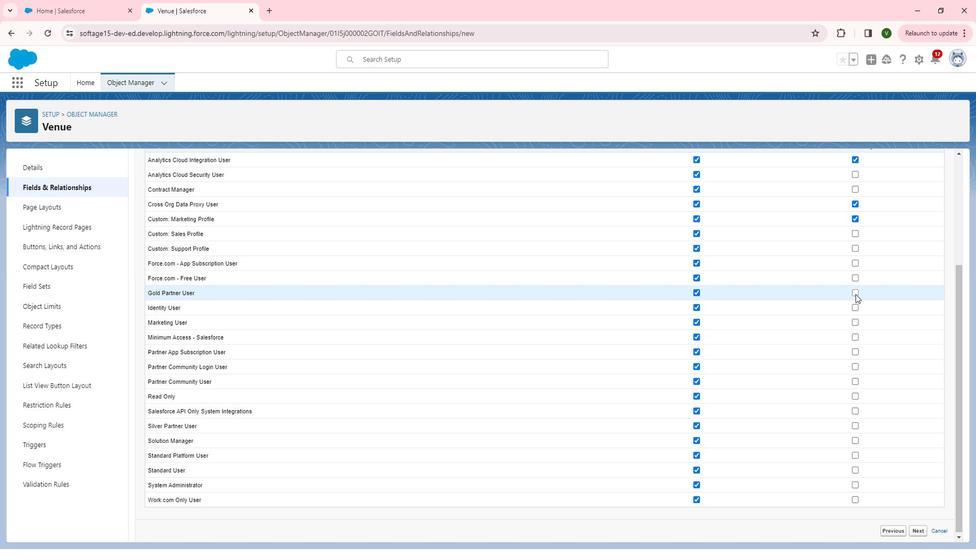 
Action: Mouse moved to (868, 308)
Screenshot: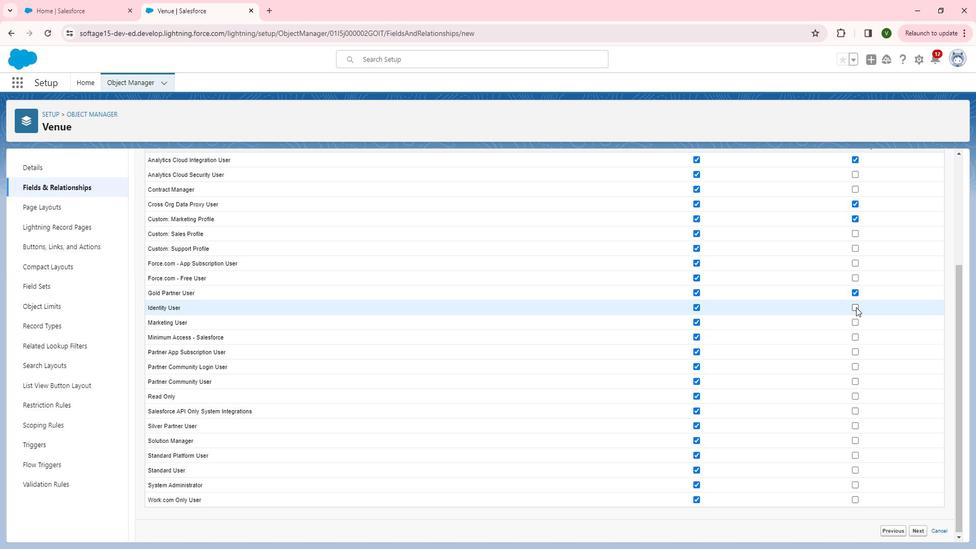 
Action: Mouse pressed left at (868, 308)
Screenshot: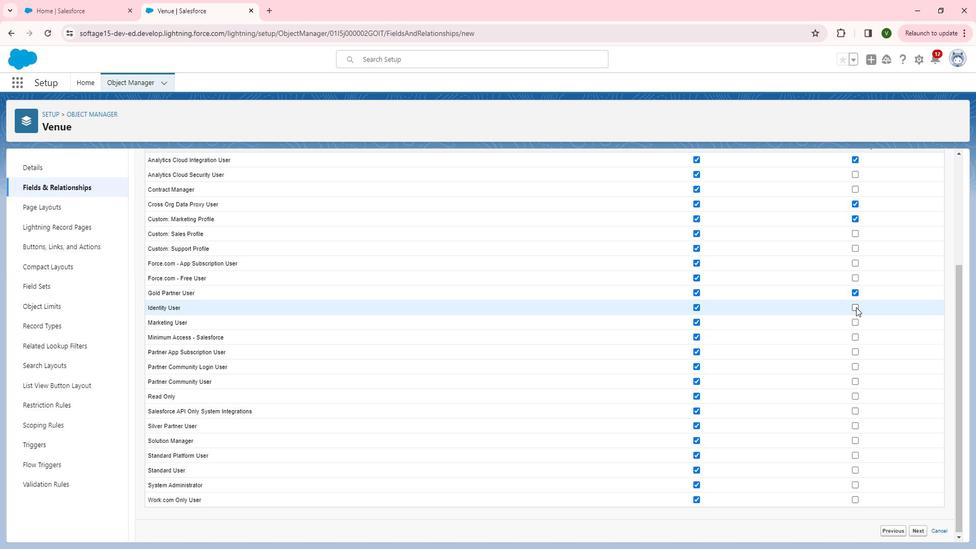 
Action: Mouse moved to (868, 320)
Screenshot: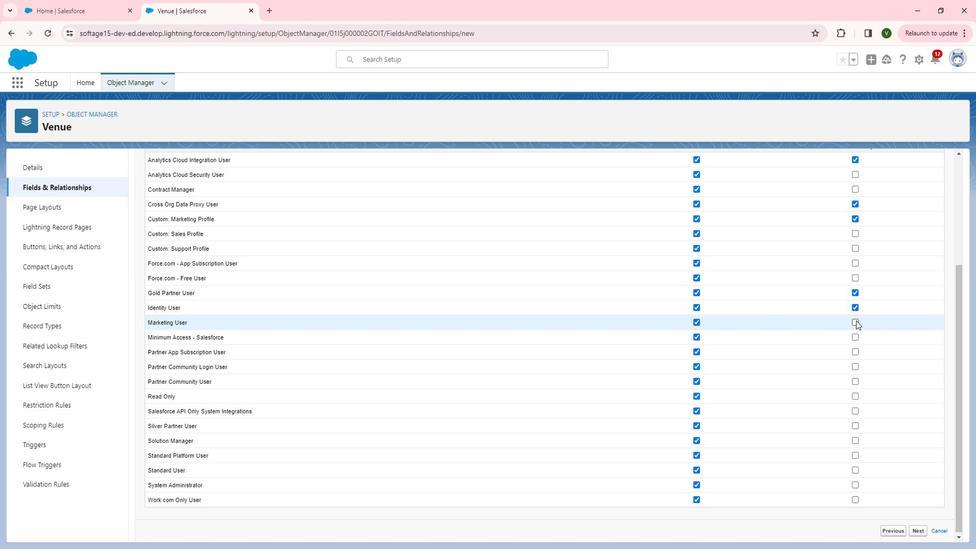 
Action: Mouse pressed left at (868, 320)
Screenshot: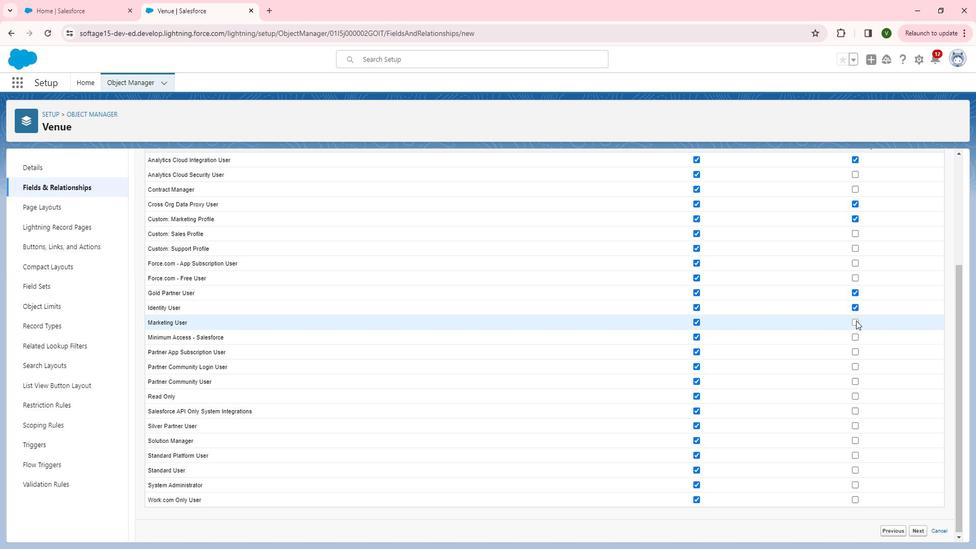 
Action: Mouse moved to (867, 357)
Screenshot: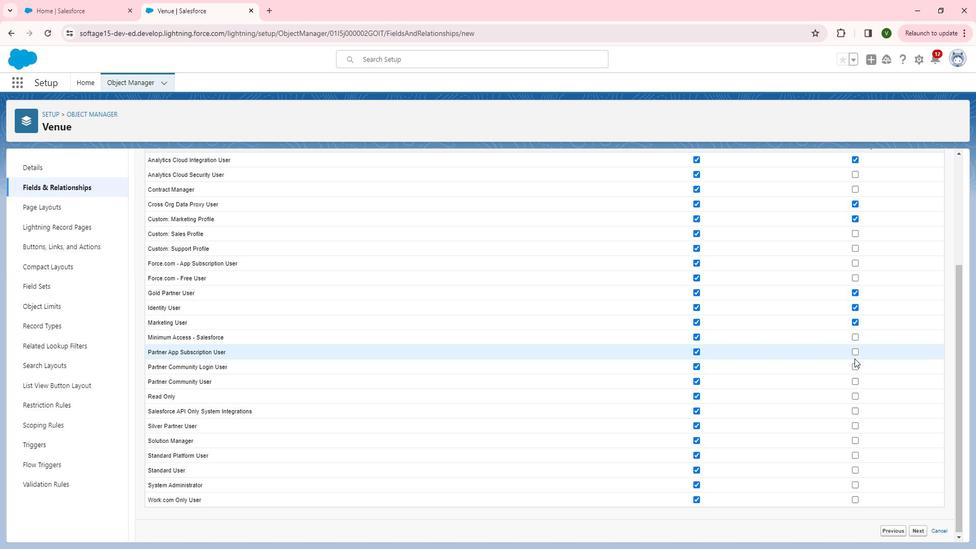 
Action: Mouse pressed left at (867, 357)
Screenshot: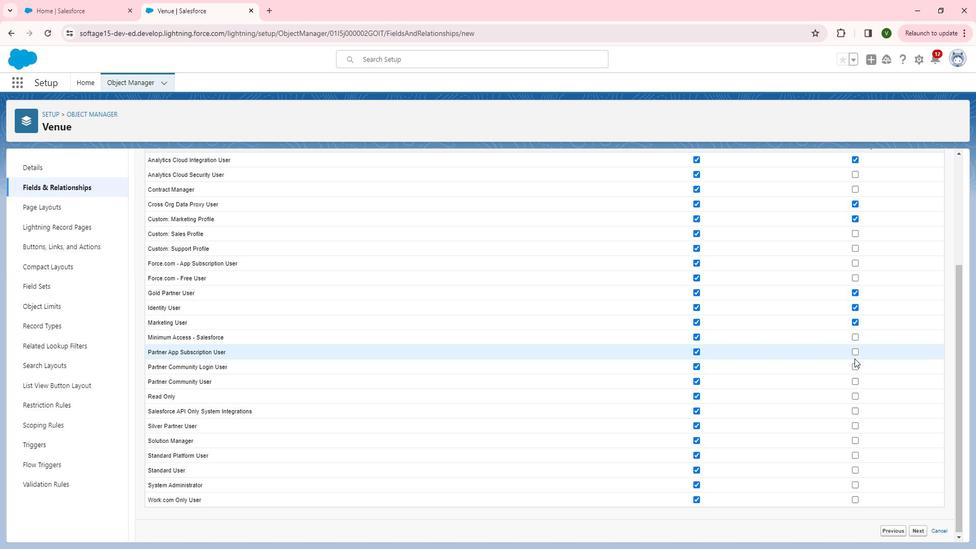 
Action: Mouse moved to (867, 352)
Screenshot: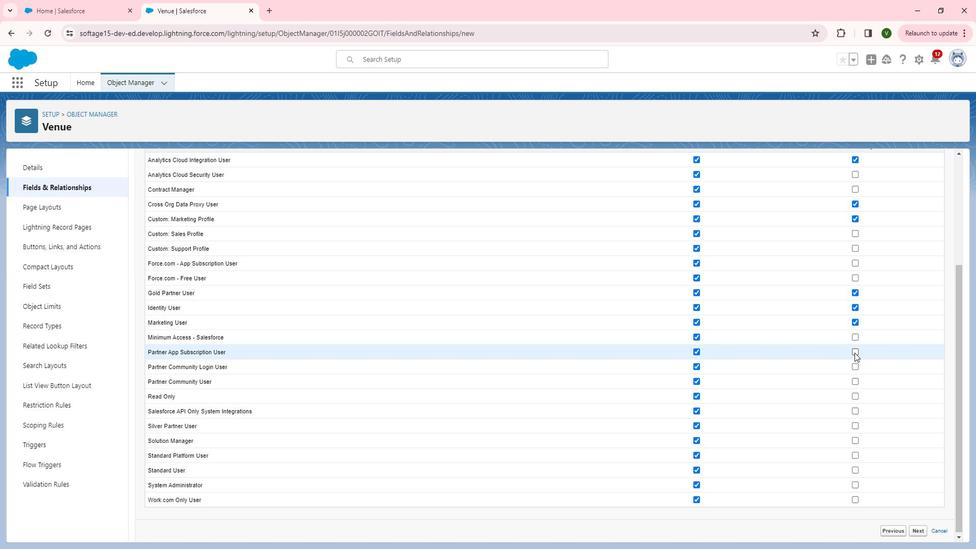 
Action: Mouse pressed left at (867, 352)
Screenshot: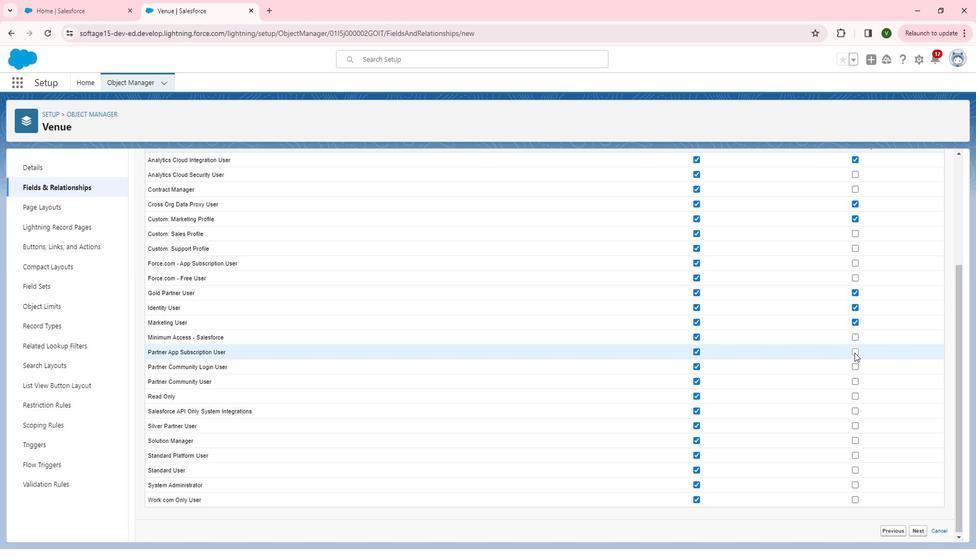 
Action: Mouse moved to (867, 364)
Screenshot: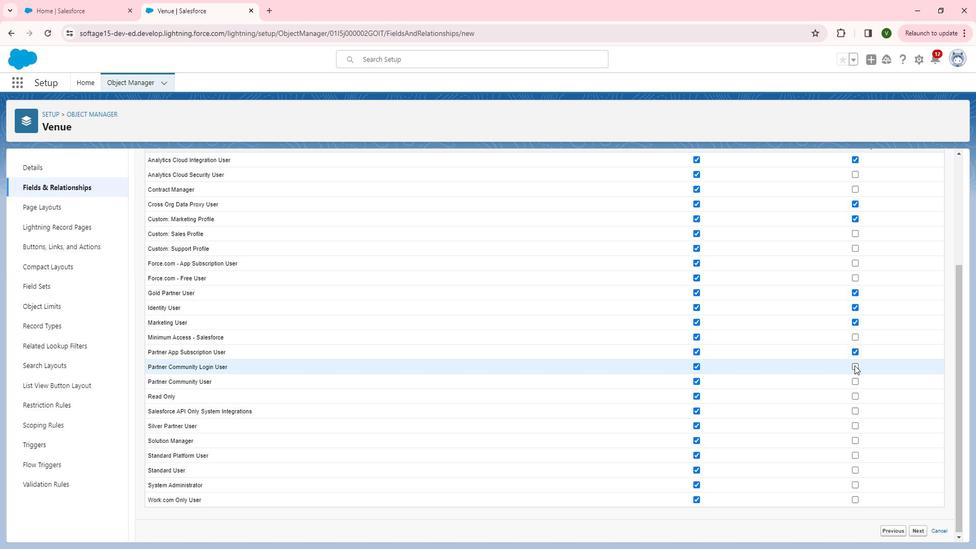 
Action: Mouse pressed left at (867, 364)
Screenshot: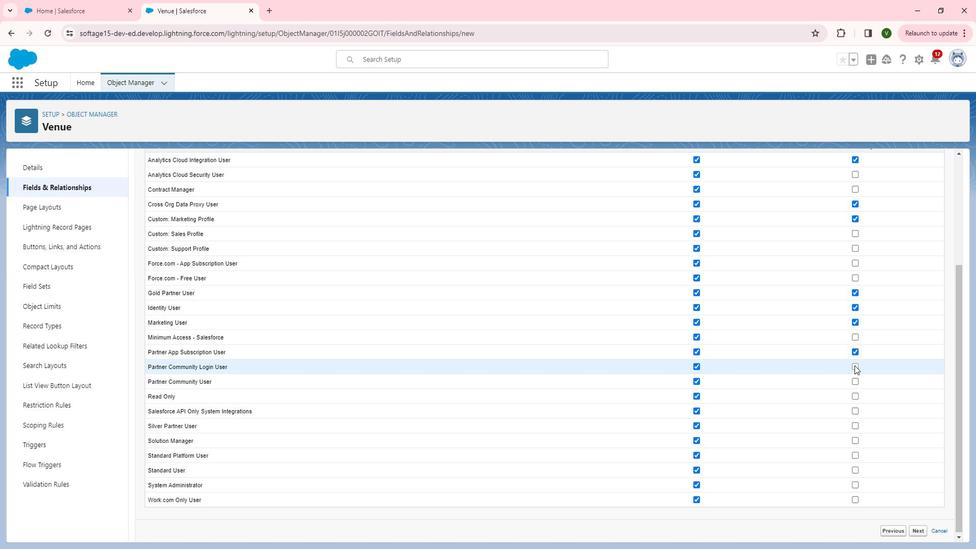 
Action: Mouse moved to (867, 396)
Screenshot: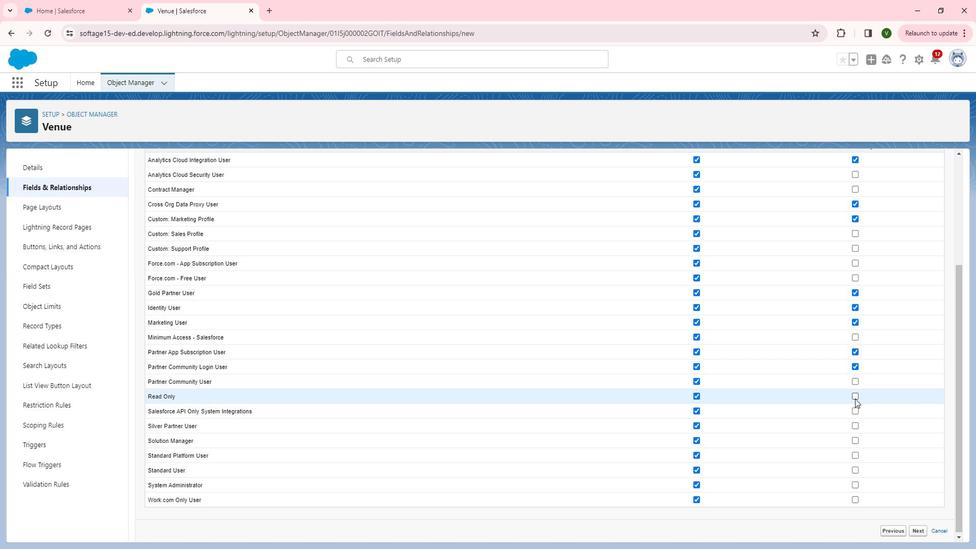 
Action: Mouse pressed left at (867, 396)
Screenshot: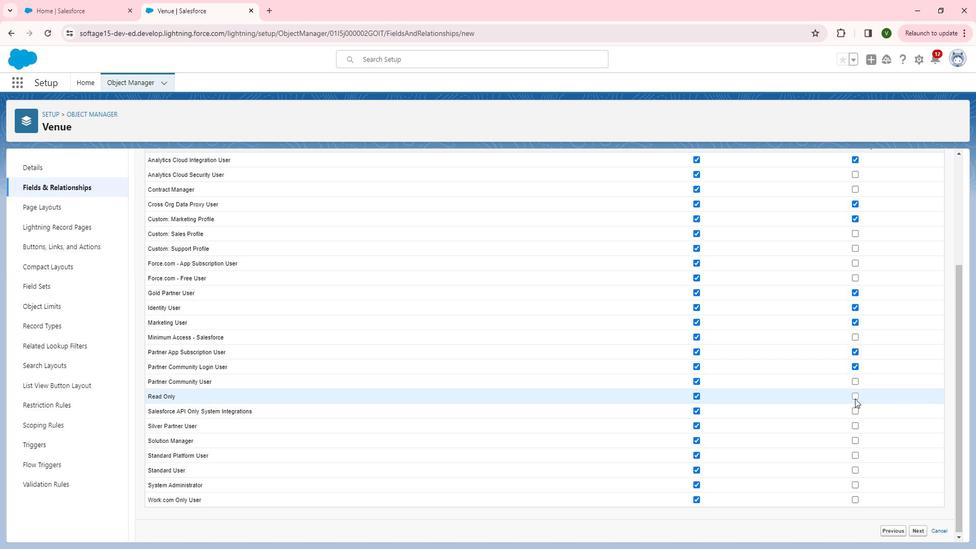 
Action: Mouse moved to (871, 423)
Screenshot: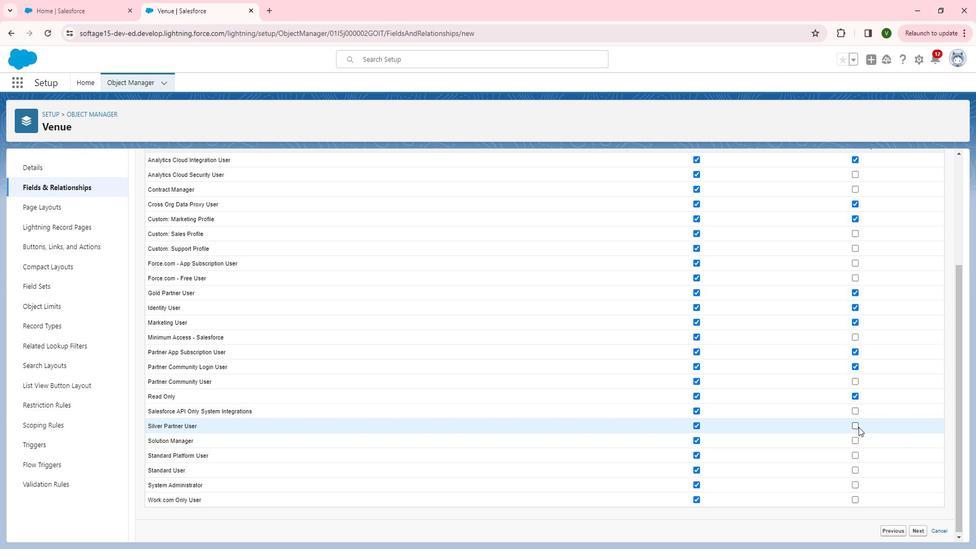 
Action: Mouse pressed left at (871, 423)
Screenshot: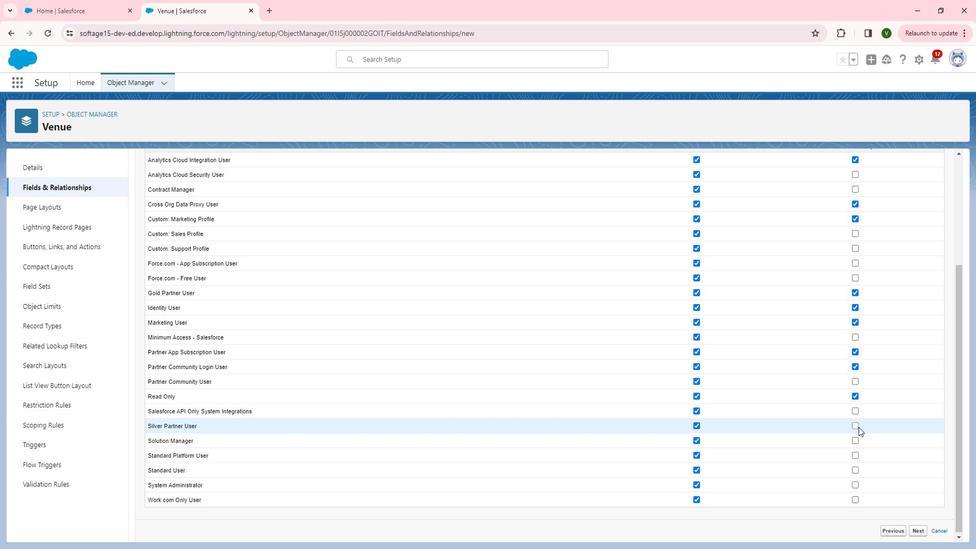
Action: Mouse moved to (867, 496)
Screenshot: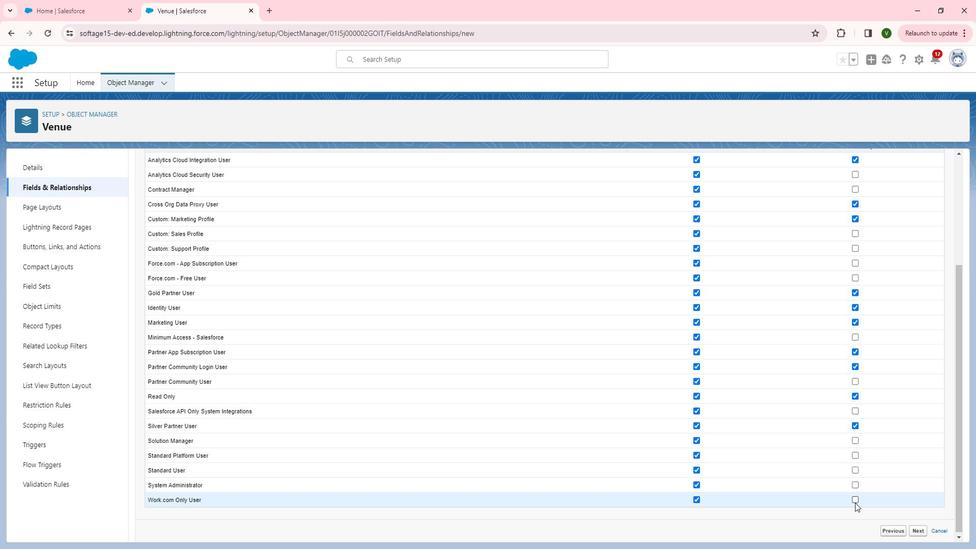 
Action: Mouse pressed left at (867, 496)
Screenshot: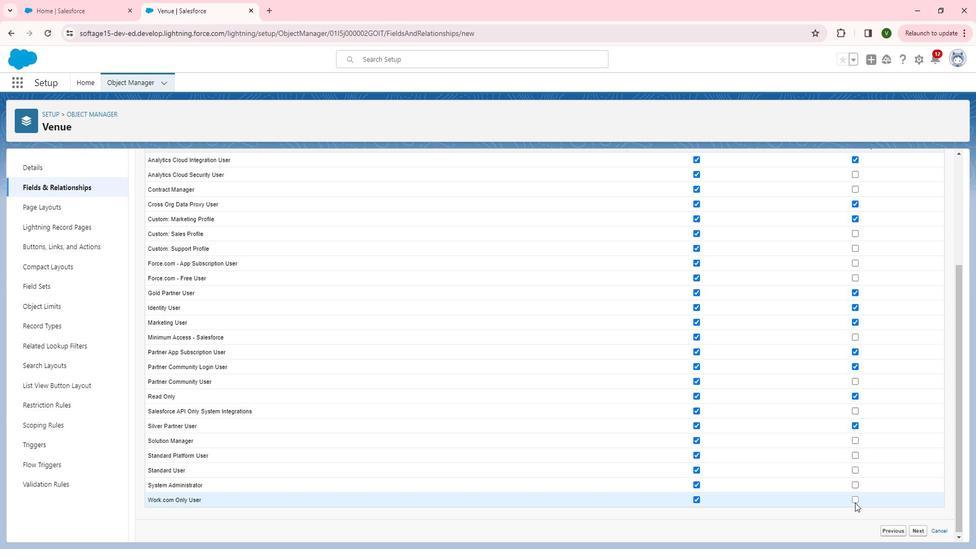 
Action: Mouse moved to (740, 277)
Screenshot: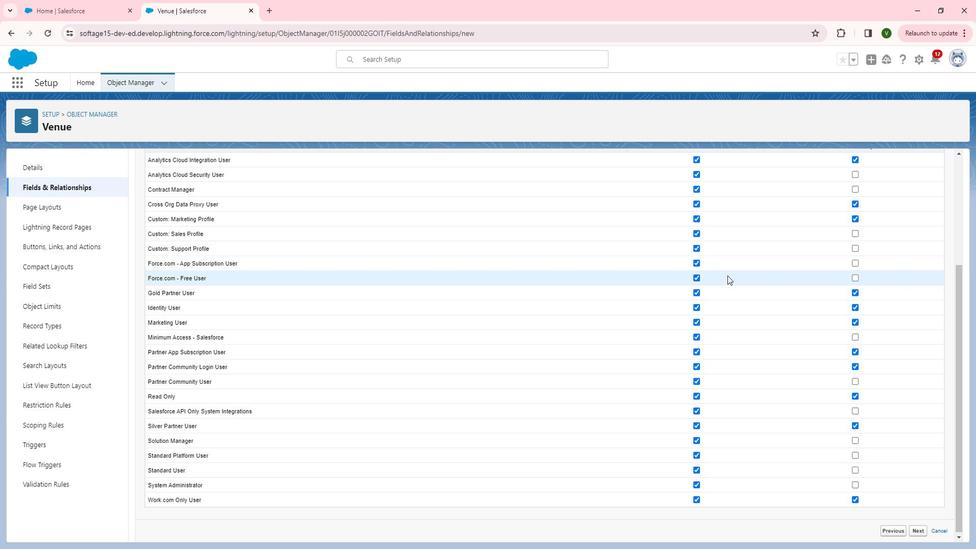
Action: Mouse scrolled (740, 278) with delta (0, 0)
Screenshot: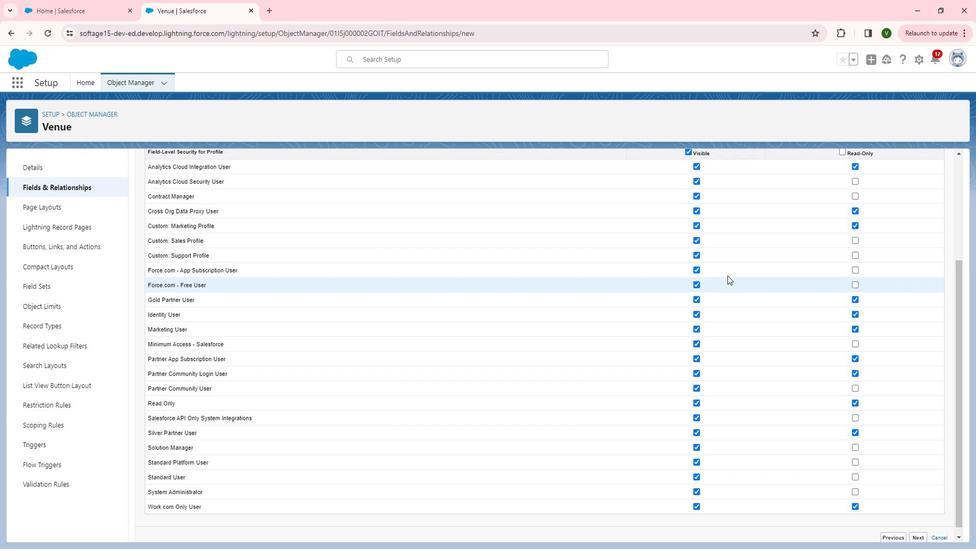 
Action: Mouse scrolled (740, 278) with delta (0, 0)
Screenshot: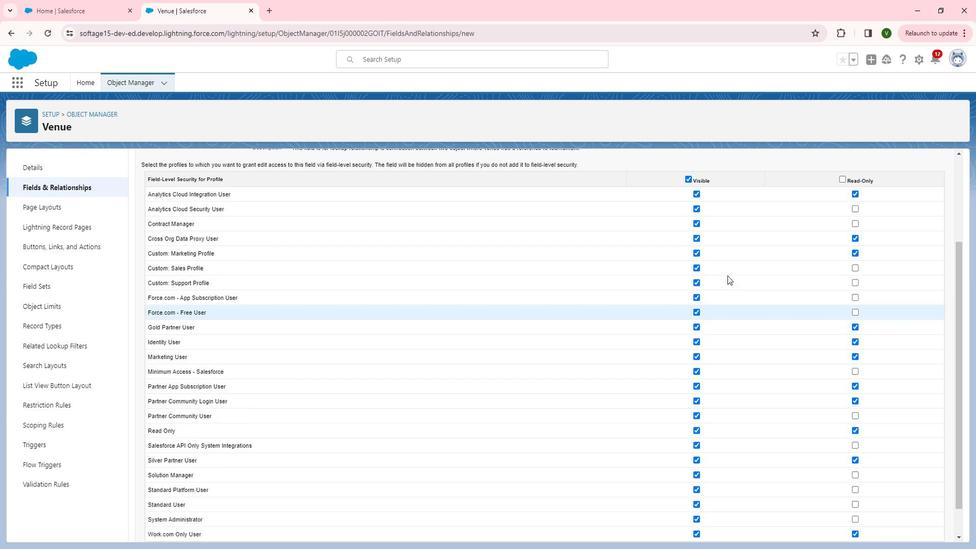 
Action: Mouse moved to (707, 283)
Screenshot: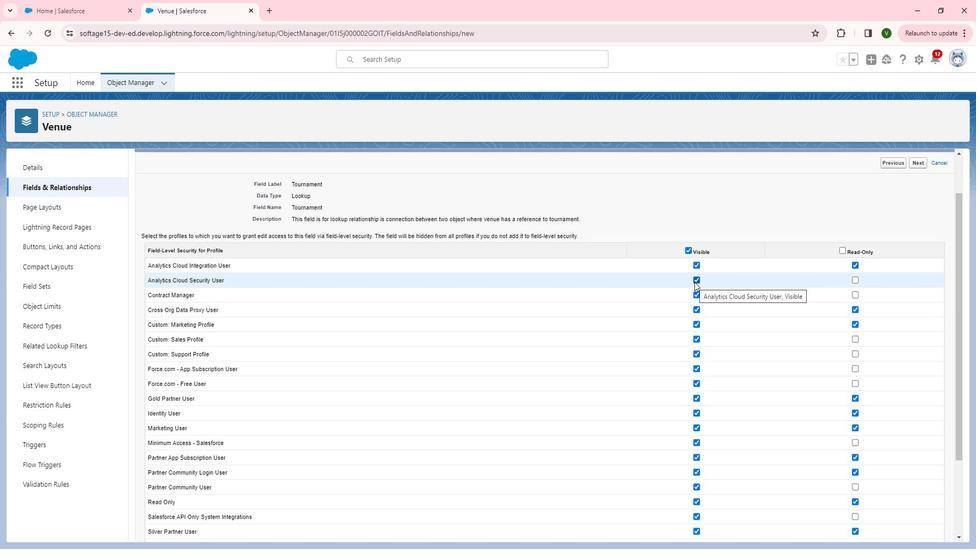 
Action: Mouse pressed left at (707, 283)
Screenshot: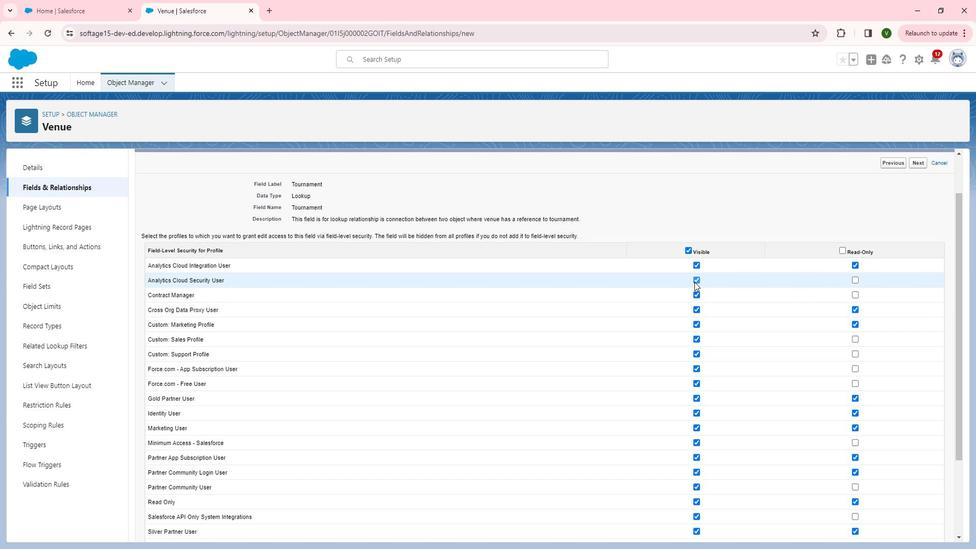 
Action: Mouse moved to (709, 290)
Screenshot: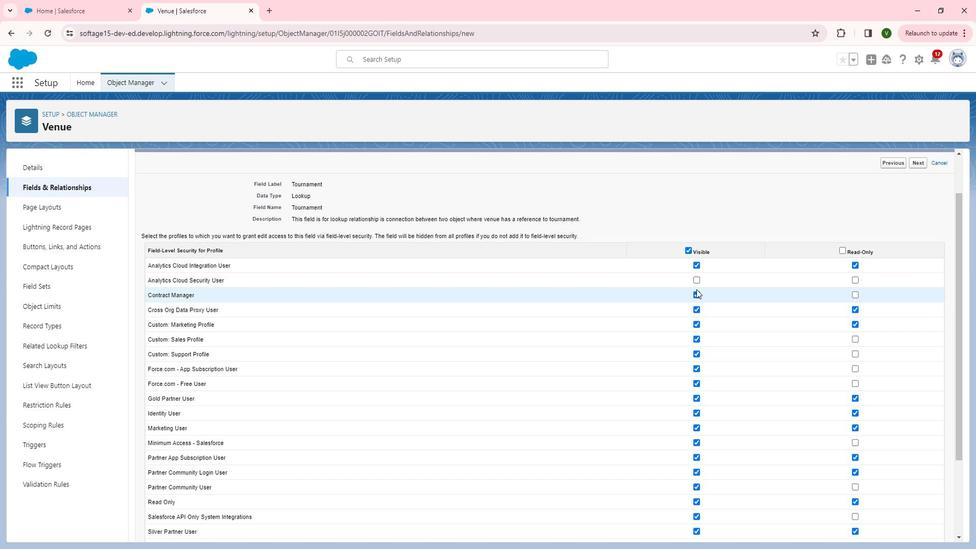 
Action: Mouse pressed left at (709, 290)
Screenshot: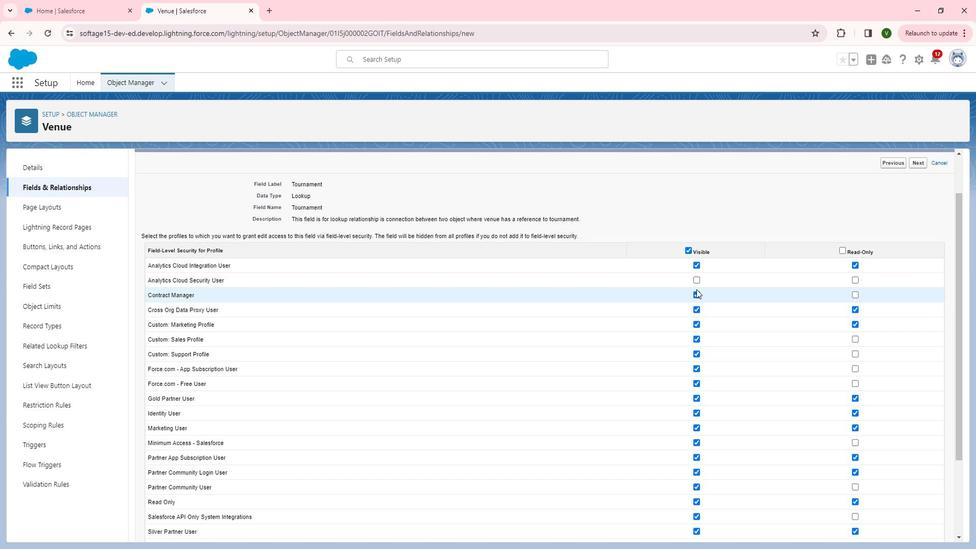 
Action: Mouse moved to (709, 295)
Screenshot: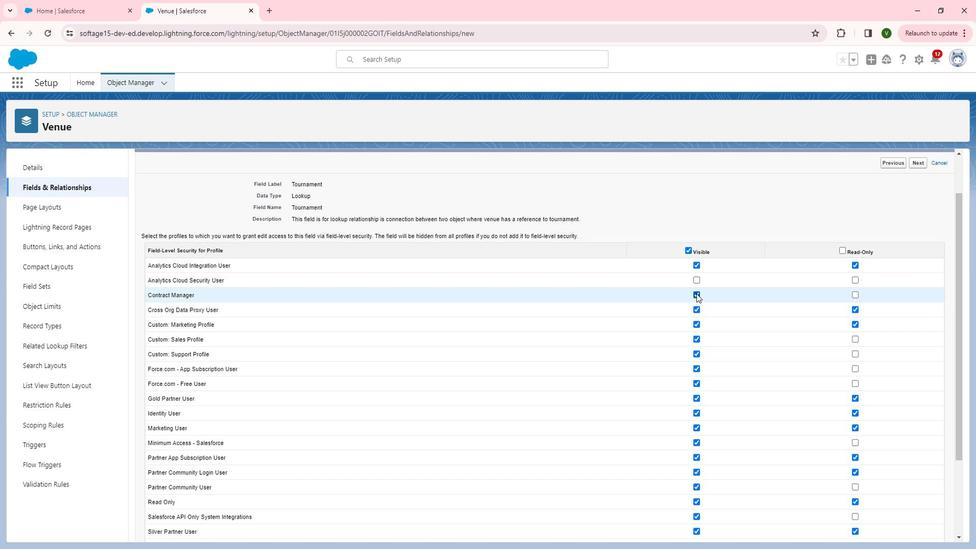 
Action: Mouse pressed left at (709, 295)
Screenshot: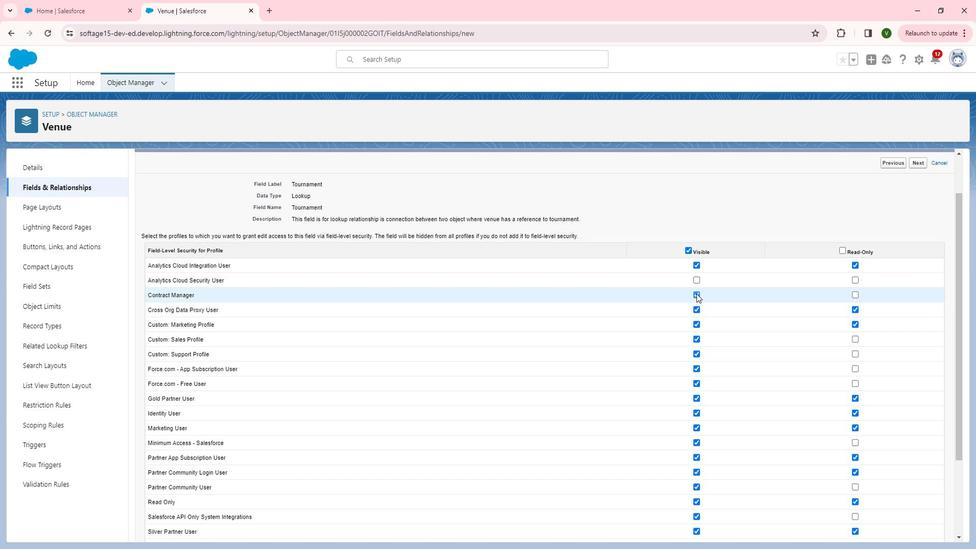 
Action: Mouse moved to (709, 353)
Screenshot: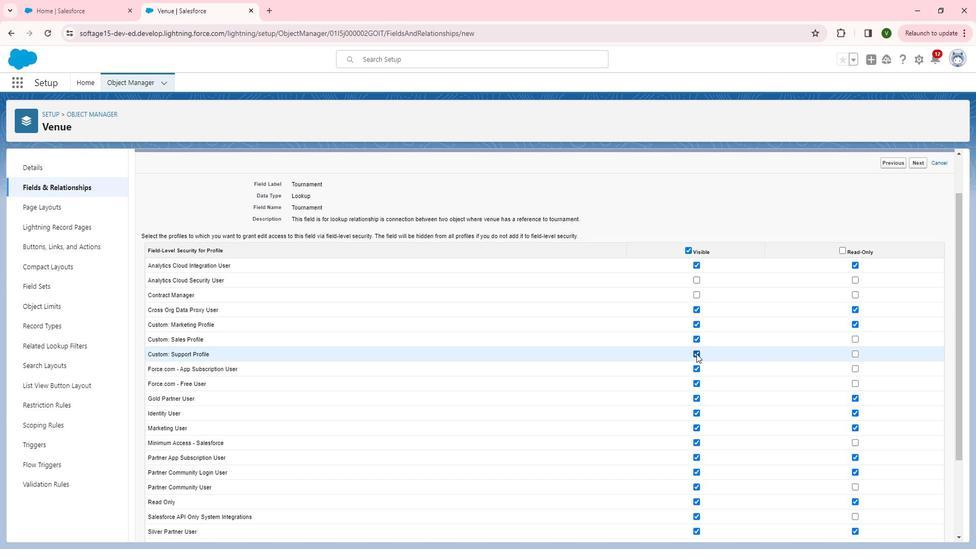 
Action: Mouse pressed left at (709, 353)
Screenshot: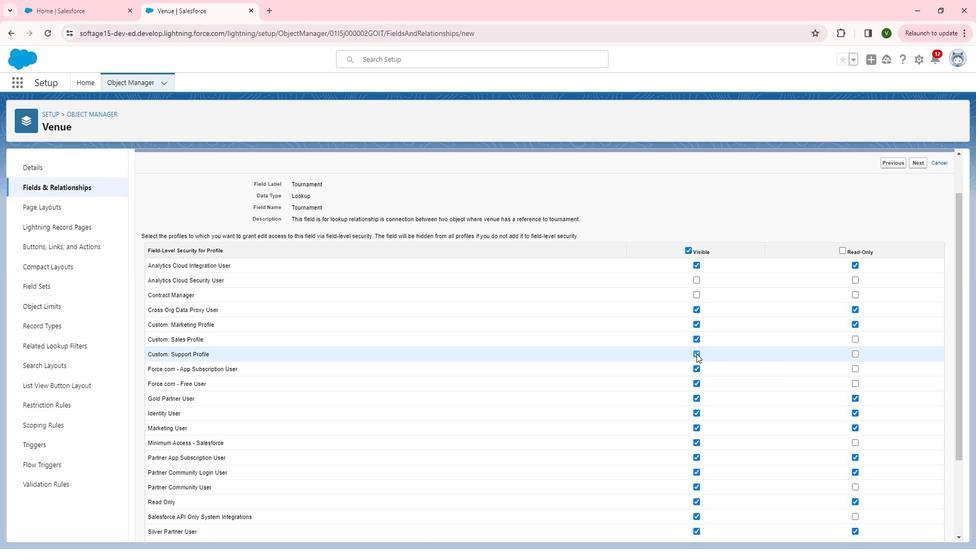 
Action: Mouse moved to (709, 369)
Screenshot: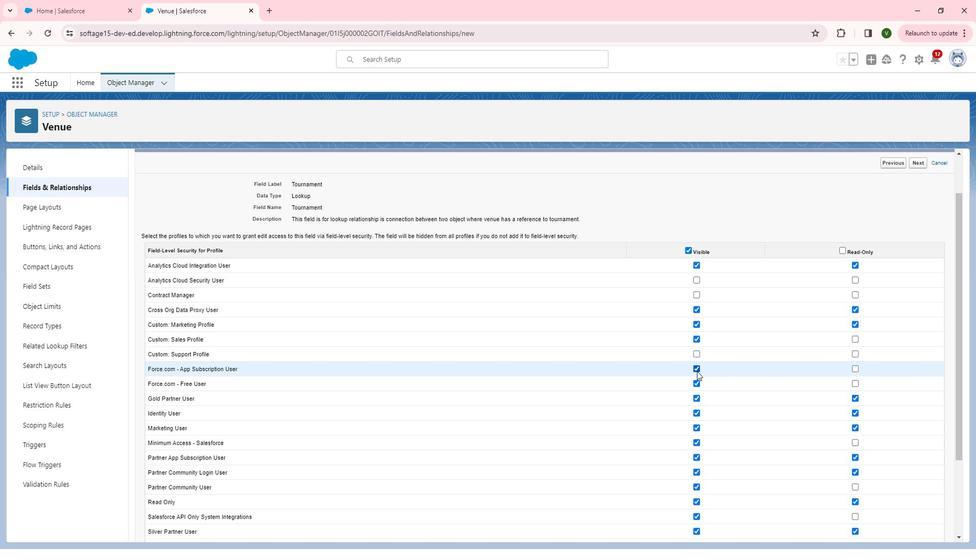 
Action: Mouse pressed left at (709, 369)
Screenshot: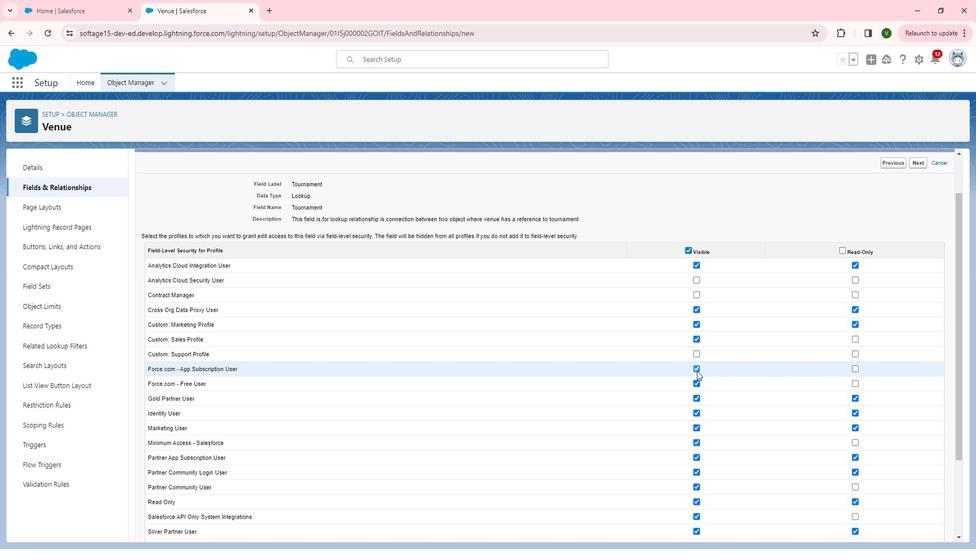 
Action: Mouse moved to (719, 396)
Screenshot: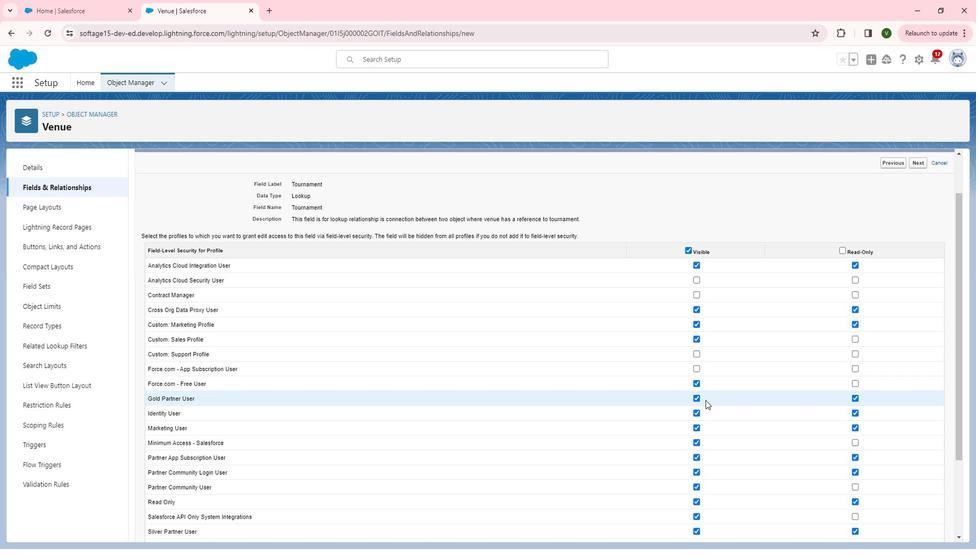 
Action: Mouse scrolled (719, 396) with delta (0, 0)
Screenshot: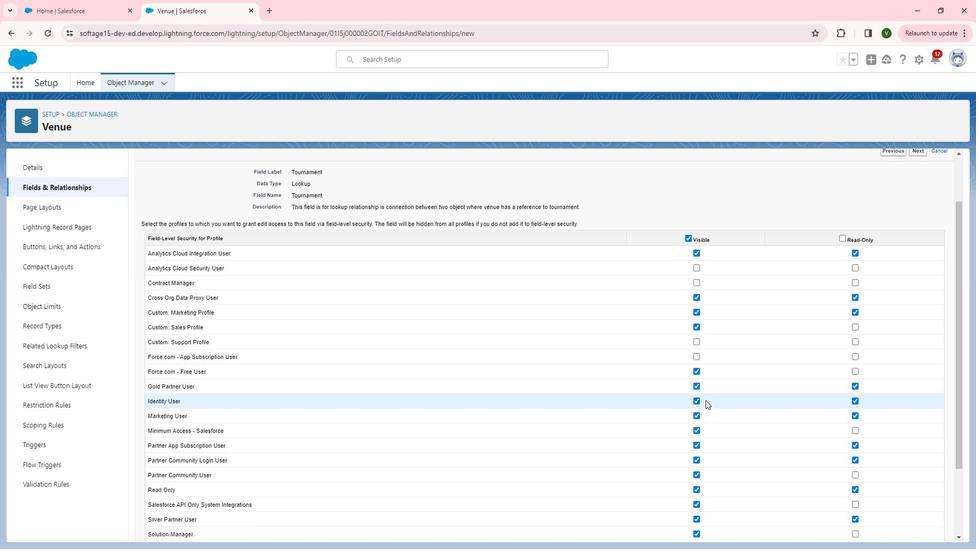 
Action: Mouse moved to (707, 387)
Screenshot: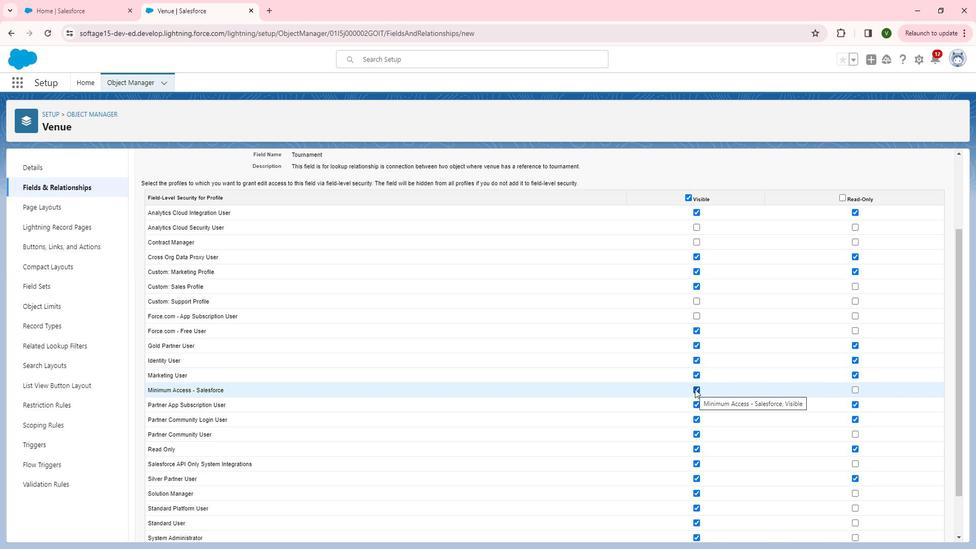 
Action: Mouse pressed left at (707, 387)
Screenshot: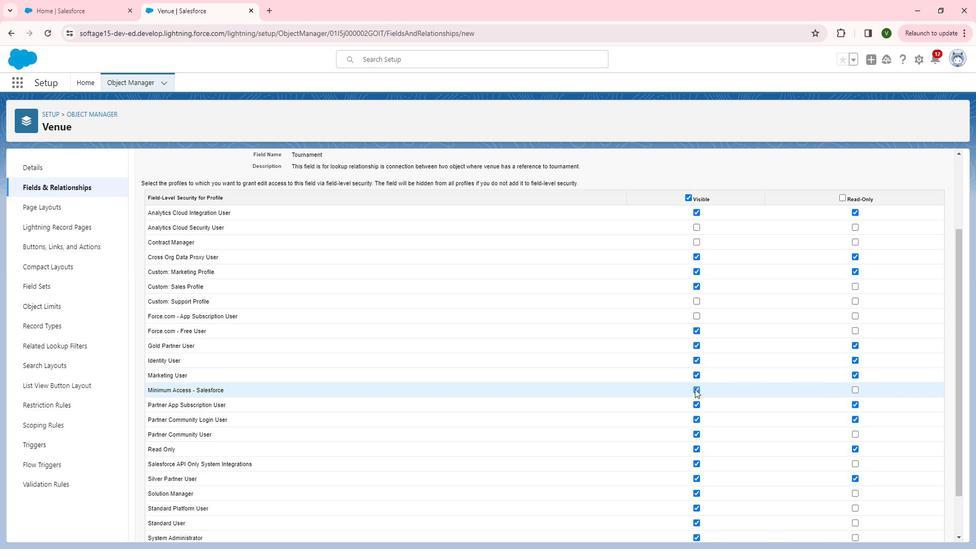 
Action: Mouse moved to (709, 335)
Screenshot: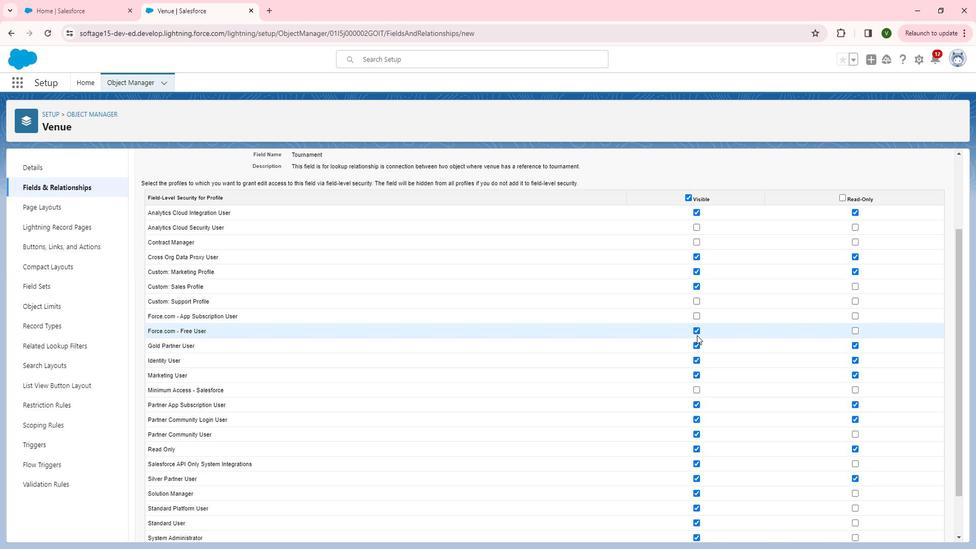 
Action: Mouse pressed left at (709, 335)
Screenshot: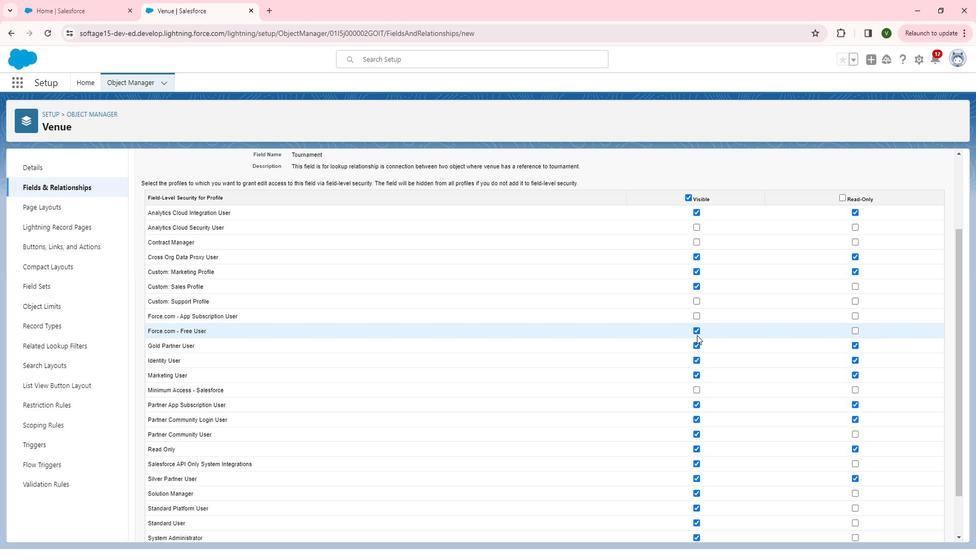 
Action: Mouse moved to (708, 330)
Screenshot: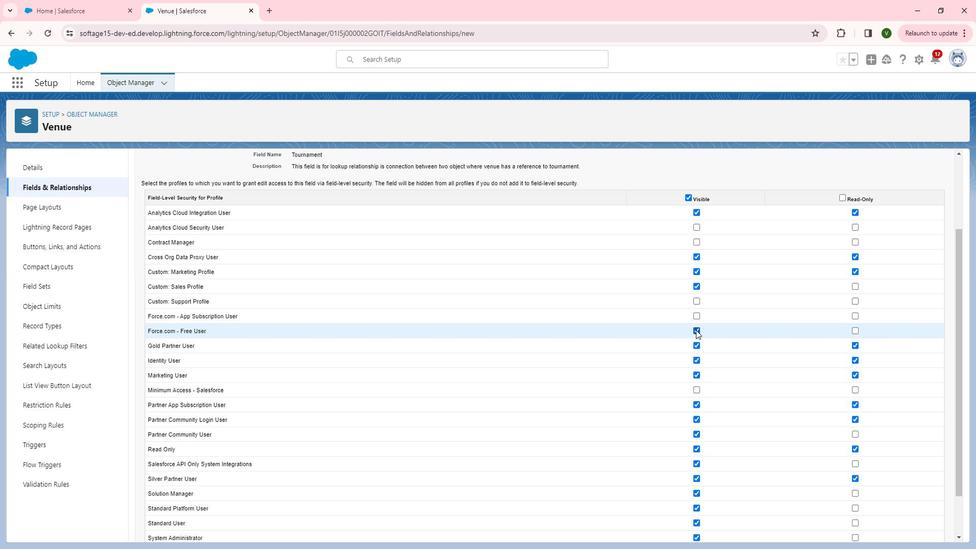 
Action: Mouse pressed left at (708, 330)
Screenshot: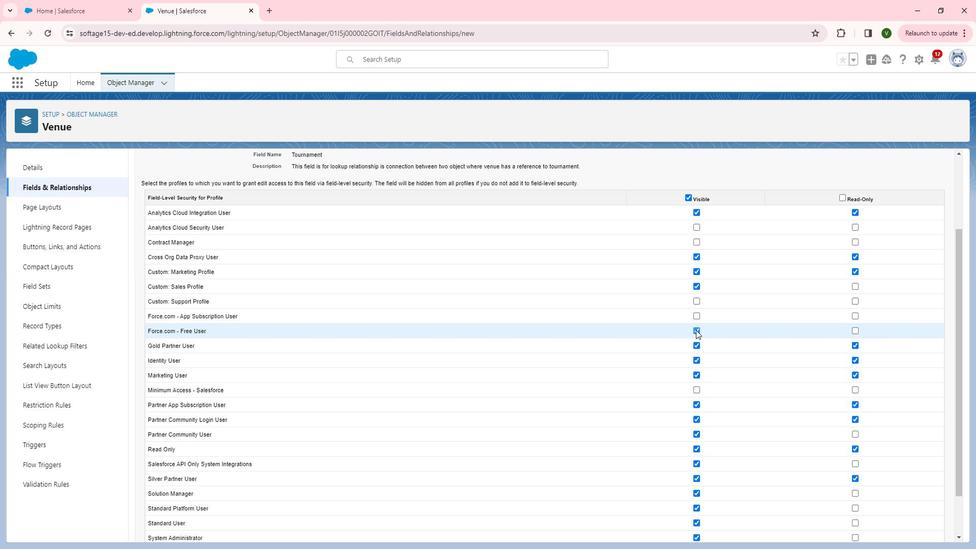 
Action: Mouse moved to (711, 376)
Screenshot: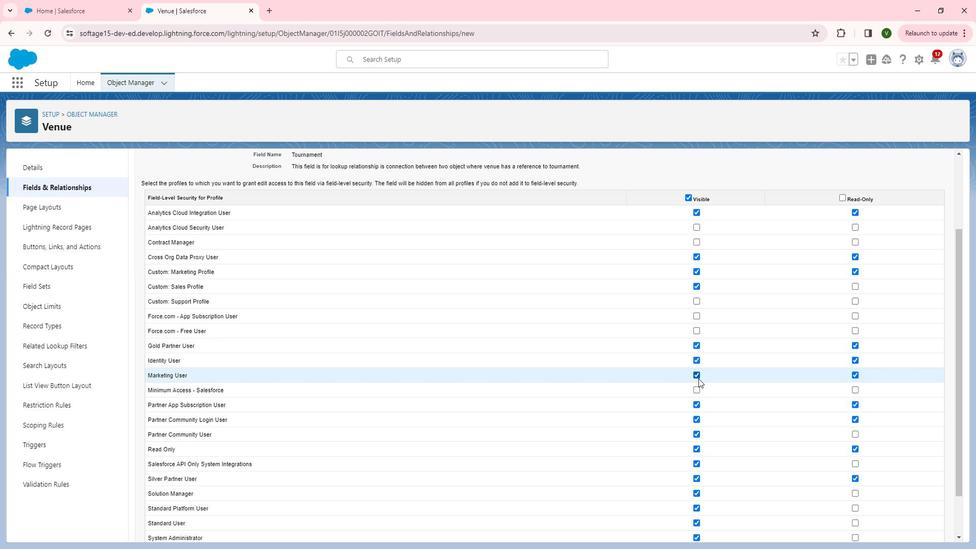
Action: Mouse scrolled (711, 376) with delta (0, 0)
Screenshot: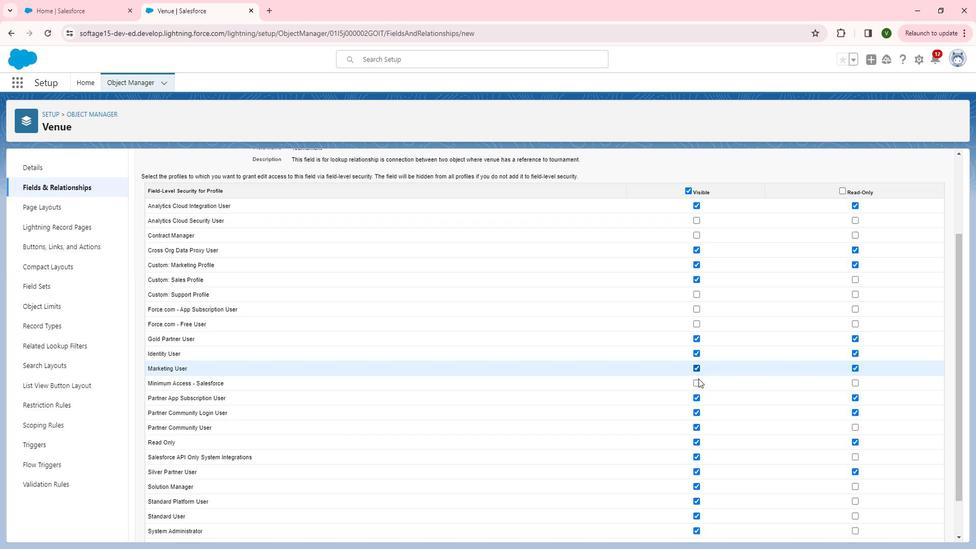 
Action: Mouse scrolled (711, 376) with delta (0, 0)
Screenshot: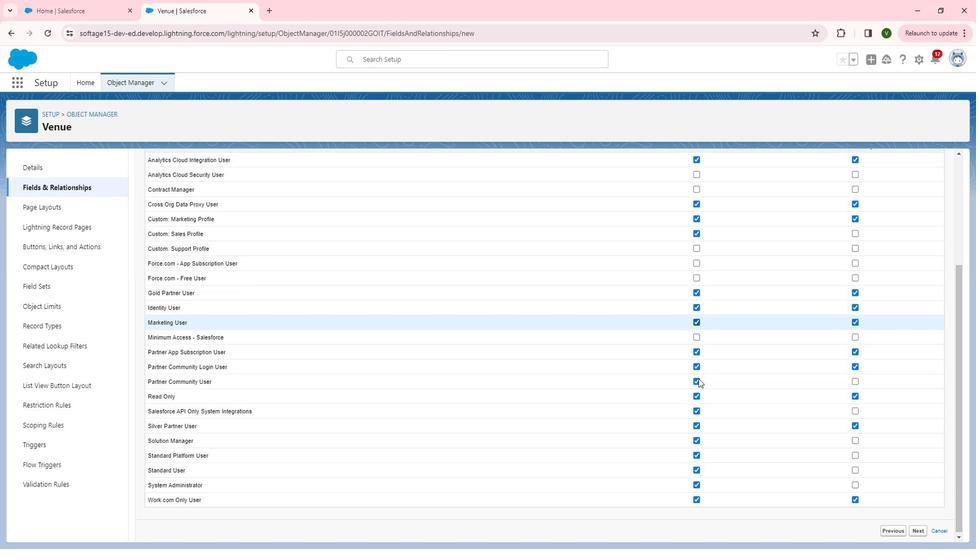 
Action: Mouse moved to (708, 382)
Screenshot: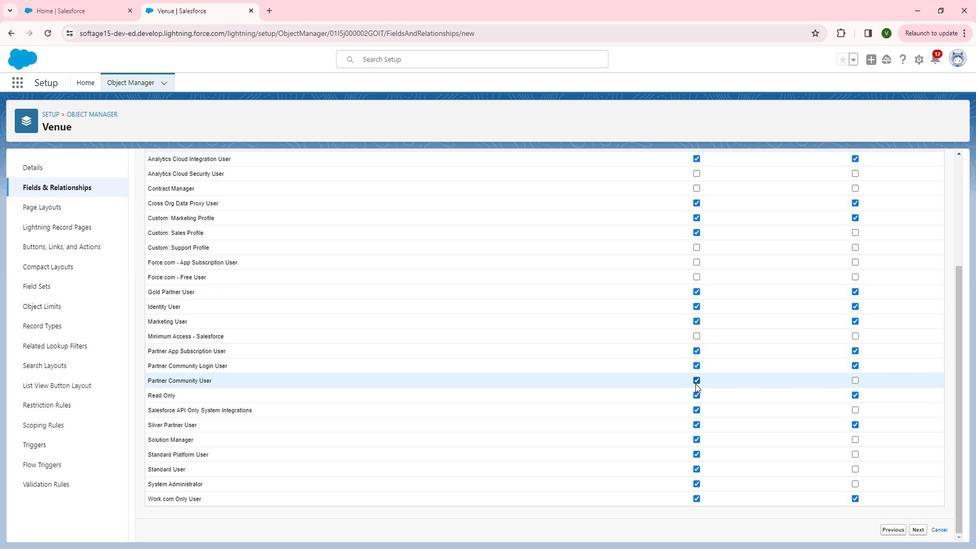 
Action: Mouse pressed left at (708, 382)
Screenshot: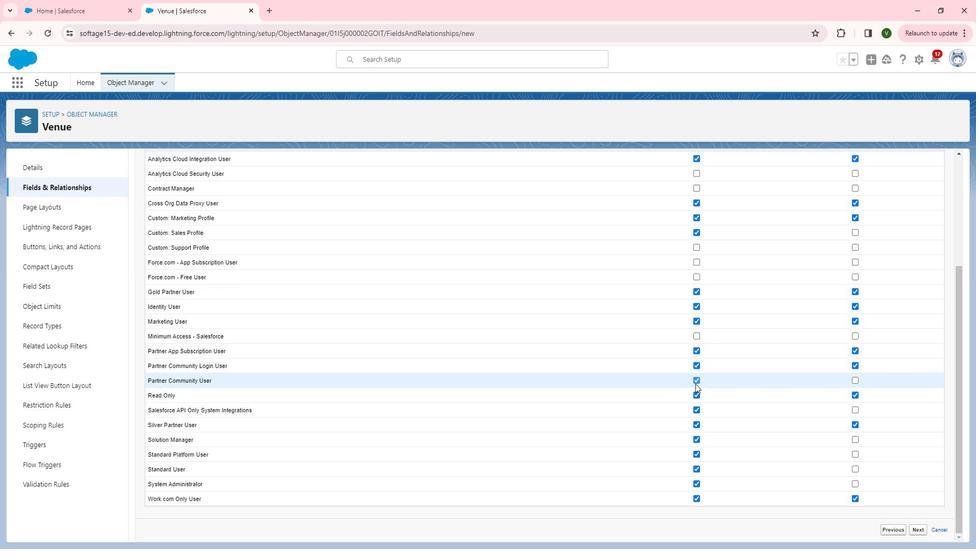 
Action: Mouse moved to (708, 408)
Screenshot: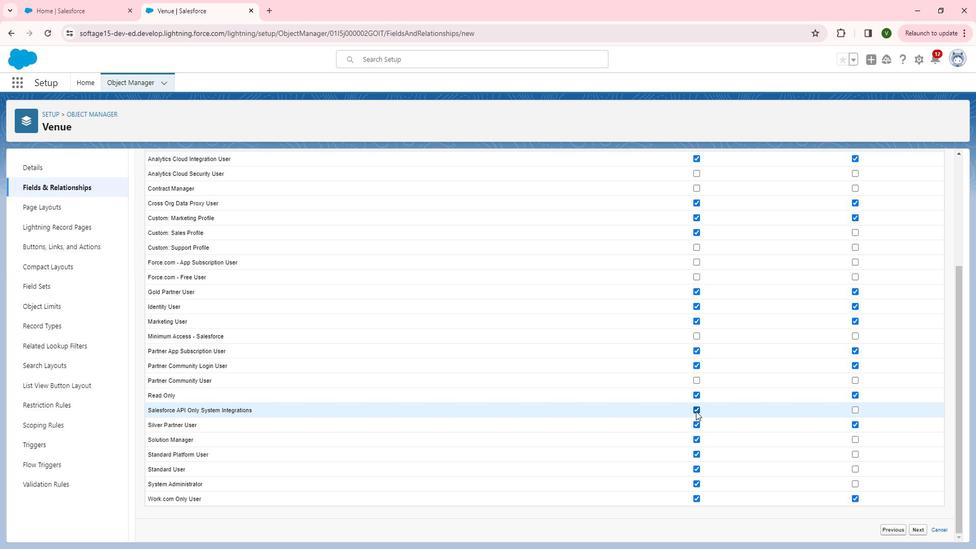 
Action: Mouse pressed left at (708, 408)
Screenshot: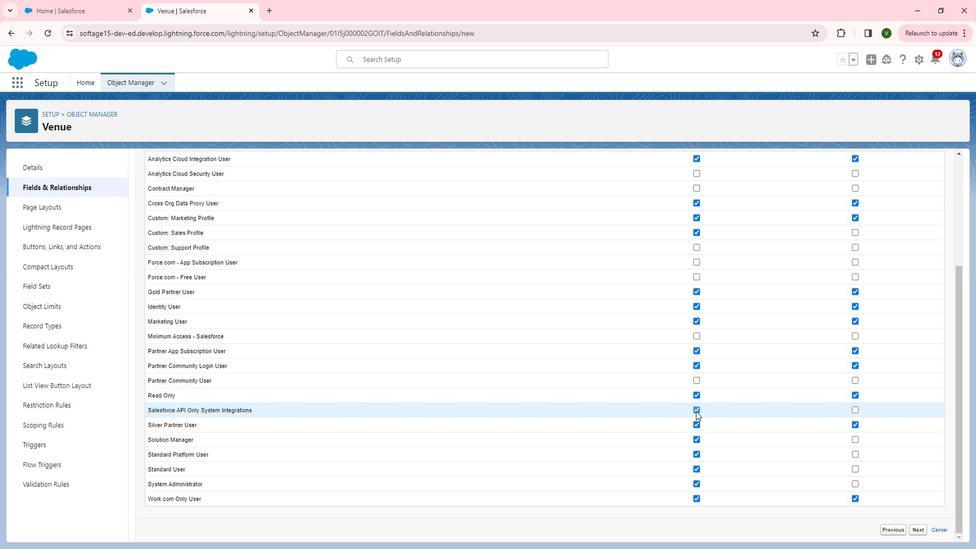 
Action: Mouse moved to (933, 523)
Screenshot: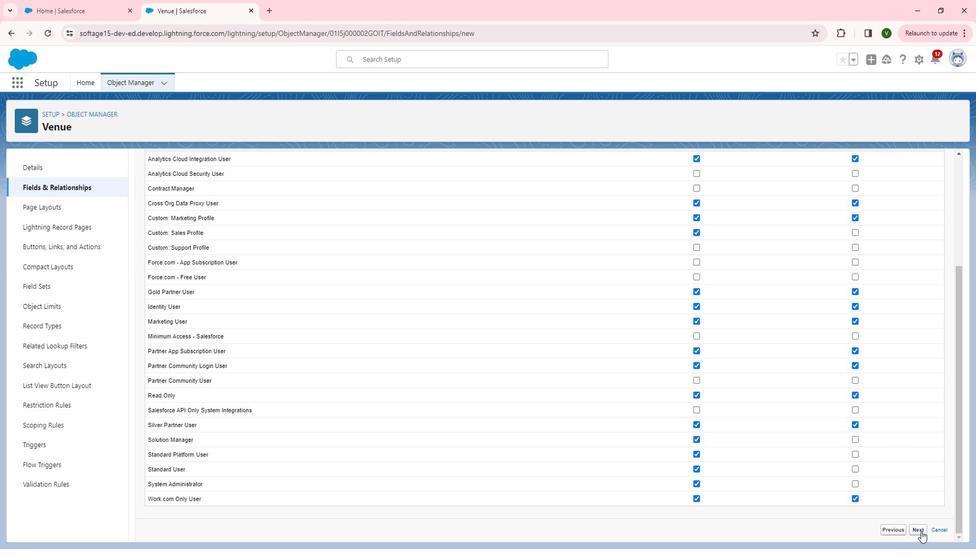 
Action: Mouse pressed left at (933, 523)
Screenshot: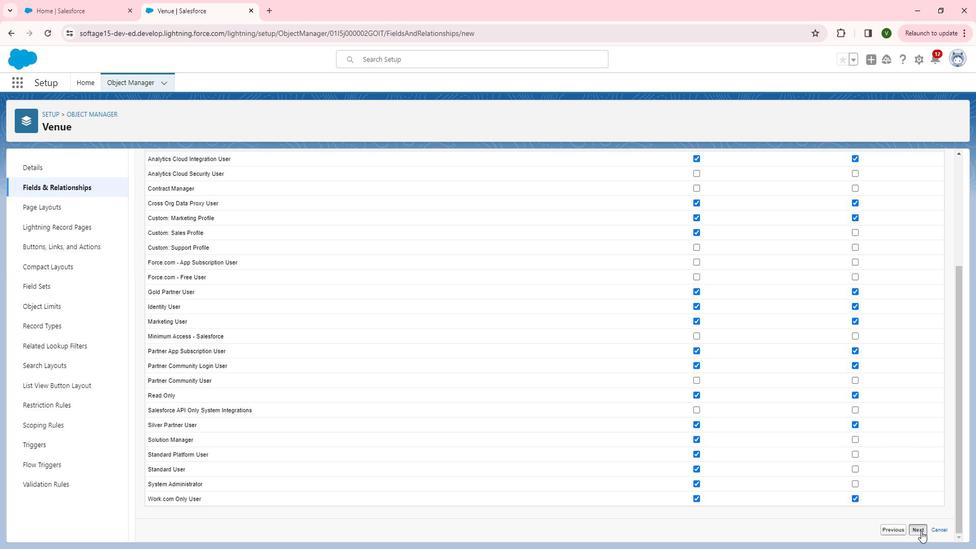 
Action: Mouse moved to (941, 356)
Screenshot: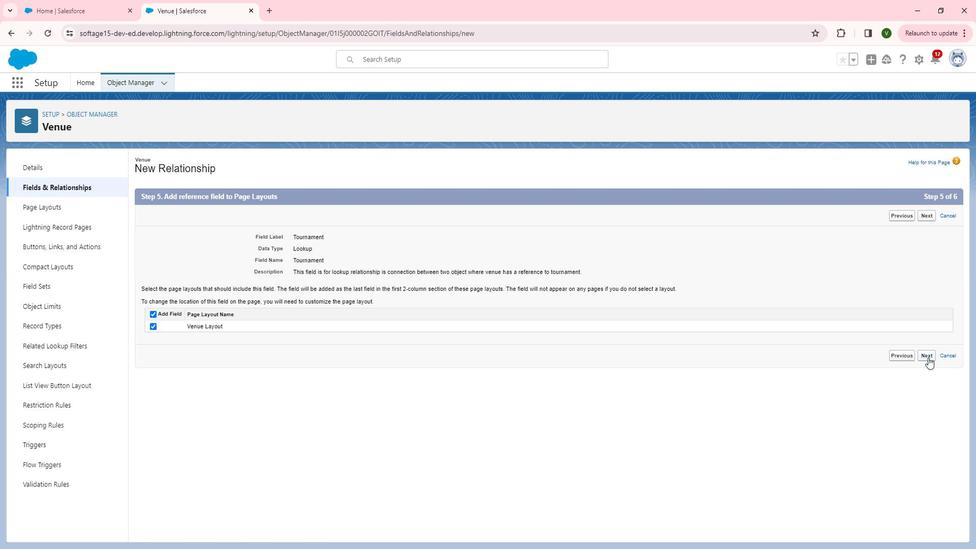 
Action: Mouse pressed left at (941, 356)
Screenshot: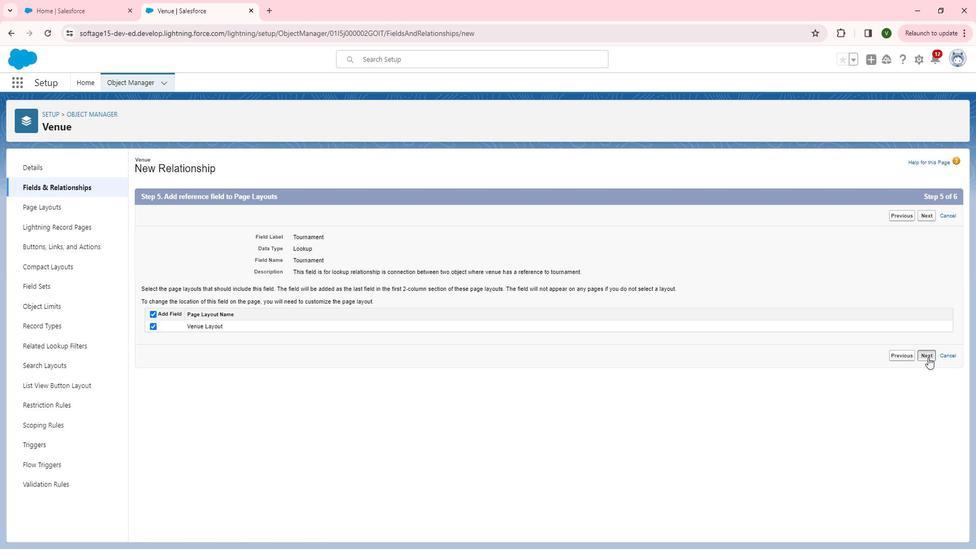 
Action: Mouse moved to (932, 392)
Screenshot: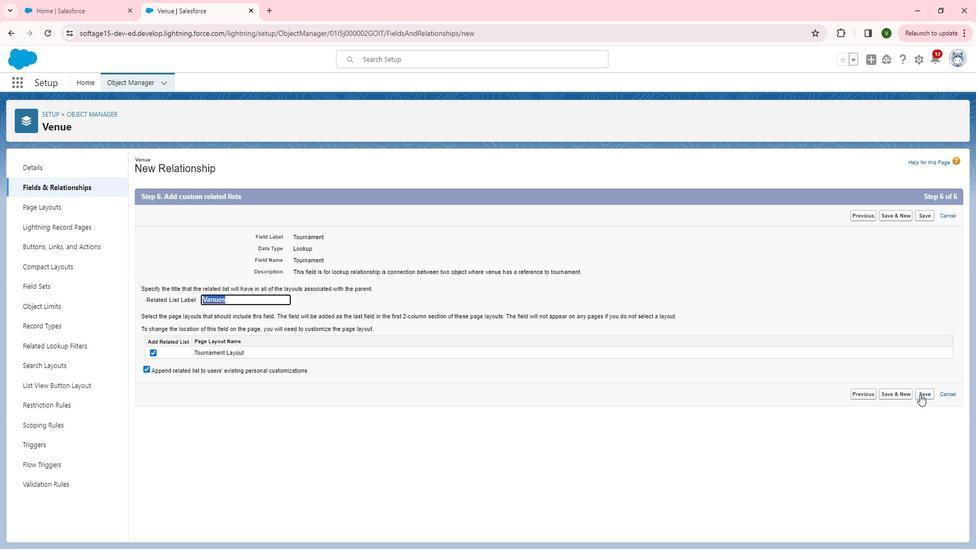 
Action: Mouse pressed left at (932, 392)
Screenshot: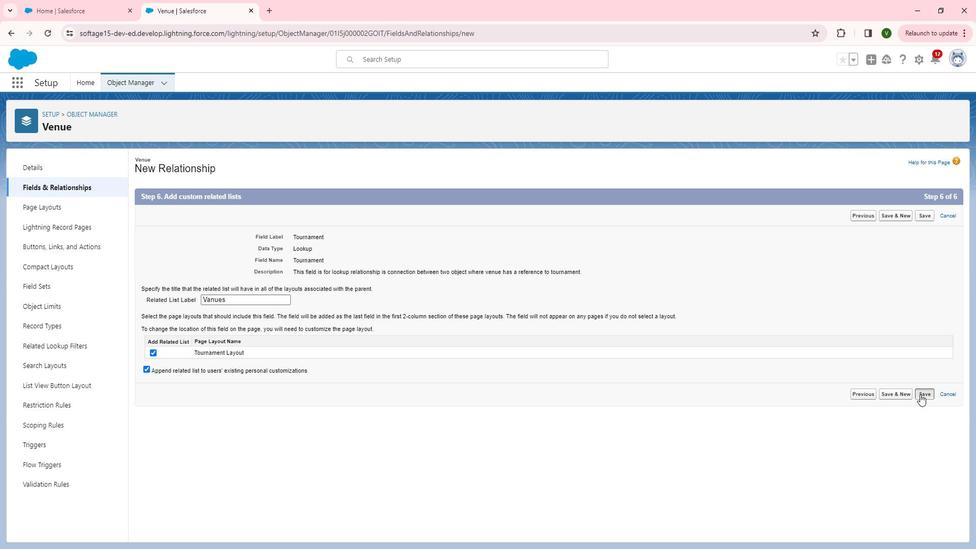 
Action: Mouse moved to (123, 119)
Screenshot: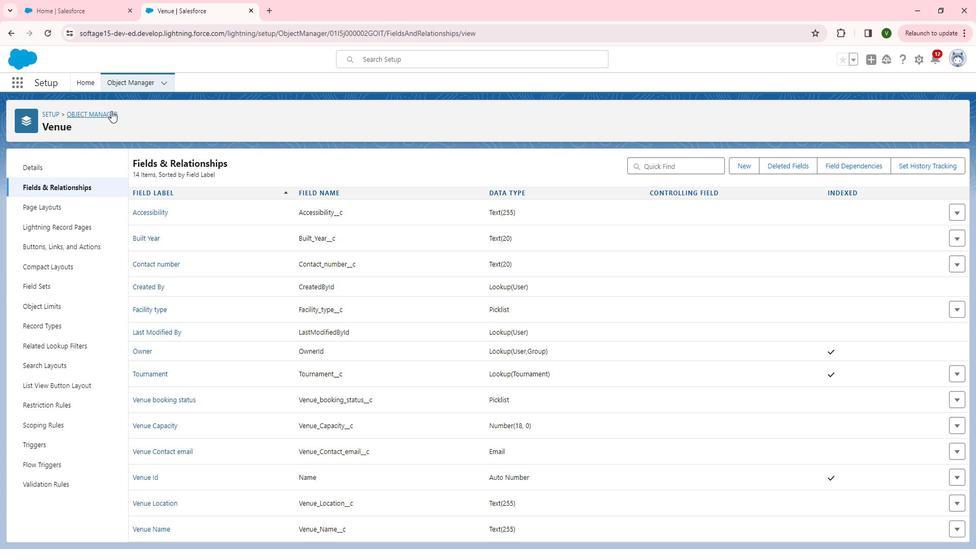 
Action: Mouse pressed left at (123, 119)
Screenshot: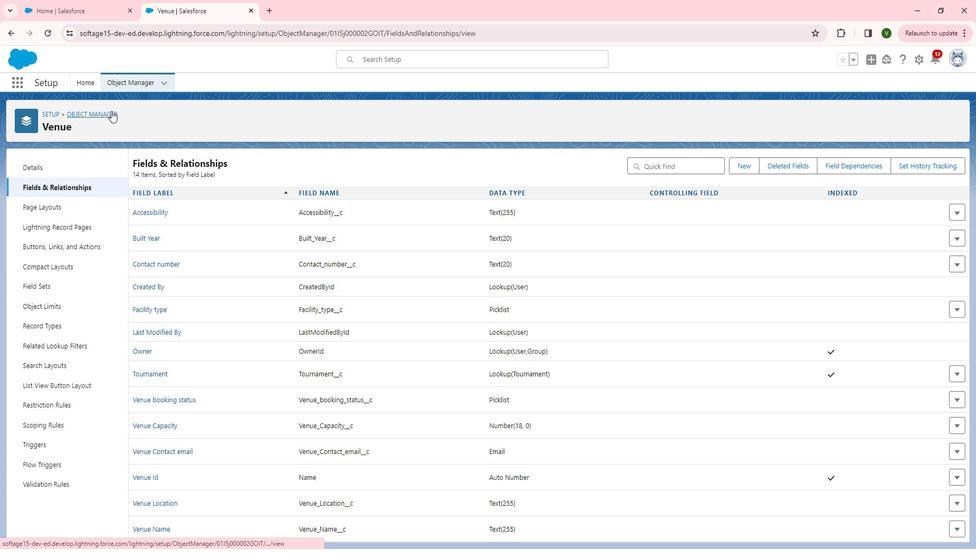 
Action: Mouse moved to (166, 263)
Screenshot: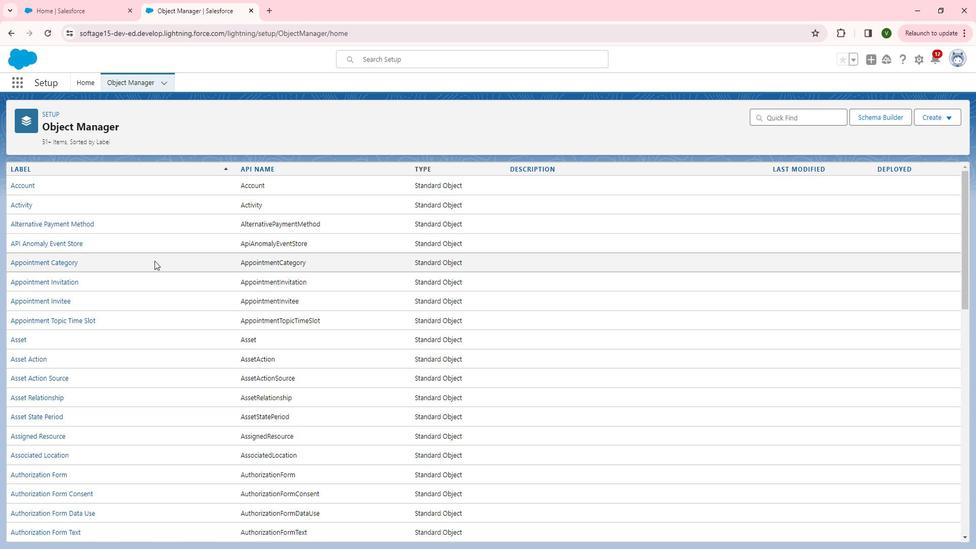 
Action: Mouse scrolled (166, 263) with delta (0, 0)
Screenshot: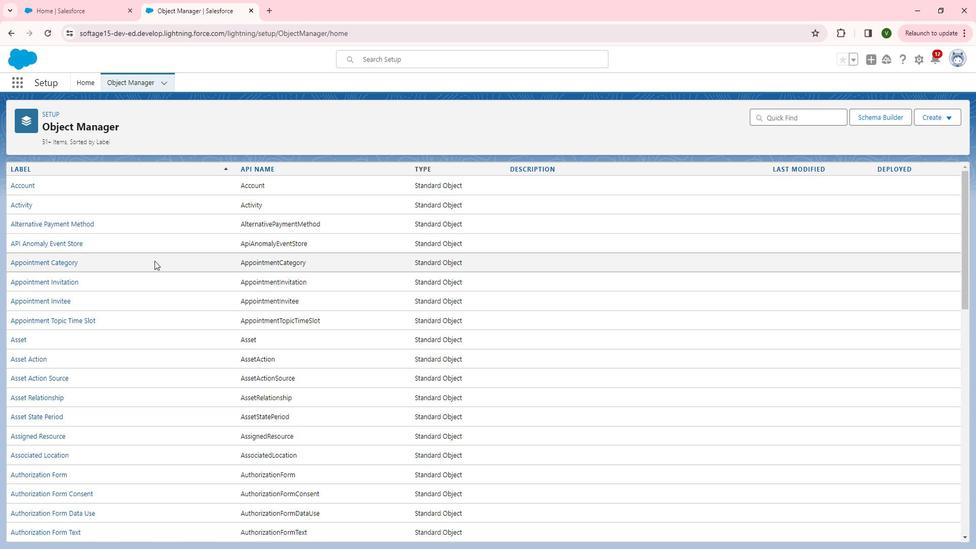 
Action: Mouse scrolled (166, 263) with delta (0, 0)
Screenshot: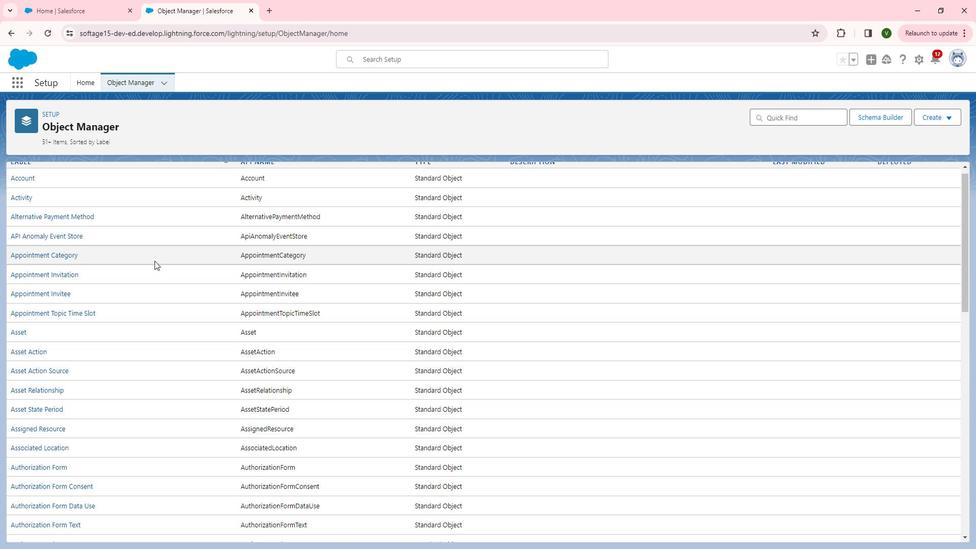 
Action: Mouse scrolled (166, 263) with delta (0, 0)
Screenshot: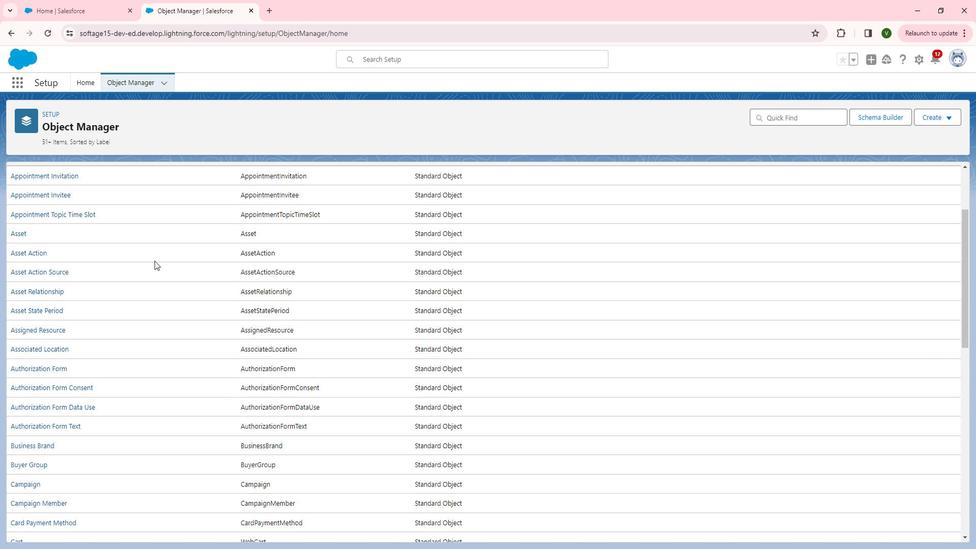 
Action: Mouse scrolled (166, 263) with delta (0, 0)
Screenshot: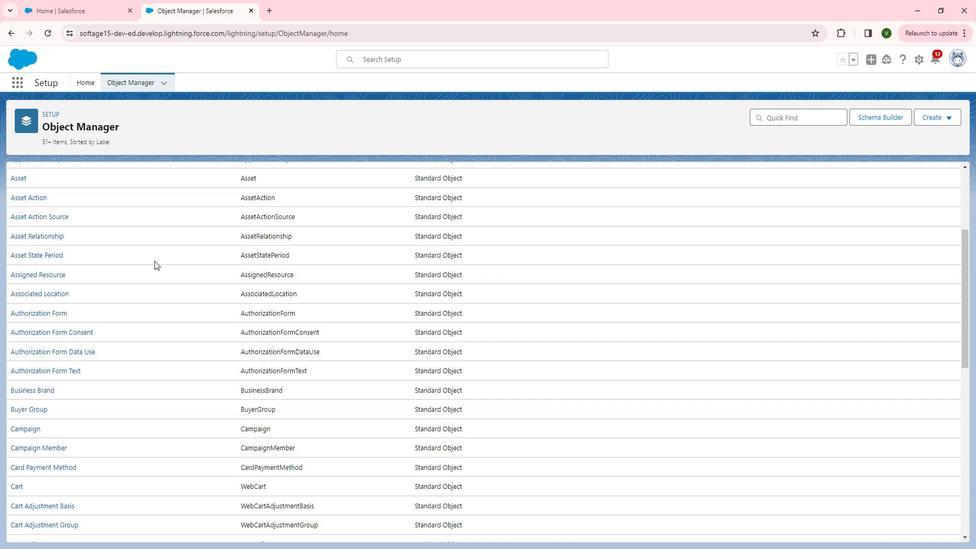 
Action: Mouse scrolled (166, 263) with delta (0, 0)
Screenshot: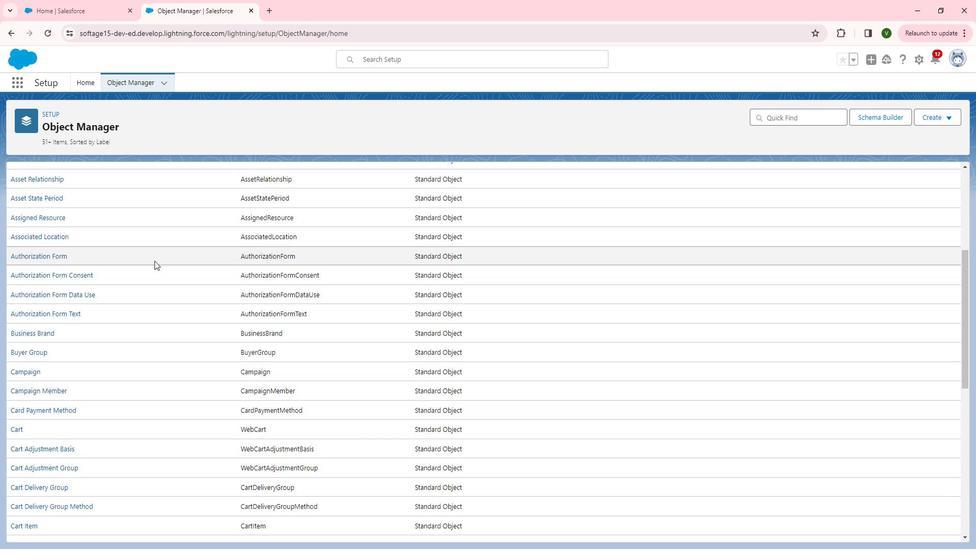 
Action: Mouse scrolled (166, 263) with delta (0, 0)
Screenshot: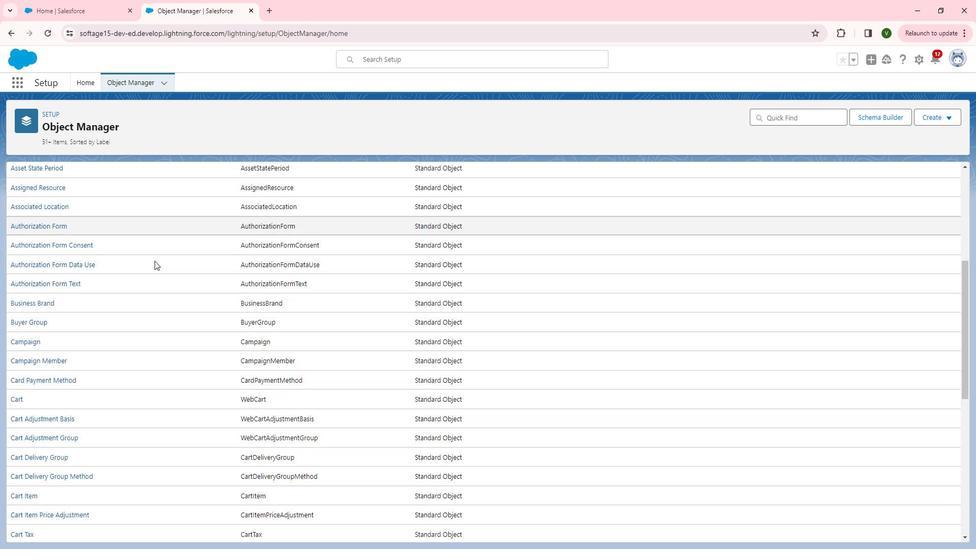 
Action: Mouse scrolled (166, 263) with delta (0, 0)
Screenshot: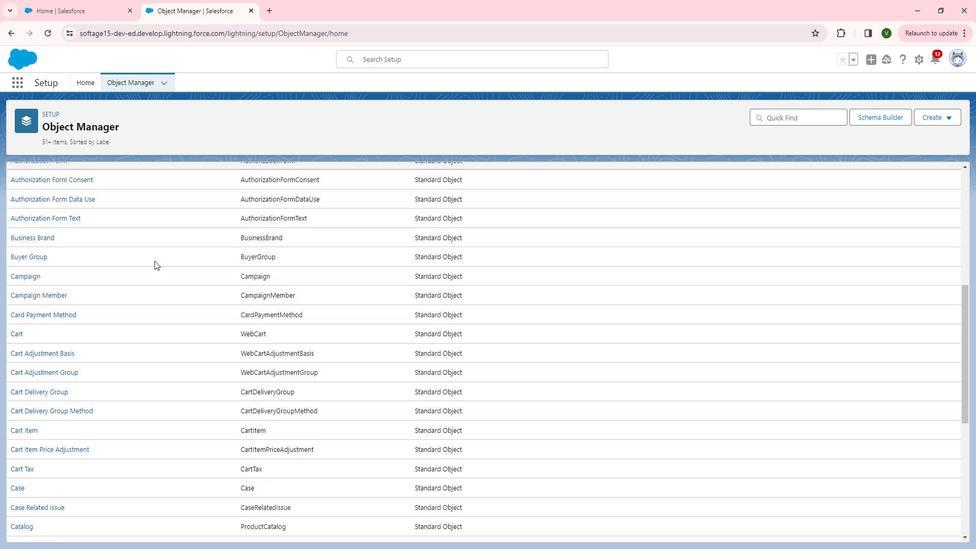 
Action: Mouse scrolled (166, 263) with delta (0, 0)
Screenshot: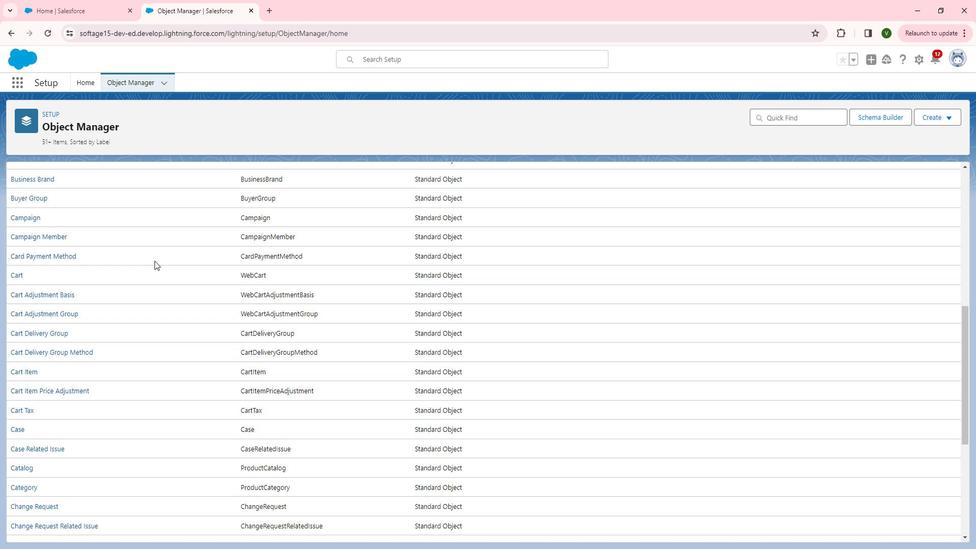 
Action: Mouse scrolled (166, 263) with delta (0, 0)
Screenshot: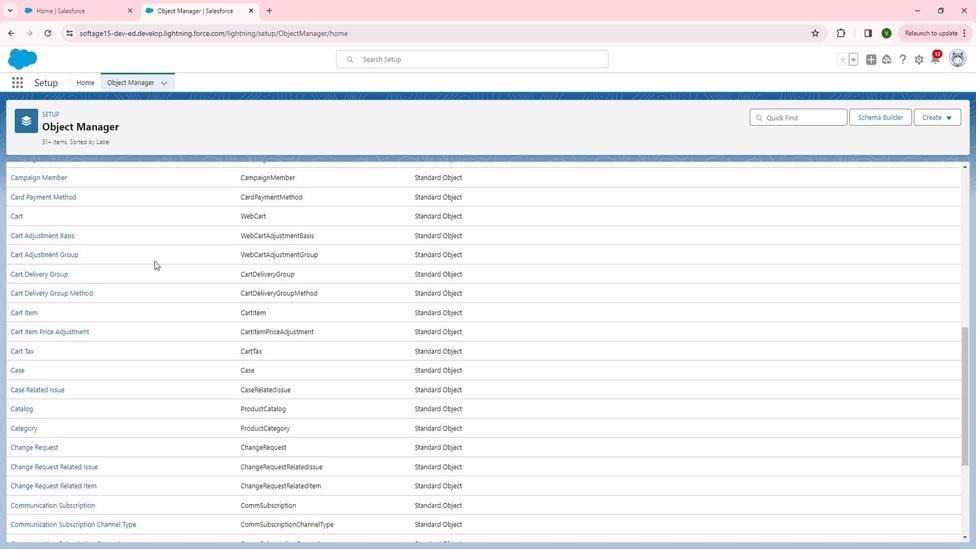 
Action: Mouse scrolled (166, 263) with delta (0, 0)
Screenshot: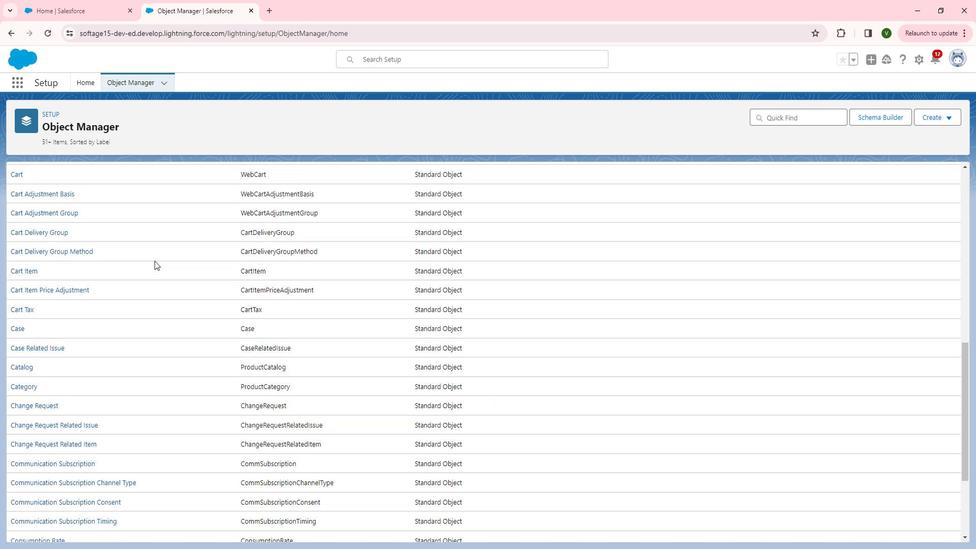
Action: Mouse scrolled (166, 263) with delta (0, 0)
Screenshot: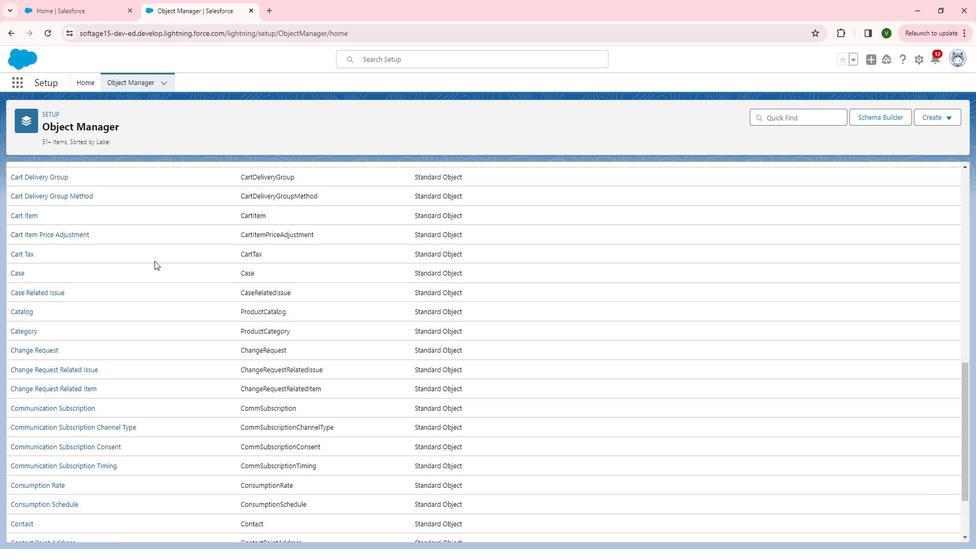 
Action: Mouse scrolled (166, 263) with delta (0, 0)
Screenshot: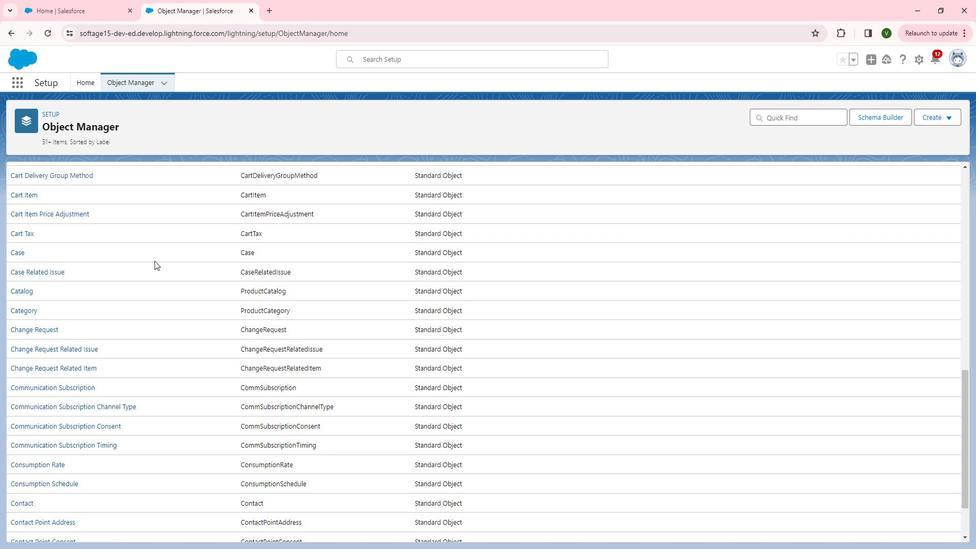 
Action: Mouse scrolled (166, 263) with delta (0, 0)
Screenshot: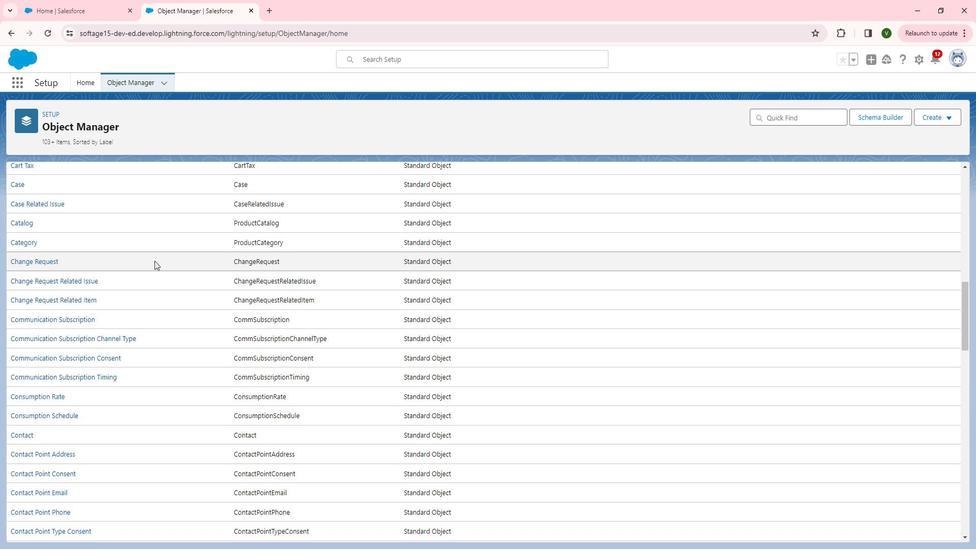 
Action: Mouse scrolled (166, 263) with delta (0, 0)
Screenshot: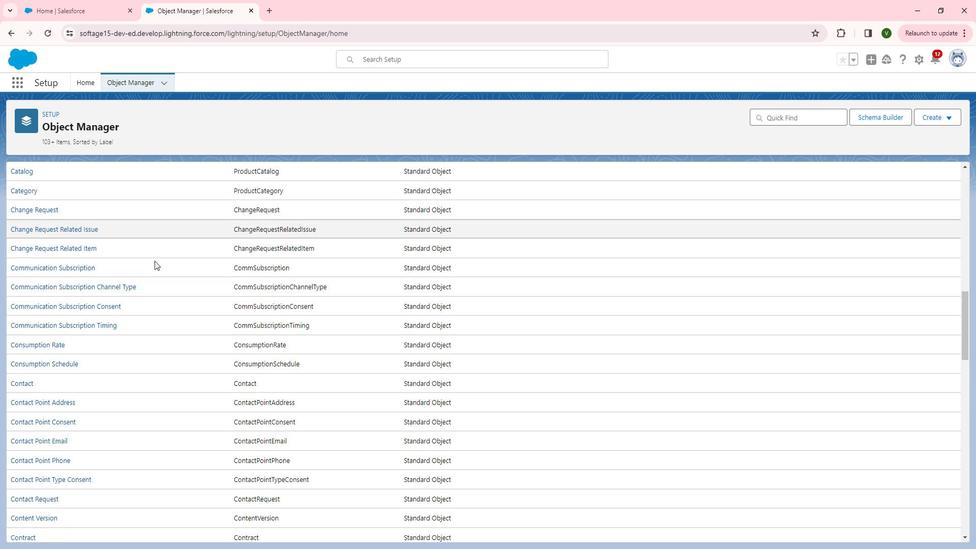 
Action: Mouse scrolled (166, 263) with delta (0, 0)
Screenshot: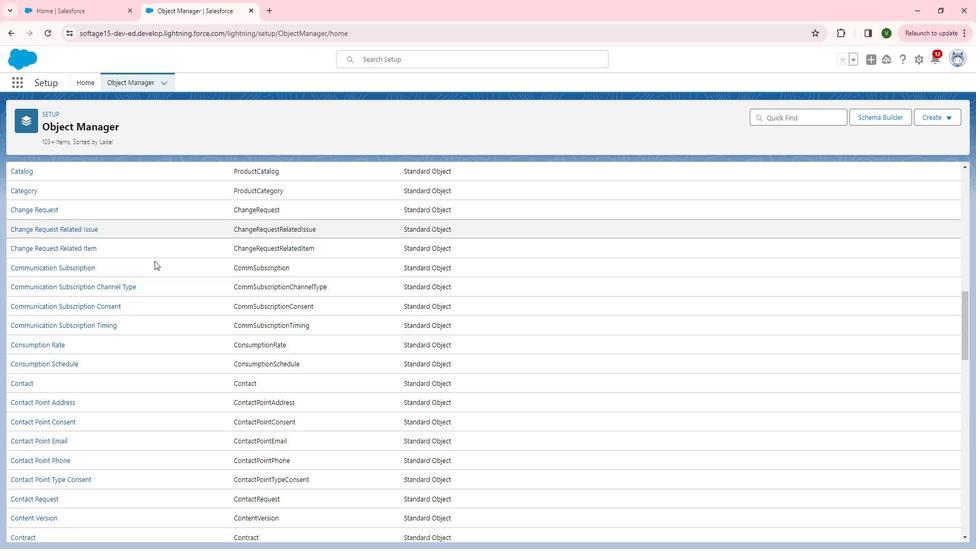 
Action: Mouse scrolled (166, 263) with delta (0, 0)
Screenshot: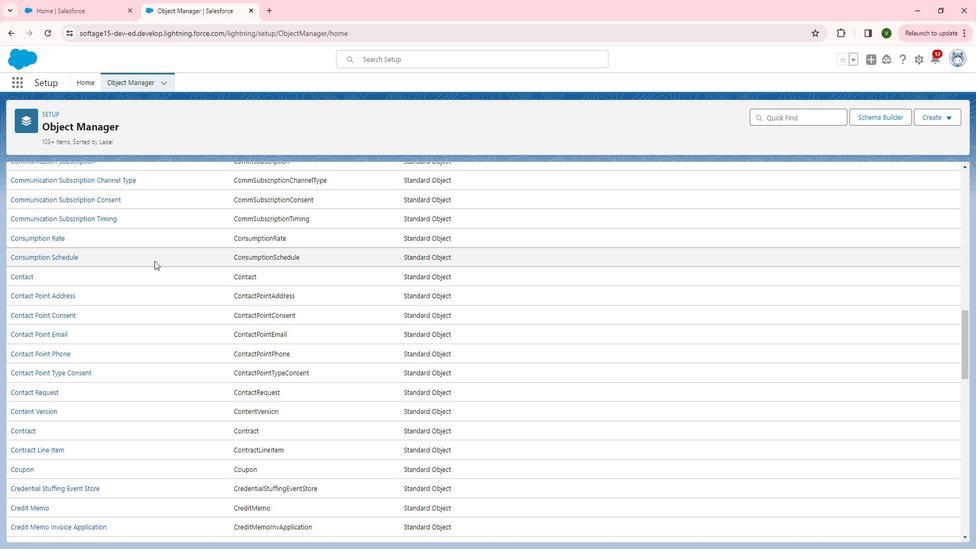 
Action: Mouse scrolled (166, 263) with delta (0, 0)
Screenshot: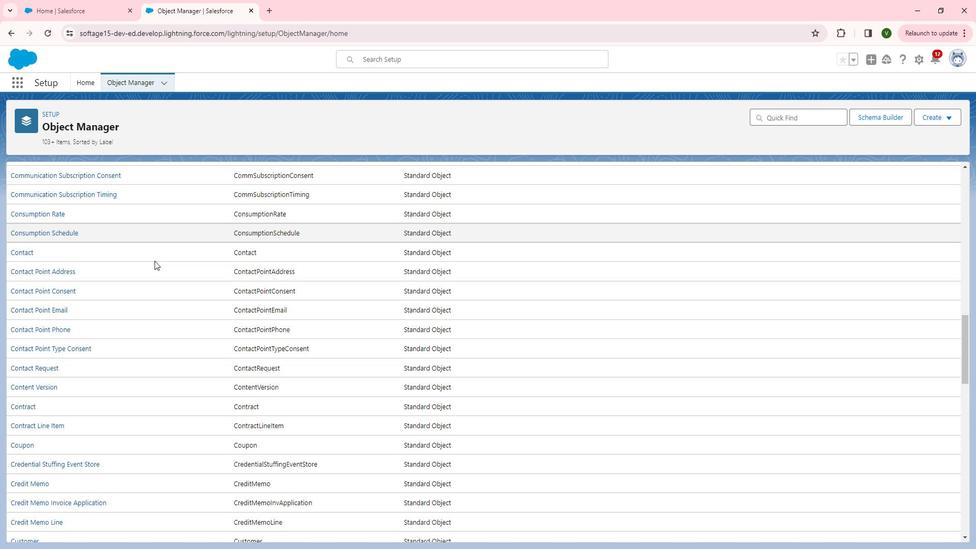 
Action: Mouse scrolled (166, 263) with delta (0, 0)
Screenshot: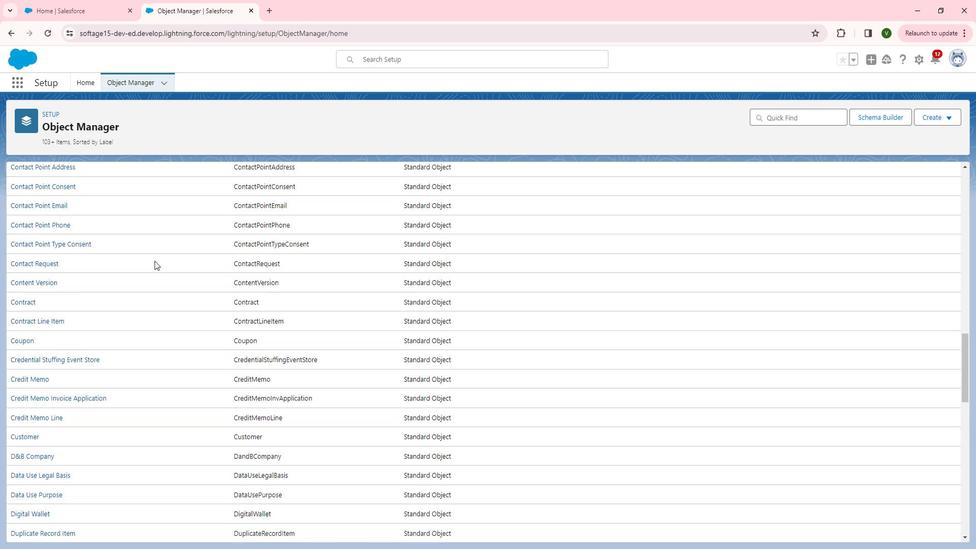 
Action: Mouse scrolled (166, 263) with delta (0, 0)
Screenshot: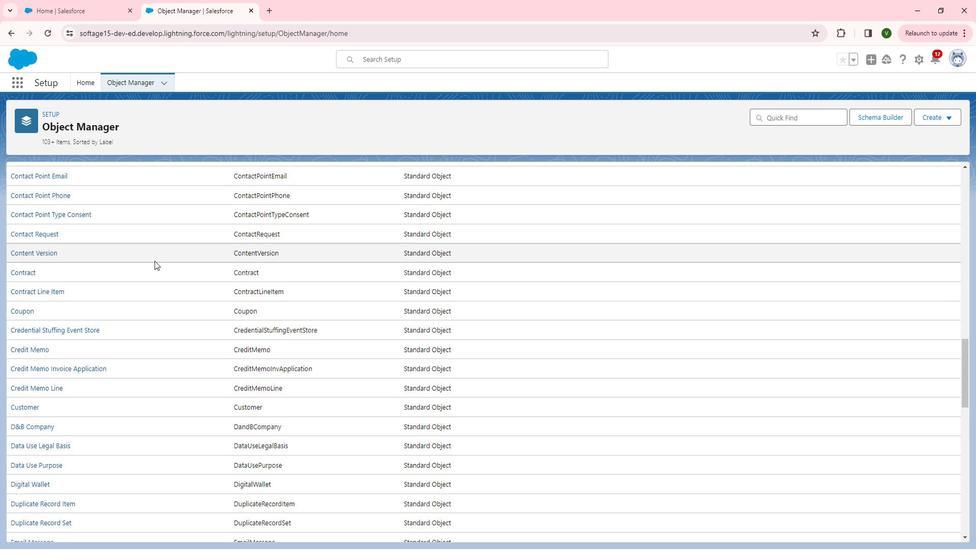 
Action: Mouse scrolled (166, 263) with delta (0, 0)
Screenshot: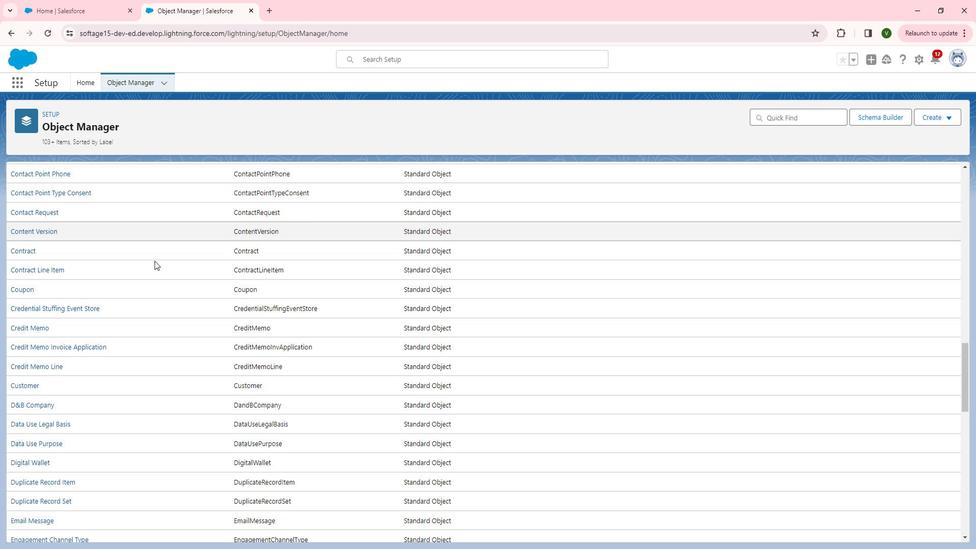 
Action: Mouse scrolled (166, 263) with delta (0, 0)
Screenshot: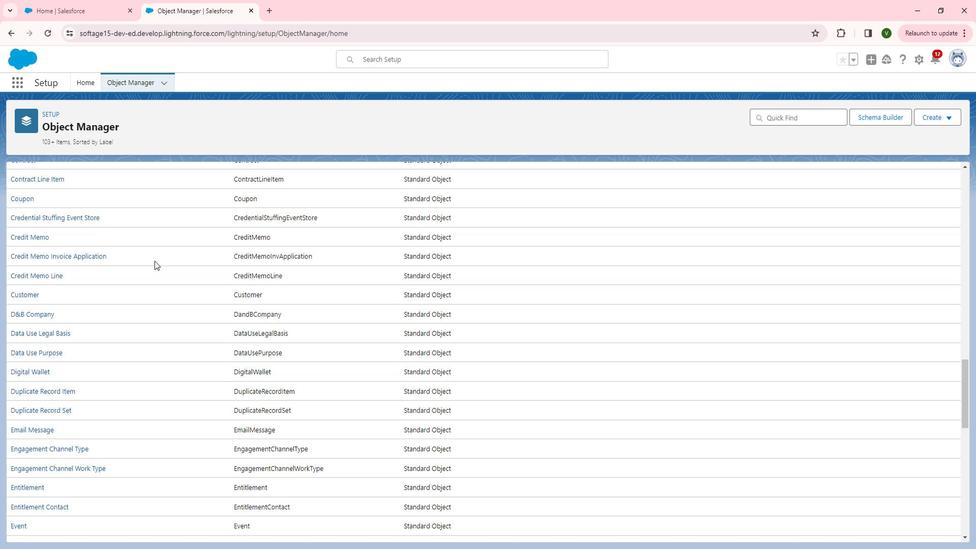 
Action: Mouse moved to (166, 263)
Screenshot: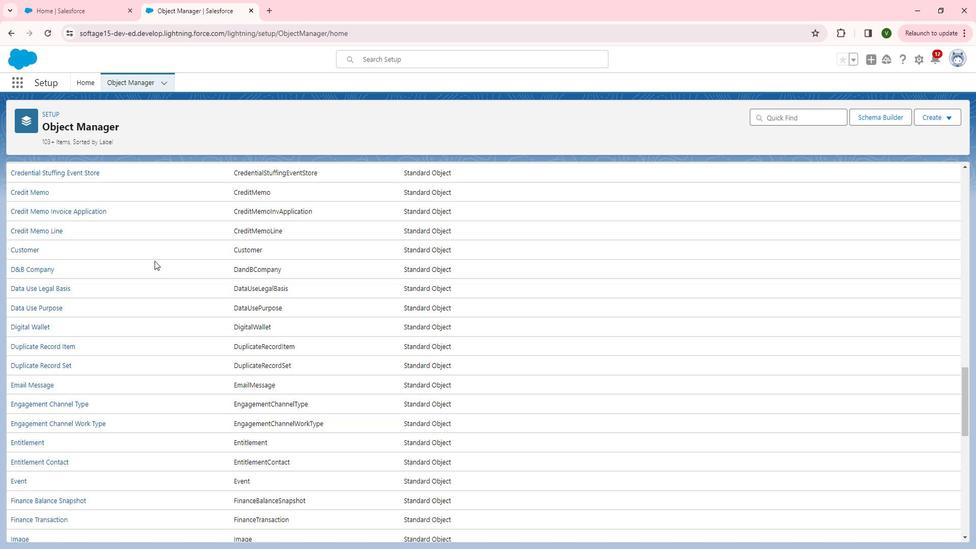 
Action: Mouse scrolled (166, 263) with delta (0, 0)
Screenshot: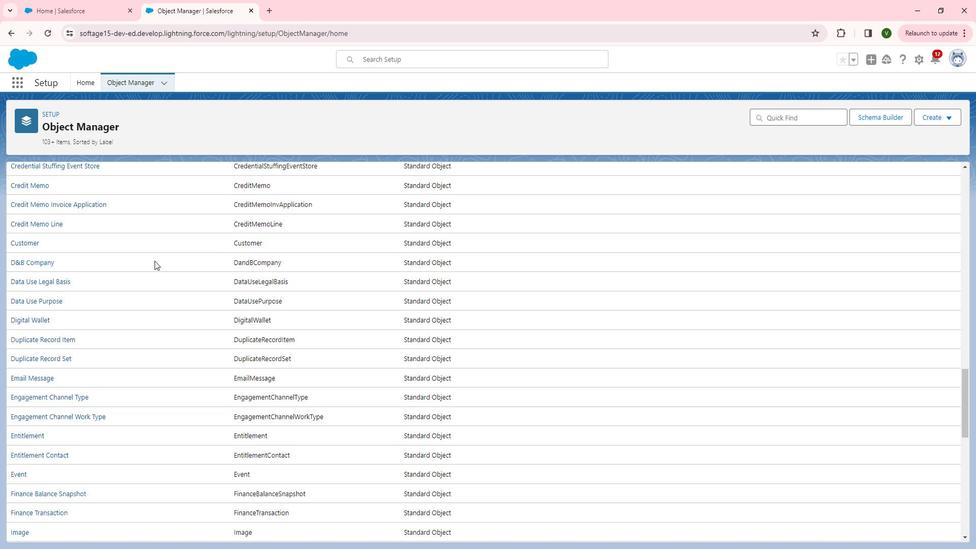 
Action: Mouse scrolled (166, 263) with delta (0, 0)
Screenshot: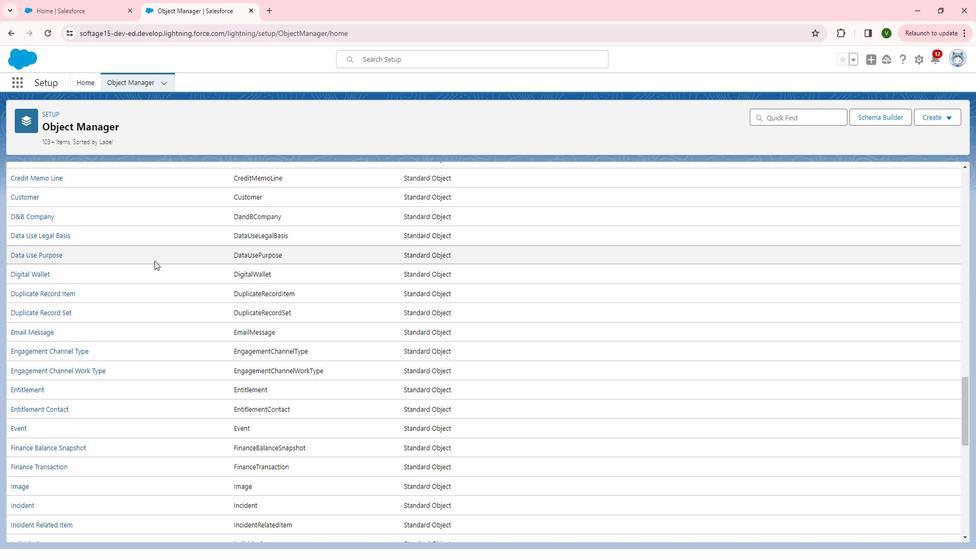 
Action: Mouse scrolled (166, 263) with delta (0, 0)
Screenshot: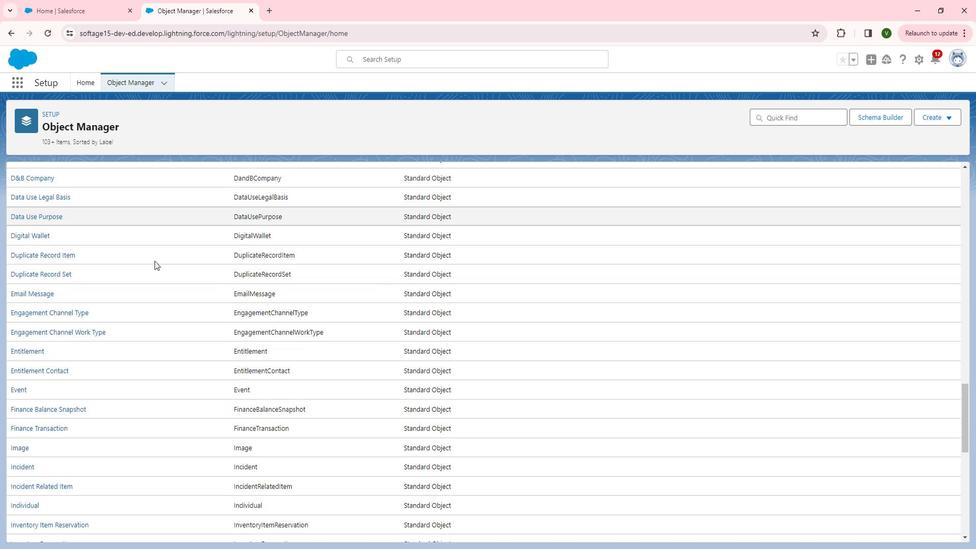 
Action: Mouse scrolled (166, 263) with delta (0, 0)
Screenshot: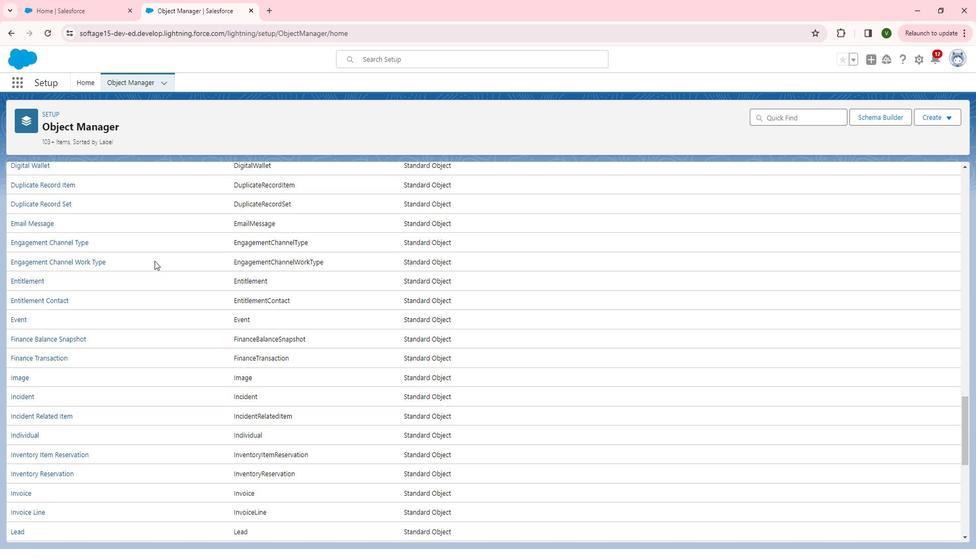 
Action: Mouse scrolled (166, 263) with delta (0, 0)
Screenshot: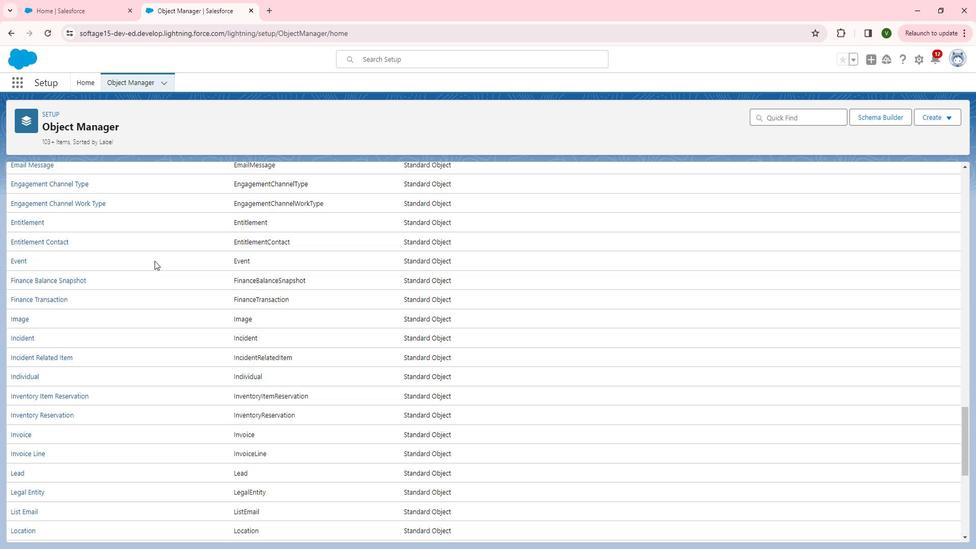 
Action: Mouse scrolled (166, 263) with delta (0, 0)
Screenshot: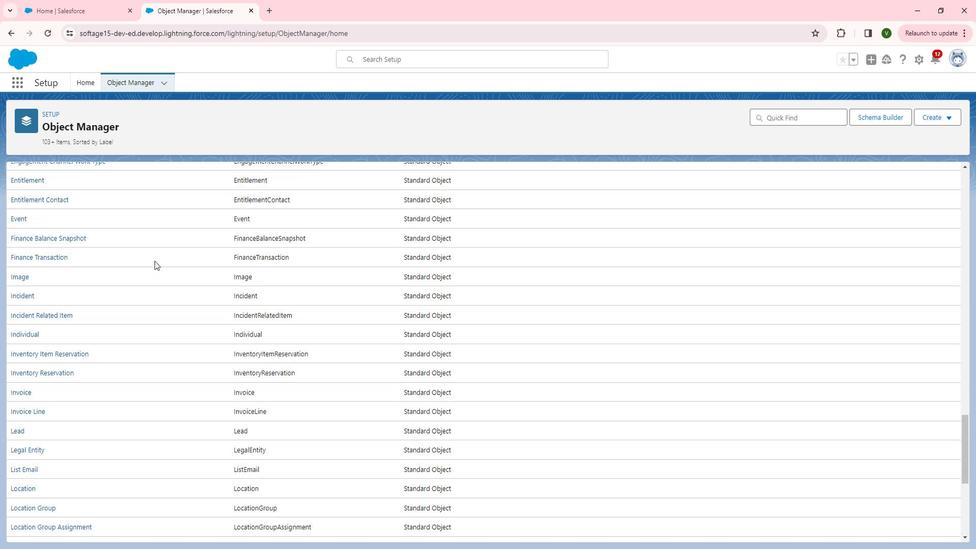 
Action: Mouse scrolled (166, 263) with delta (0, 0)
Screenshot: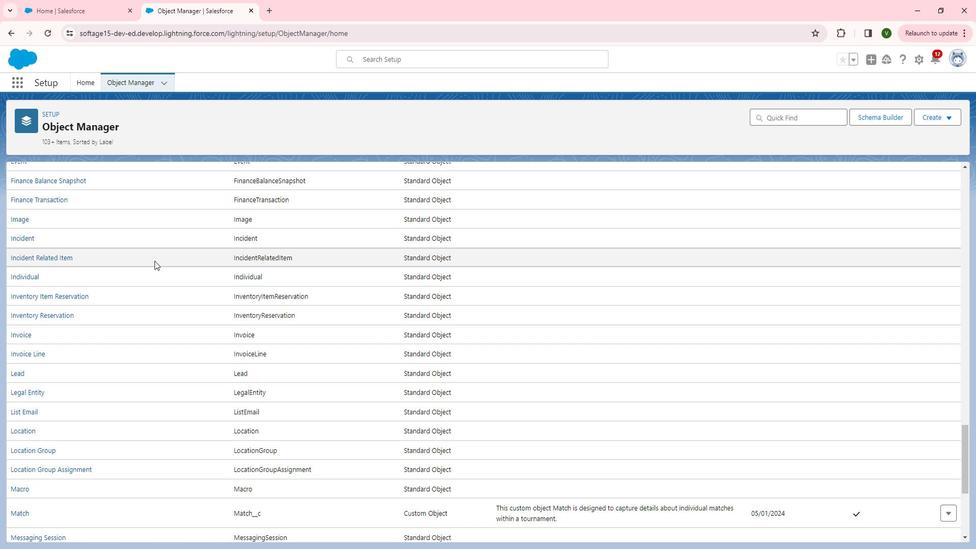 
Action: Mouse scrolled (166, 263) with delta (0, 0)
Screenshot: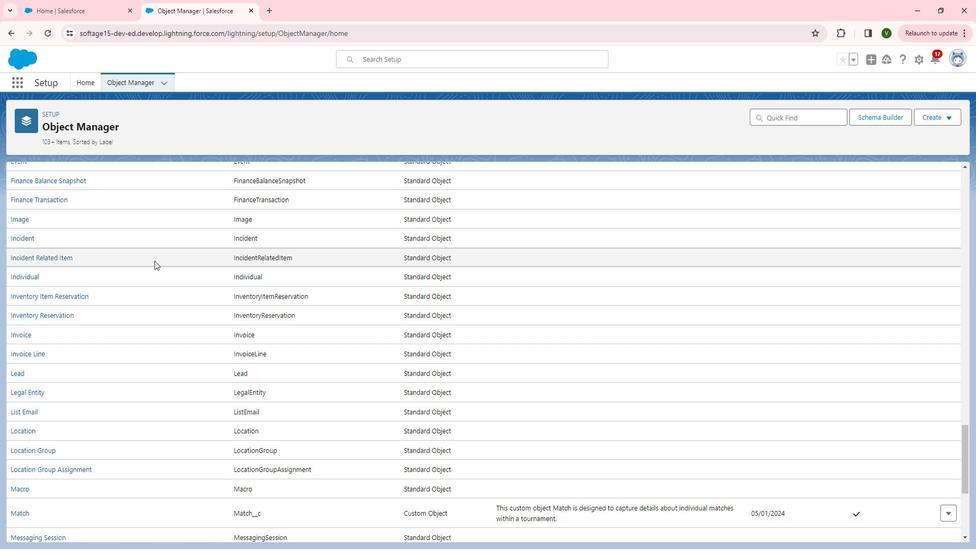 
Action: Mouse scrolled (166, 263) with delta (0, 0)
Screenshot: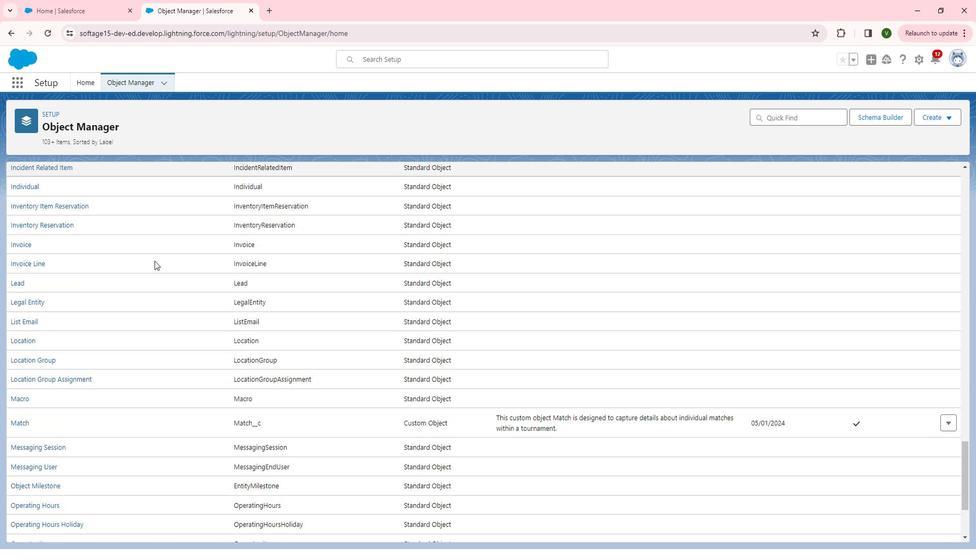 
Action: Mouse moved to (166, 263)
Screenshot: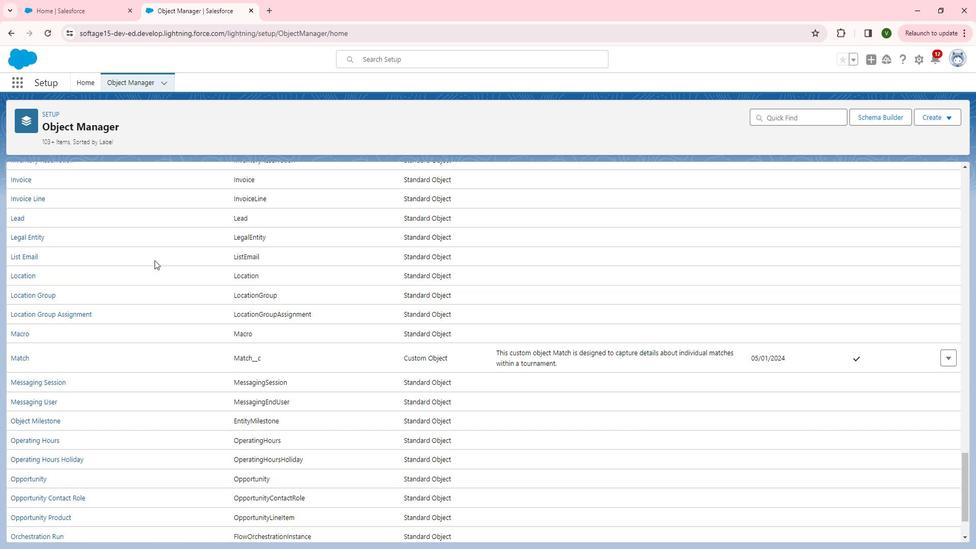 
Action: Mouse scrolled (166, 262) with delta (0, 0)
Screenshot: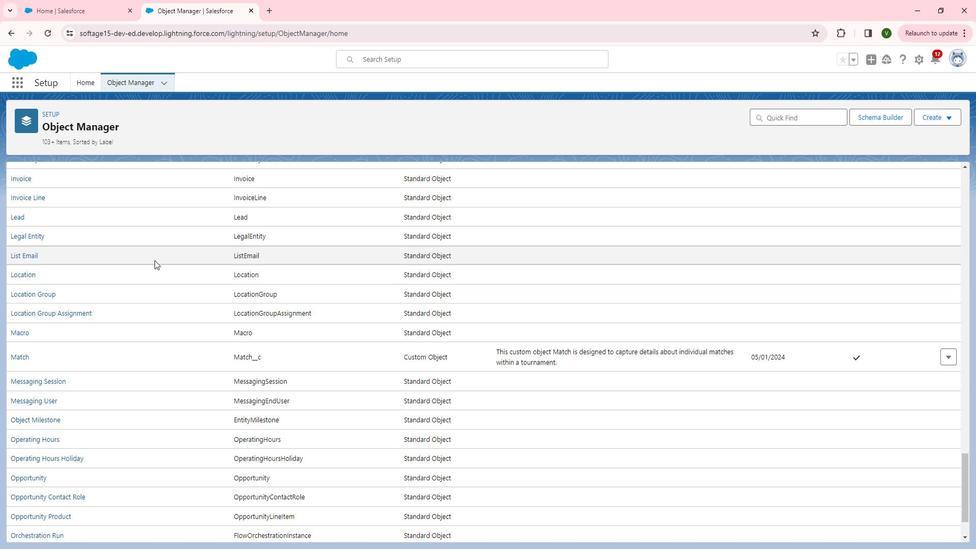 
Action: Mouse scrolled (166, 262) with delta (0, 0)
Screenshot: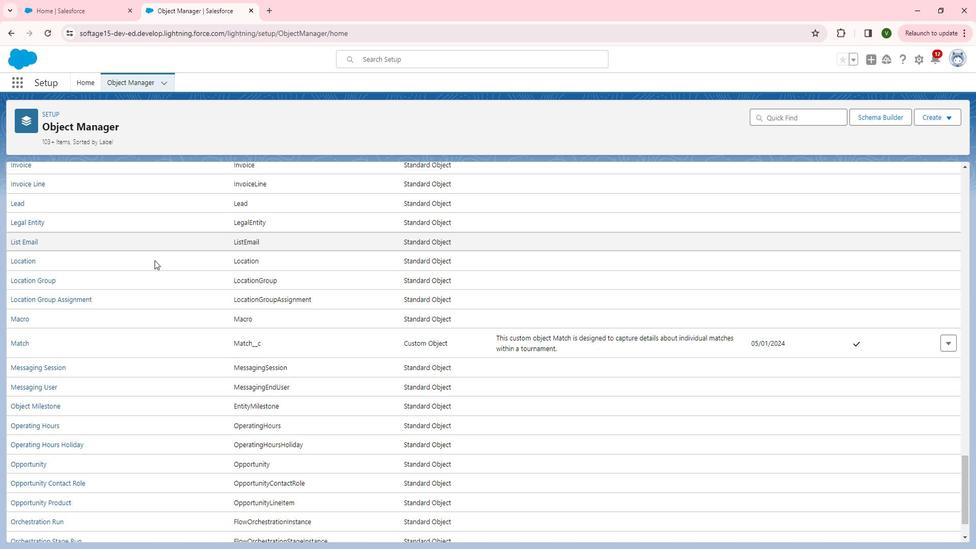 
Action: Mouse scrolled (166, 262) with delta (0, 0)
Screenshot: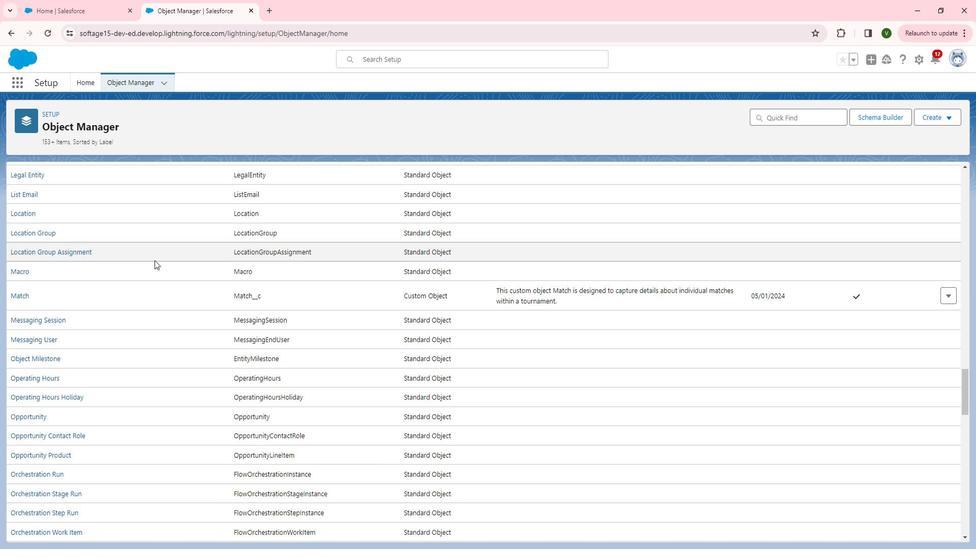 
Action: Mouse scrolled (166, 262) with delta (0, 0)
Screenshot: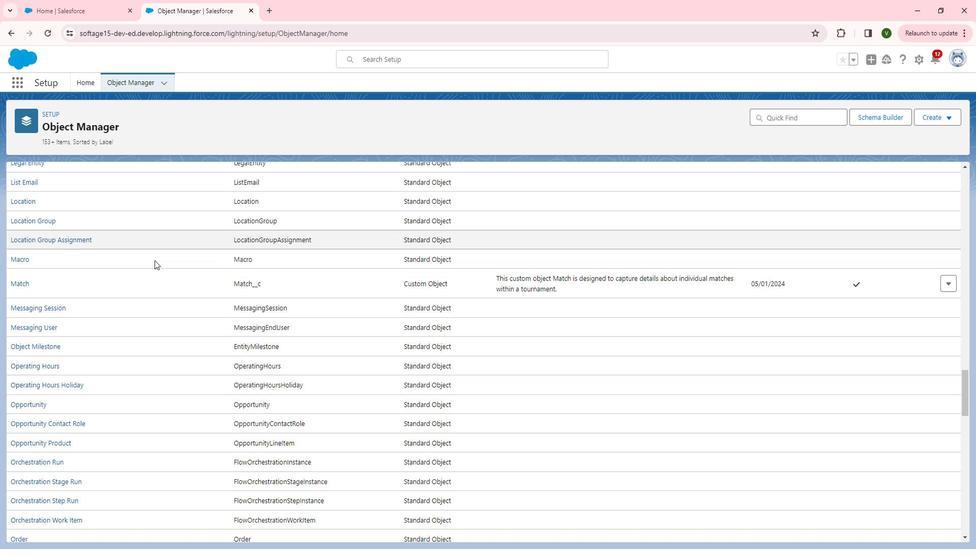 
Action: Mouse scrolled (166, 262) with delta (0, 0)
Screenshot: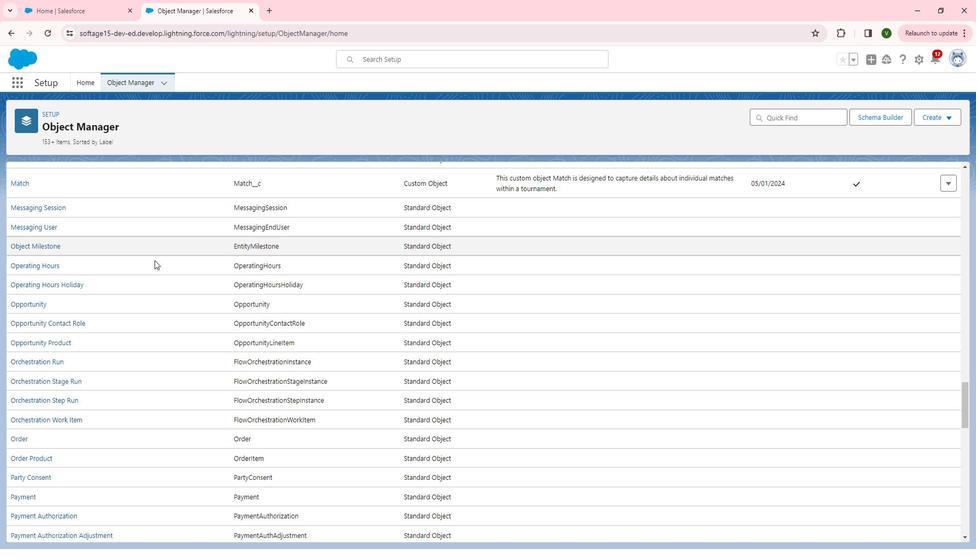 
Action: Mouse scrolled (166, 262) with delta (0, 0)
Screenshot: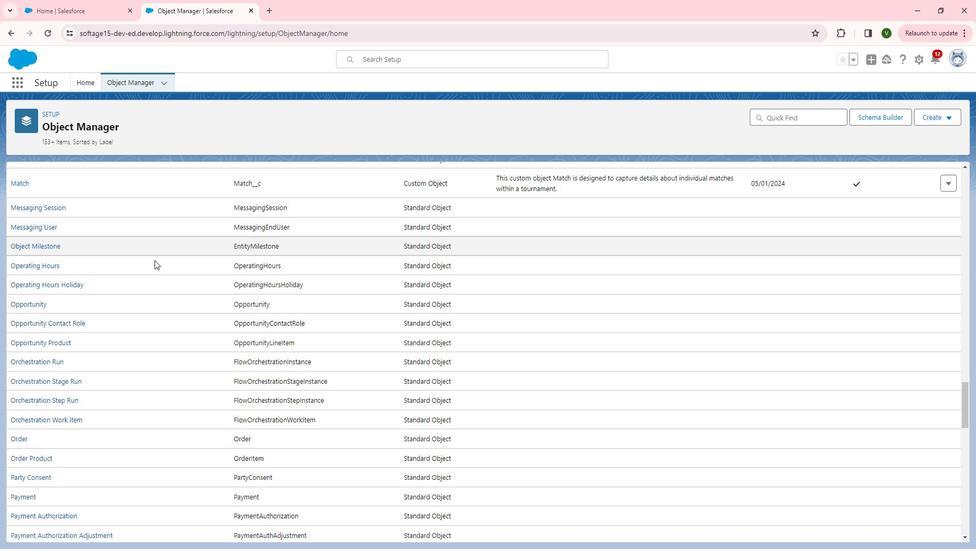 
Action: Mouse scrolled (166, 262) with delta (0, 0)
Screenshot: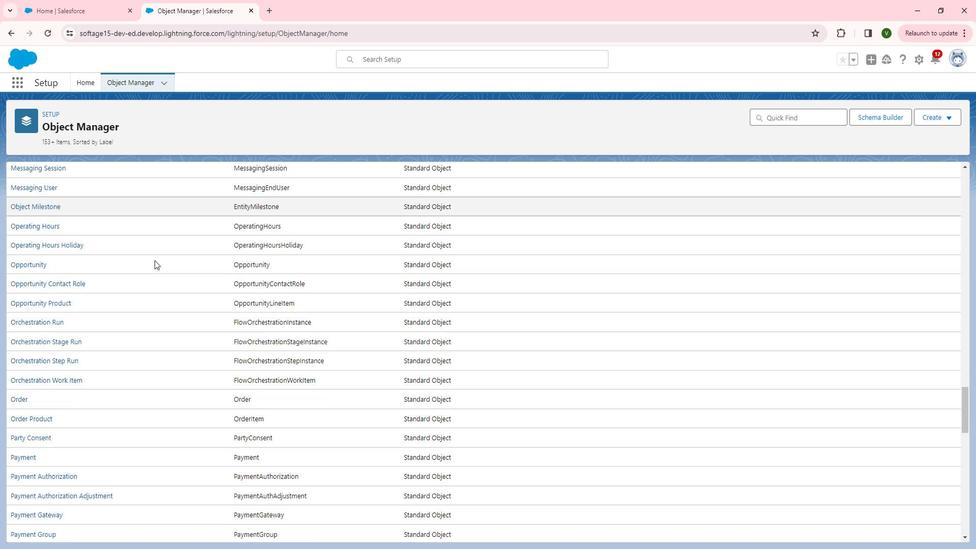 
Action: Mouse scrolled (166, 262) with delta (0, 0)
Screenshot: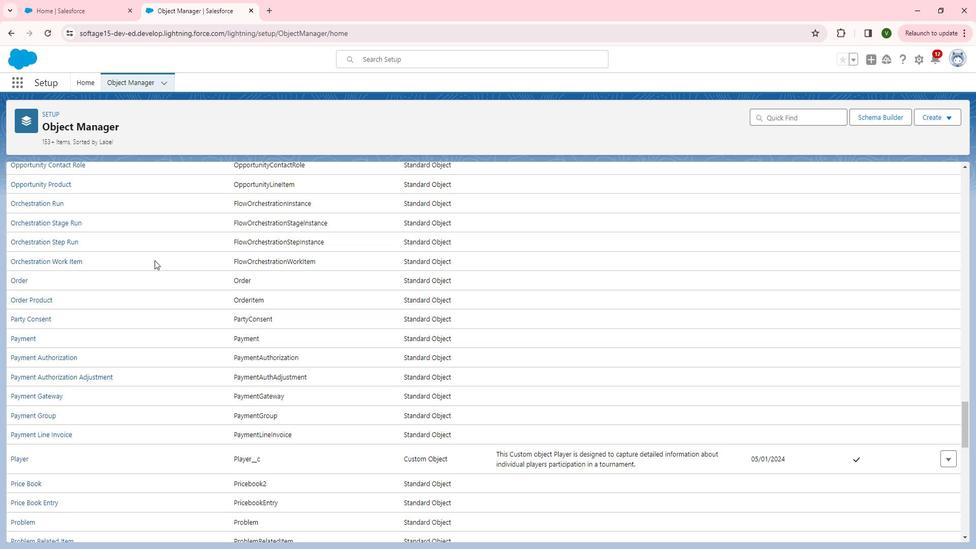 
Action: Mouse scrolled (166, 262) with delta (0, 0)
Screenshot: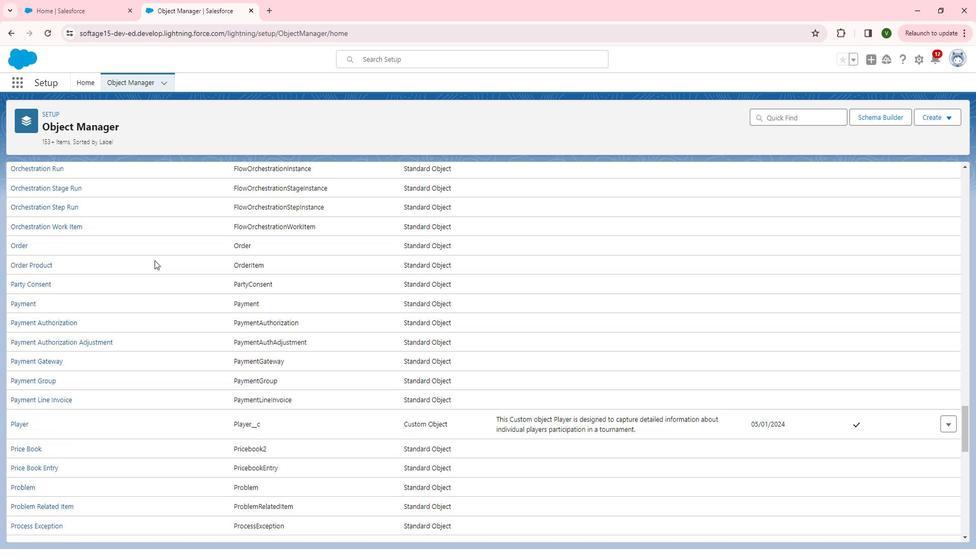 
Action: Mouse scrolled (166, 262) with delta (0, 0)
Screenshot: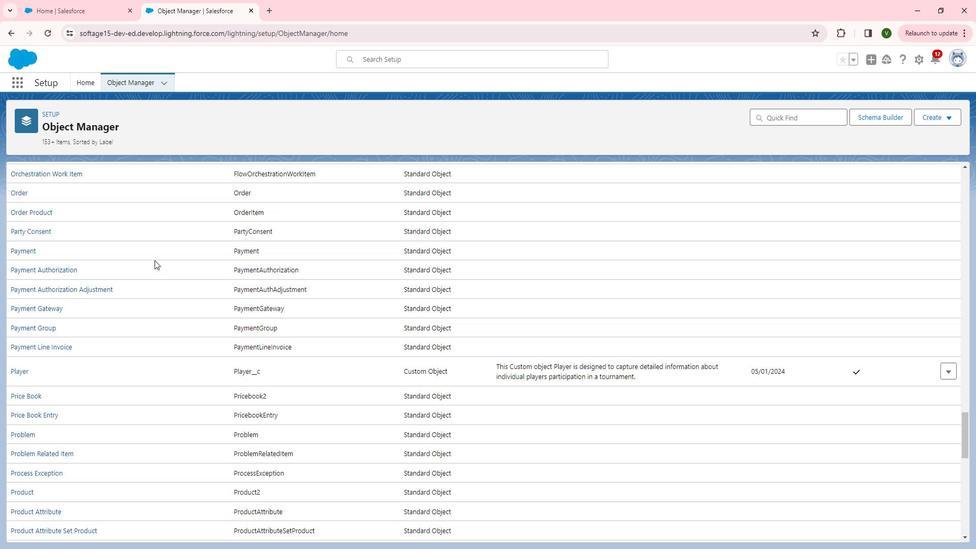 
Action: Mouse scrolled (166, 262) with delta (0, 0)
Screenshot: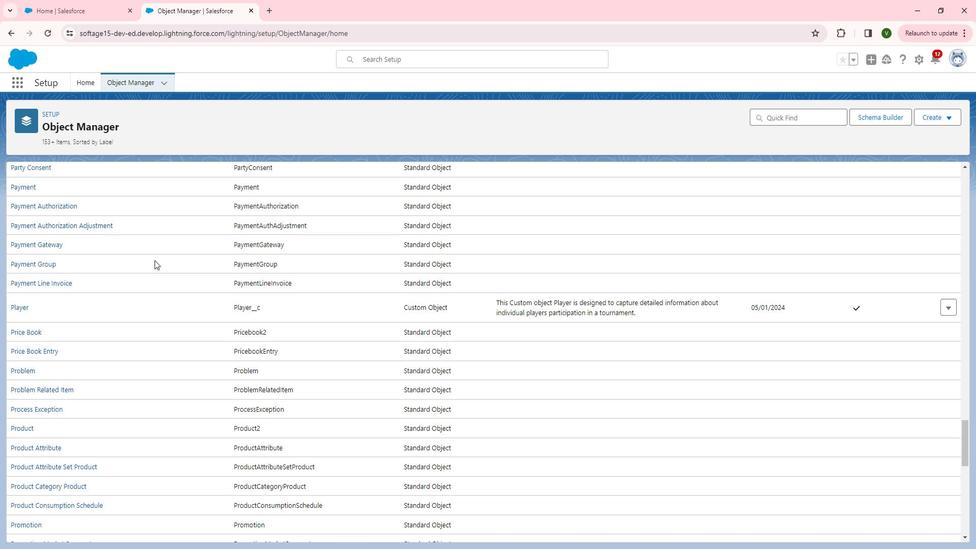 
Action: Mouse scrolled (166, 262) with delta (0, 0)
Screenshot: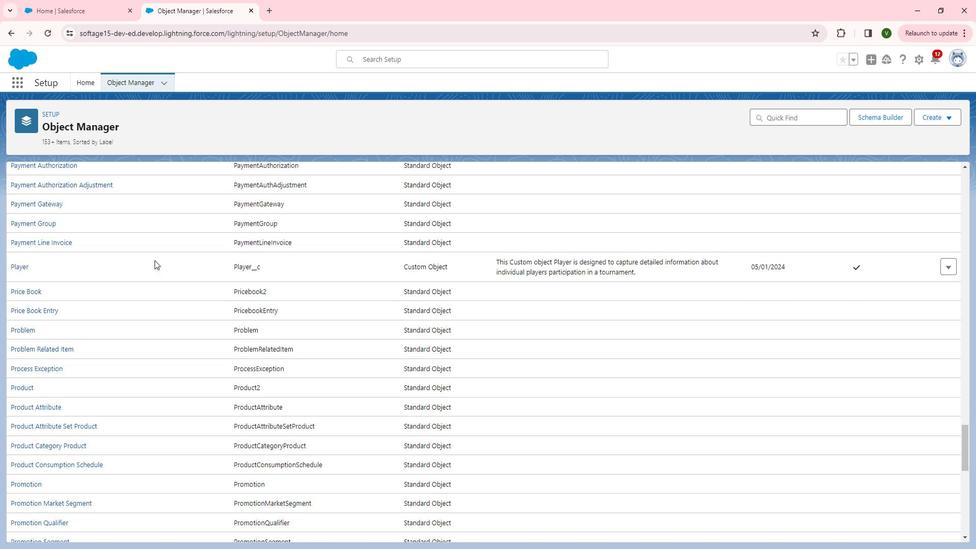 
Action: Mouse scrolled (166, 262) with delta (0, 0)
Screenshot: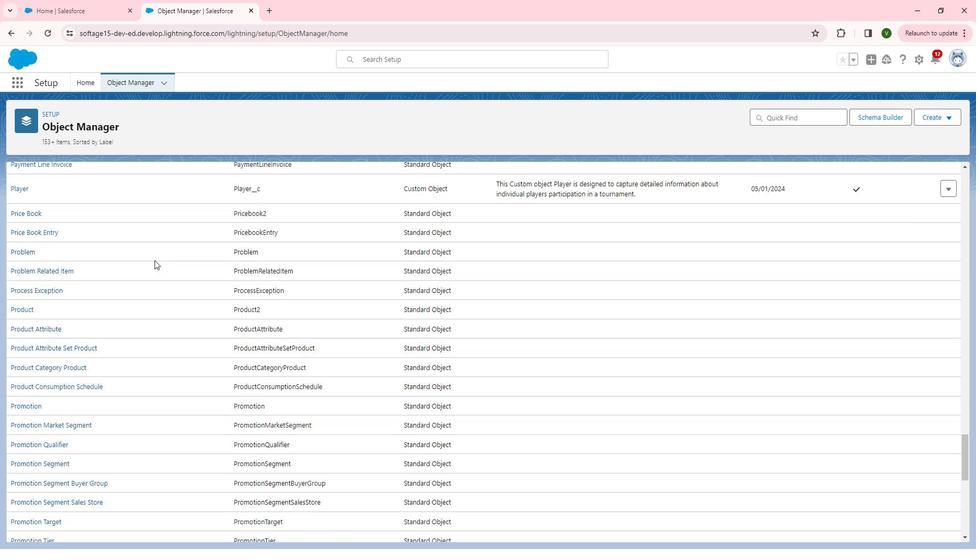 
Action: Mouse scrolled (166, 262) with delta (0, 0)
Screenshot: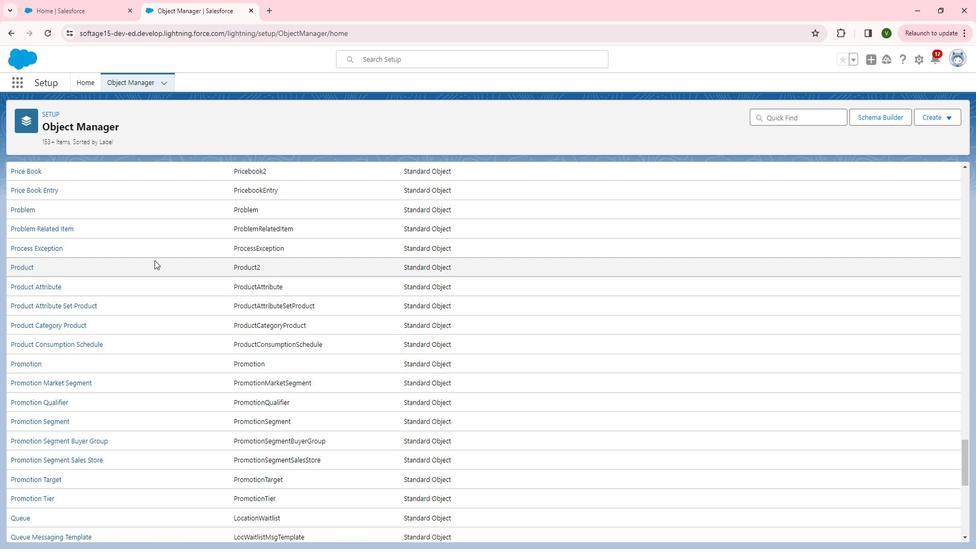 
Action: Mouse scrolled (166, 262) with delta (0, 0)
Screenshot: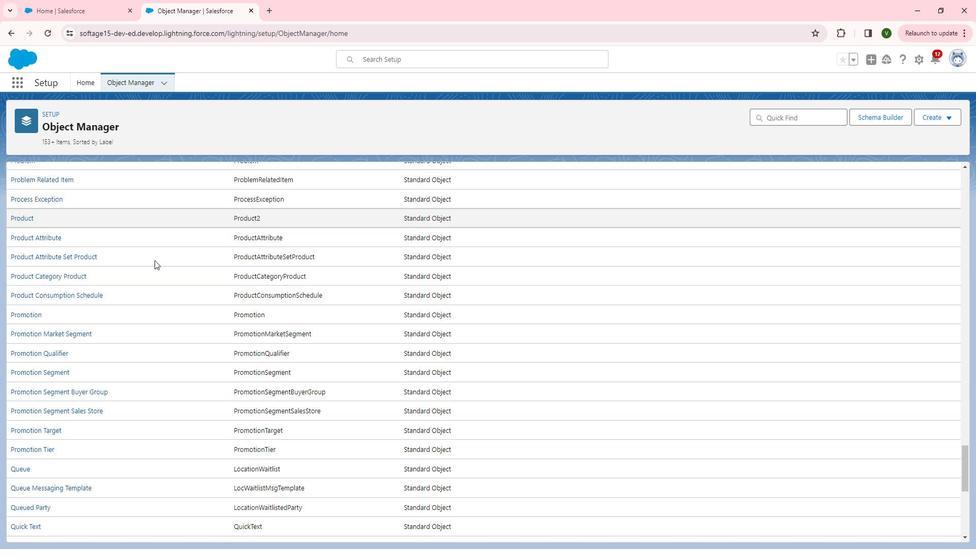 
Action: Mouse scrolled (166, 262) with delta (0, 0)
Screenshot: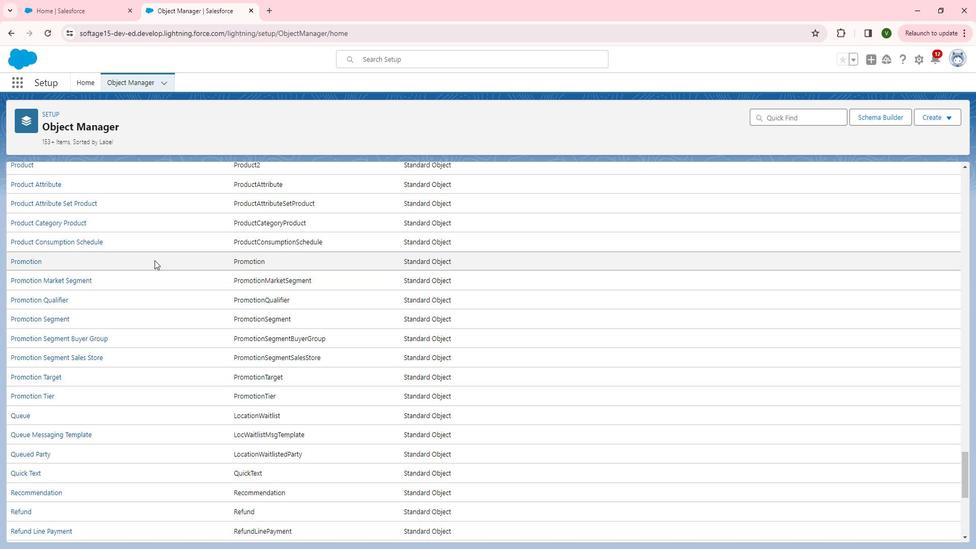 
Action: Mouse scrolled (166, 262) with delta (0, 0)
Screenshot: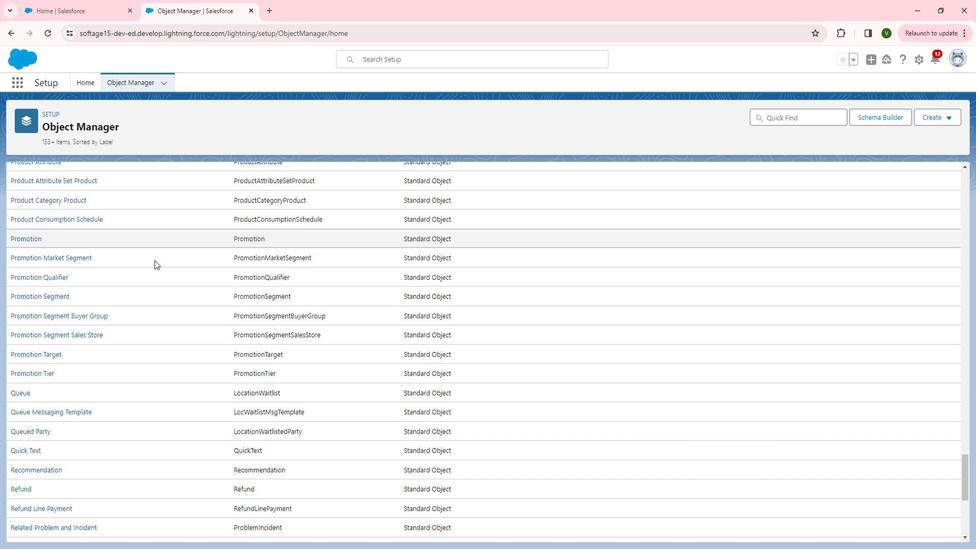 
Action: Mouse scrolled (166, 262) with delta (0, 0)
Screenshot: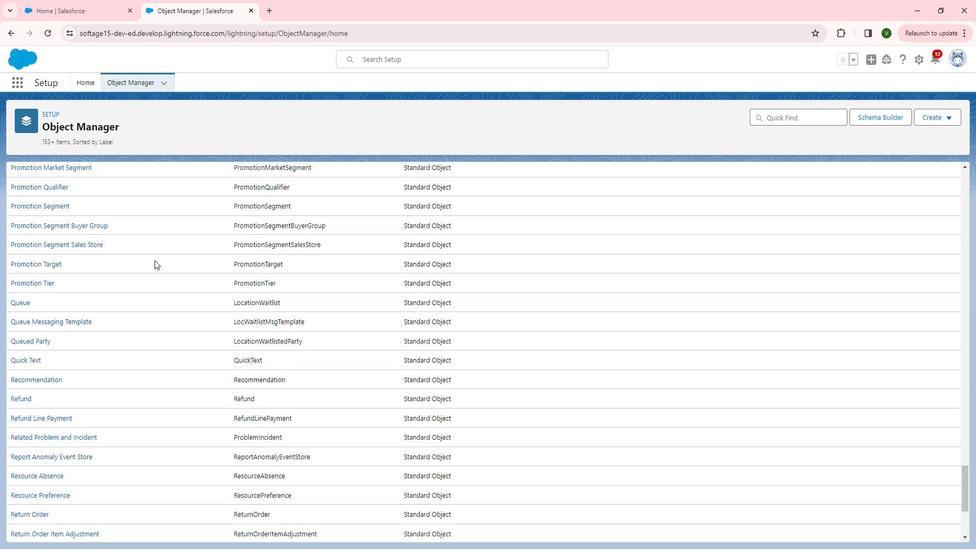 
Action: Mouse scrolled (166, 262) with delta (0, 0)
Screenshot: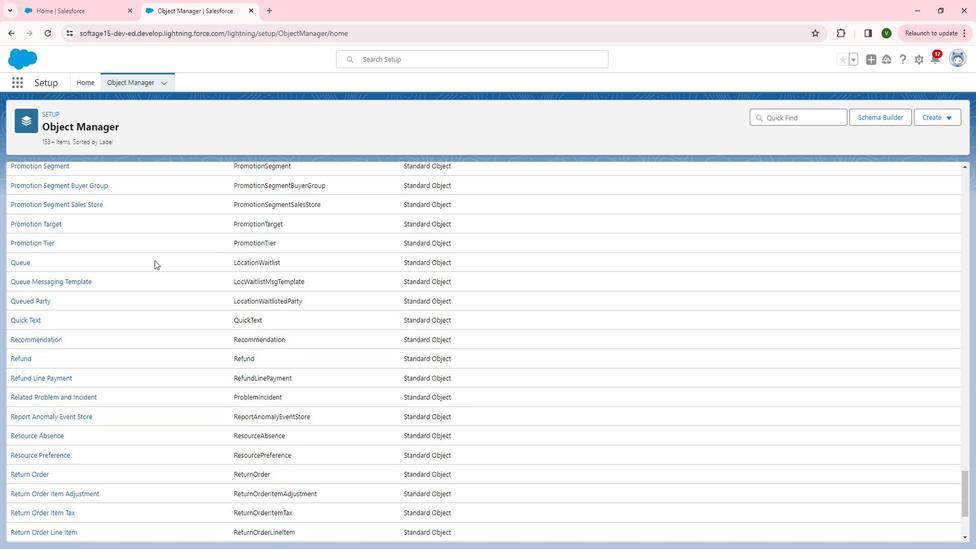 
Action: Mouse scrolled (166, 262) with delta (0, 0)
Screenshot: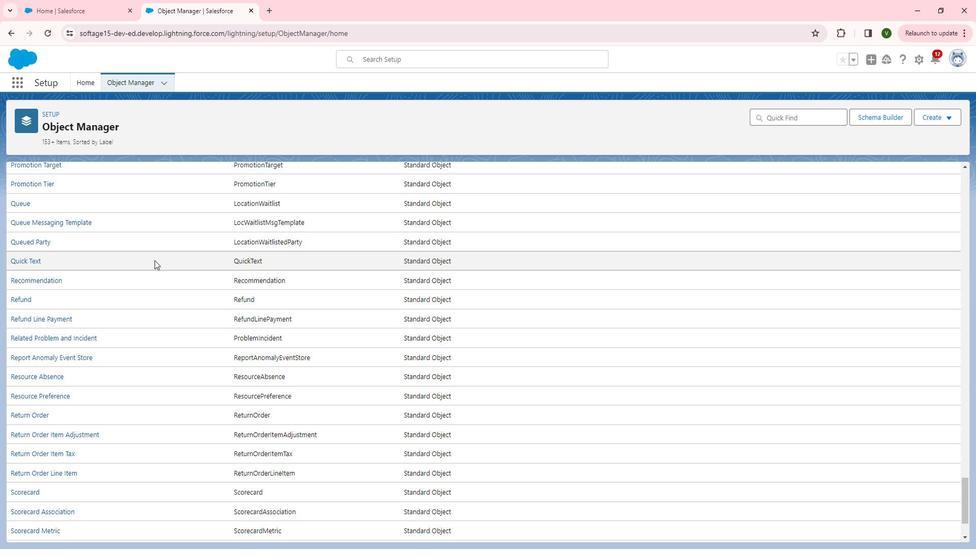 
Action: Mouse scrolled (166, 262) with delta (0, 0)
Screenshot: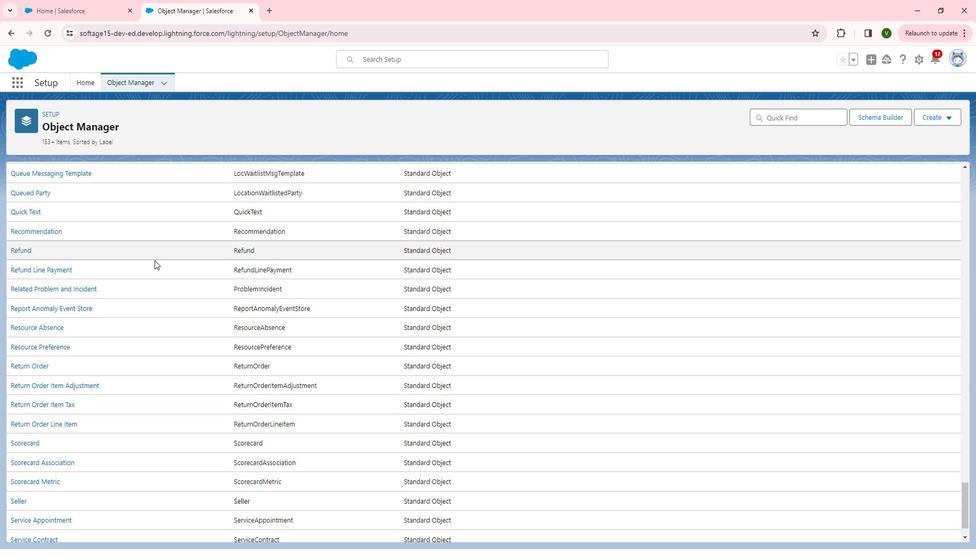 
Action: Mouse scrolled (166, 262) with delta (0, 0)
Screenshot: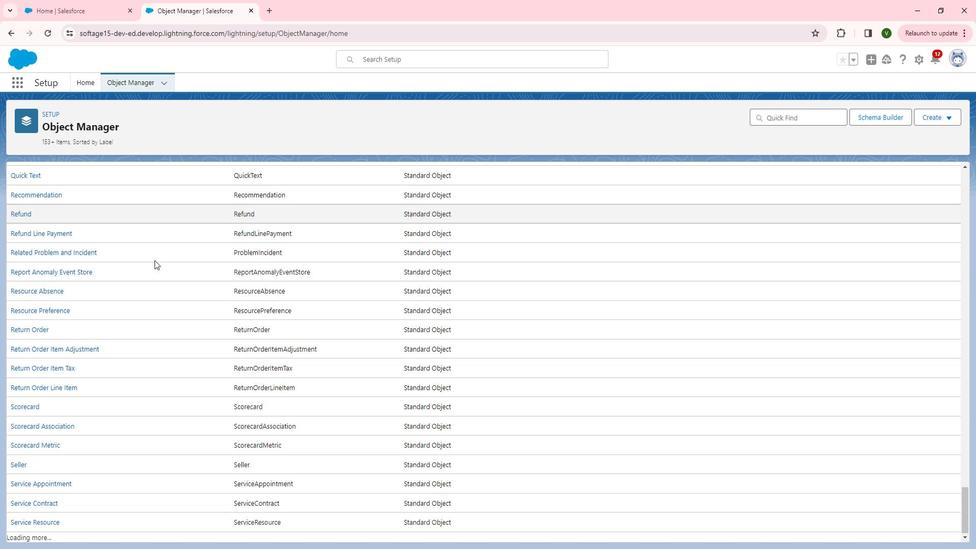 
Action: Mouse scrolled (166, 262) with delta (0, 0)
Screenshot: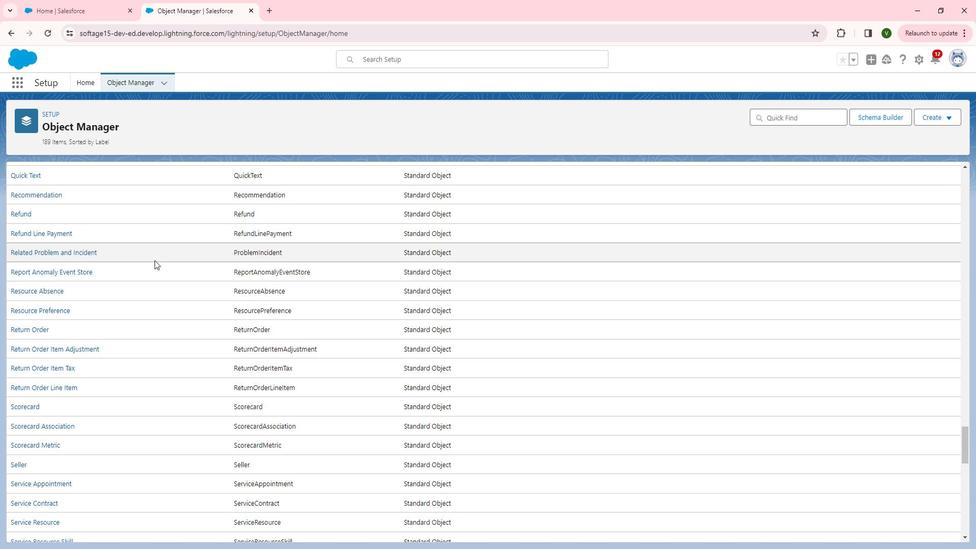 
Action: Mouse scrolled (166, 262) with delta (0, 0)
Screenshot: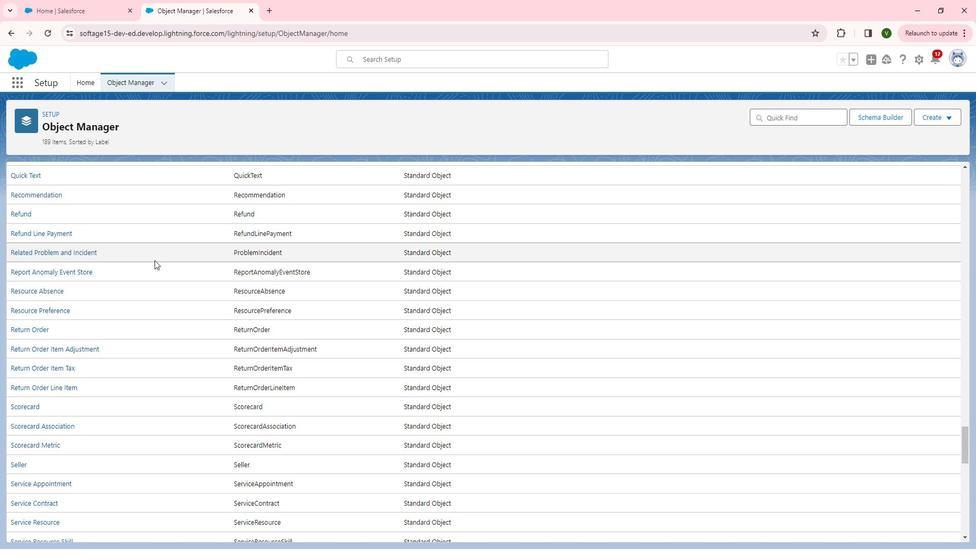 
Action: Mouse moved to (166, 262)
Screenshot: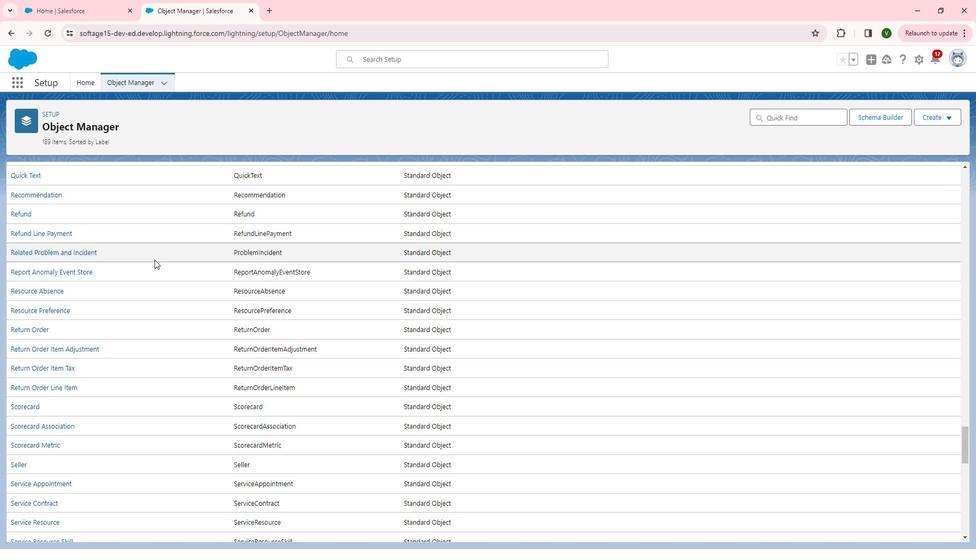 
Action: Mouse scrolled (166, 261) with delta (0, 0)
Screenshot: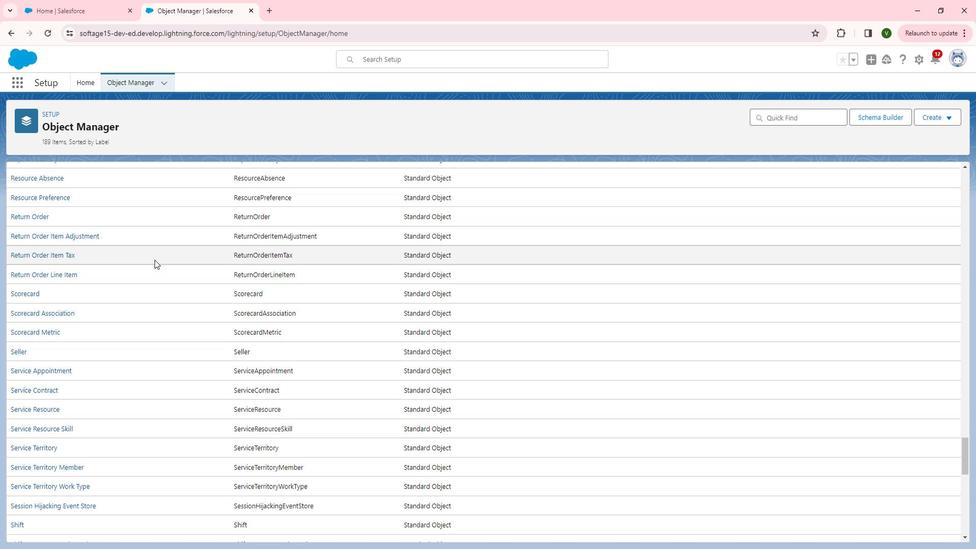 
Action: Mouse scrolled (166, 261) with delta (0, 0)
Screenshot: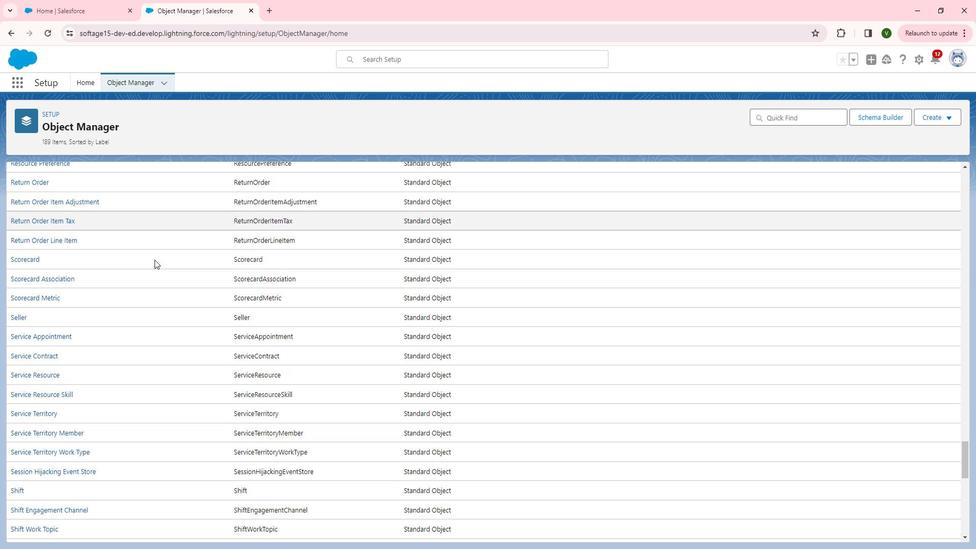 
Action: Mouse scrolled (166, 261) with delta (0, 0)
Screenshot: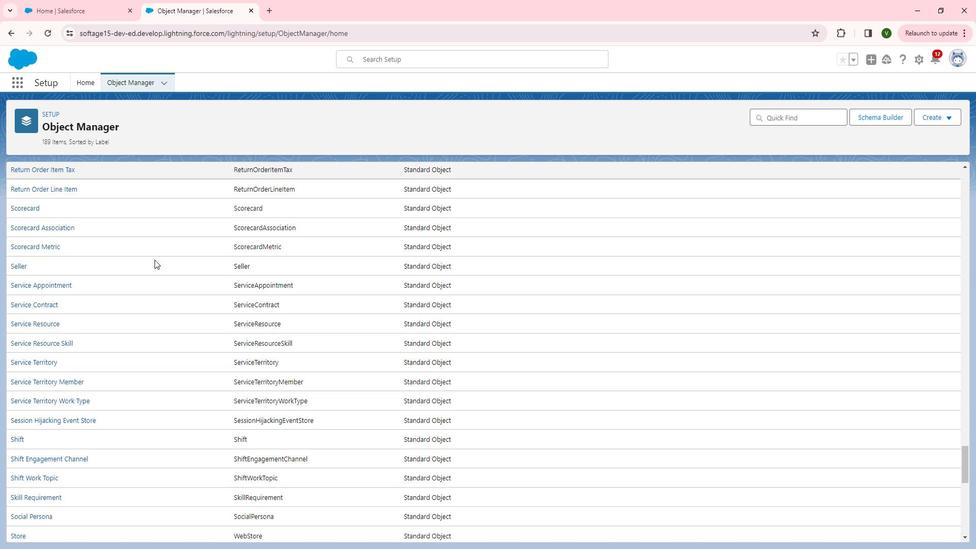 
Action: Mouse scrolled (166, 261) with delta (0, 0)
Screenshot: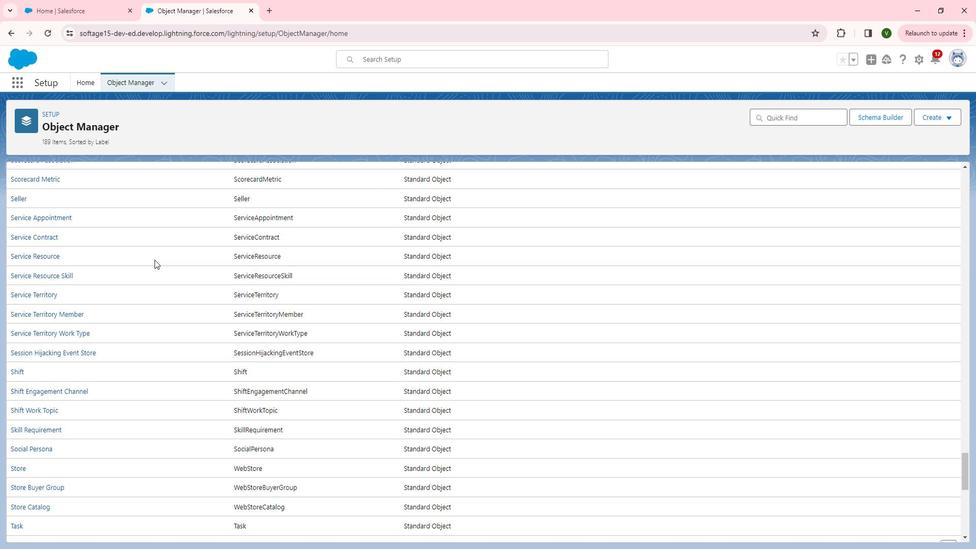 
Action: Mouse scrolled (166, 261) with delta (0, 0)
Screenshot: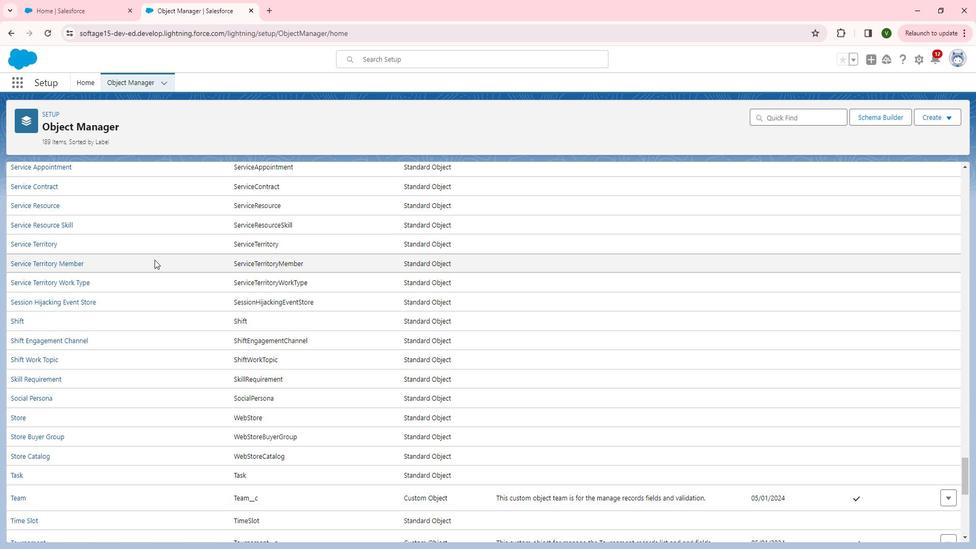 
Action: Mouse scrolled (166, 261) with delta (0, 0)
Screenshot: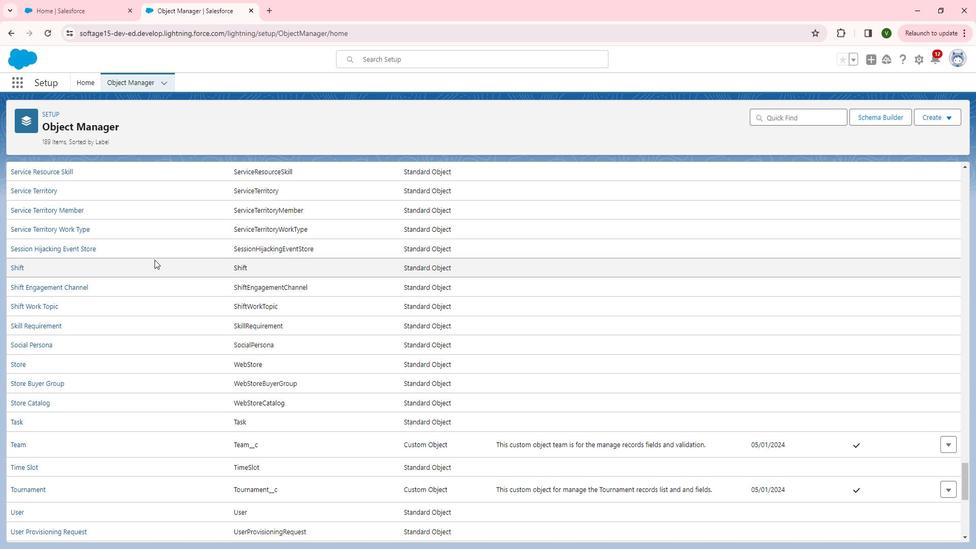
Action: Mouse scrolled (166, 261) with delta (0, 0)
